 Task: Reply All to email with the signature Daisy Wilson with the subject Service renewal from softage.1@softage.net with the message I would like to request a change in the project timeline due to unforeseen circumstances., select first 2 words, change the font of the message to Garamond and change the font typography to underline Send the email
Action: Mouse moved to (433, 552)
Screenshot: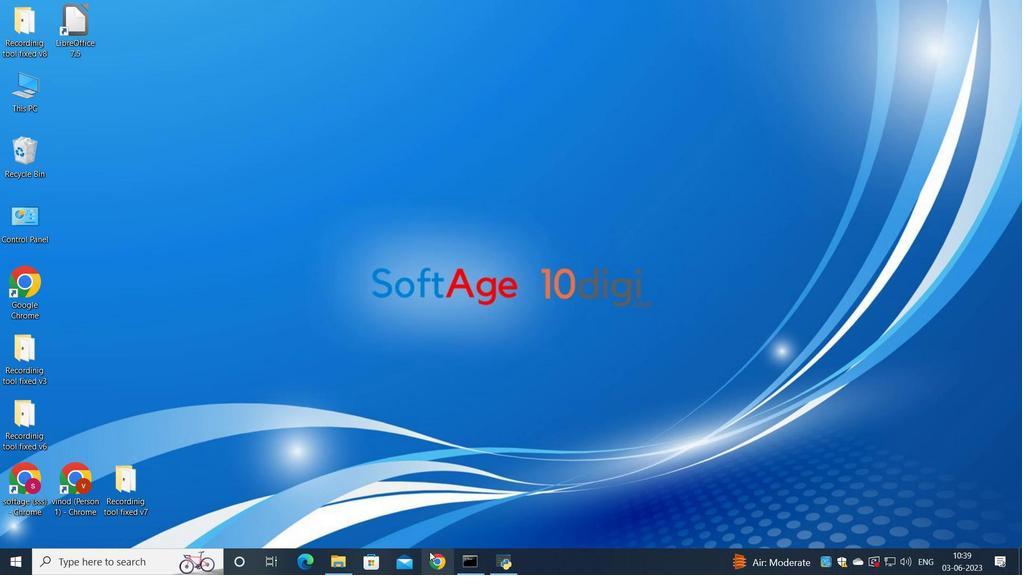 
Action: Mouse pressed left at (433, 552)
Screenshot: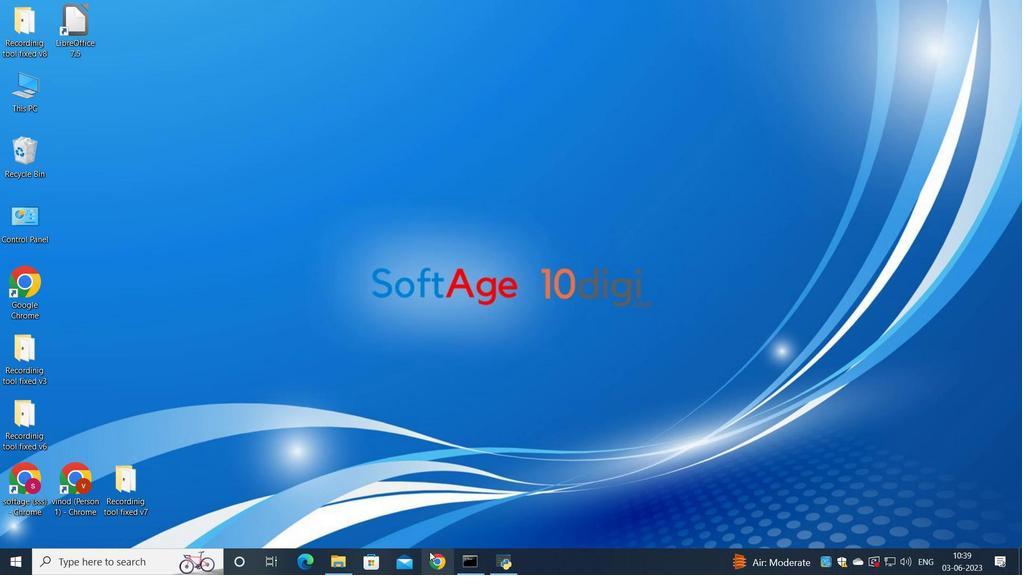 
Action: Mouse moved to (464, 358)
Screenshot: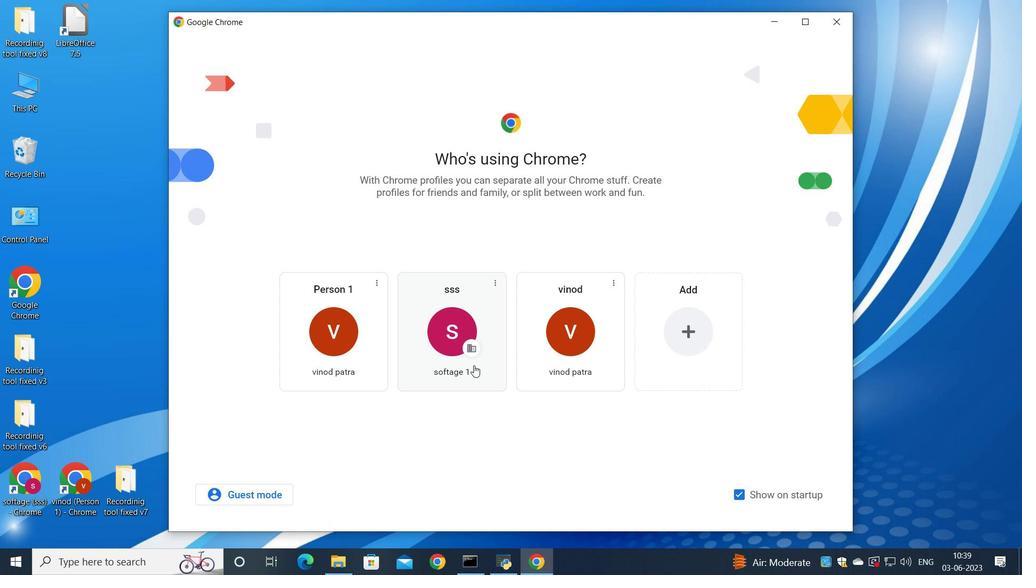 
Action: Mouse pressed left at (464, 358)
Screenshot: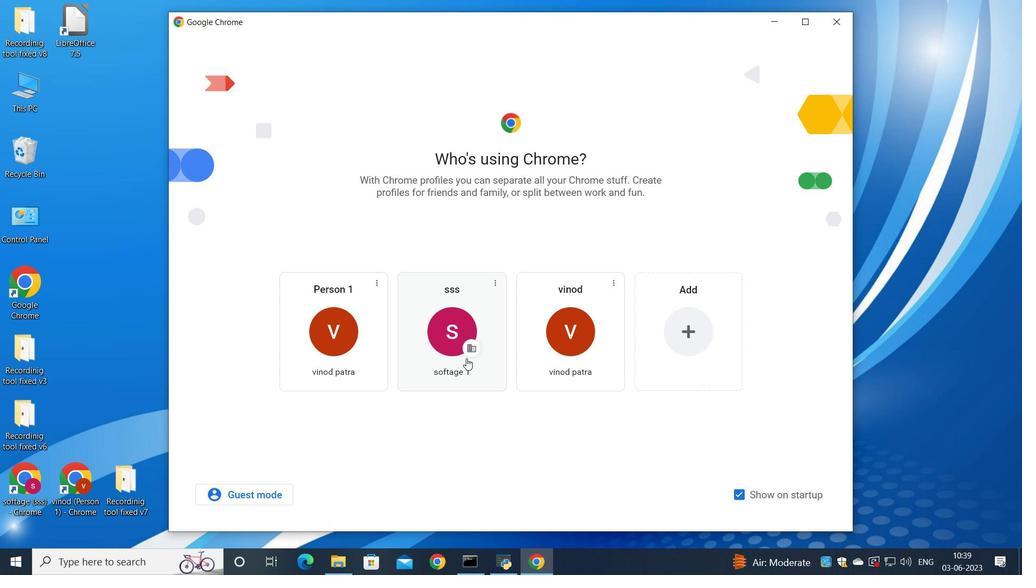
Action: Mouse moved to (889, 95)
Screenshot: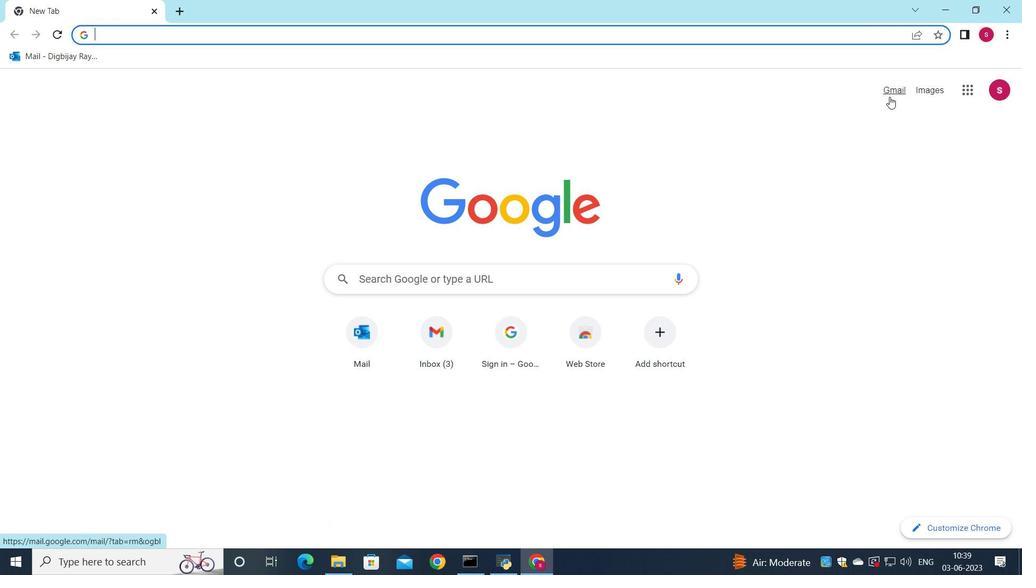 
Action: Mouse pressed left at (889, 95)
Screenshot: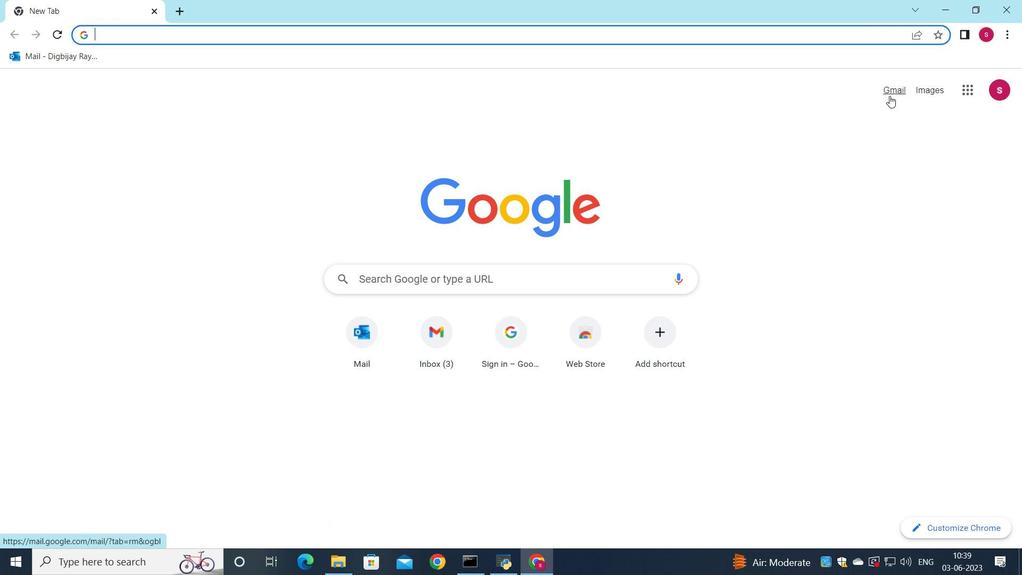 
Action: Mouse moved to (868, 90)
Screenshot: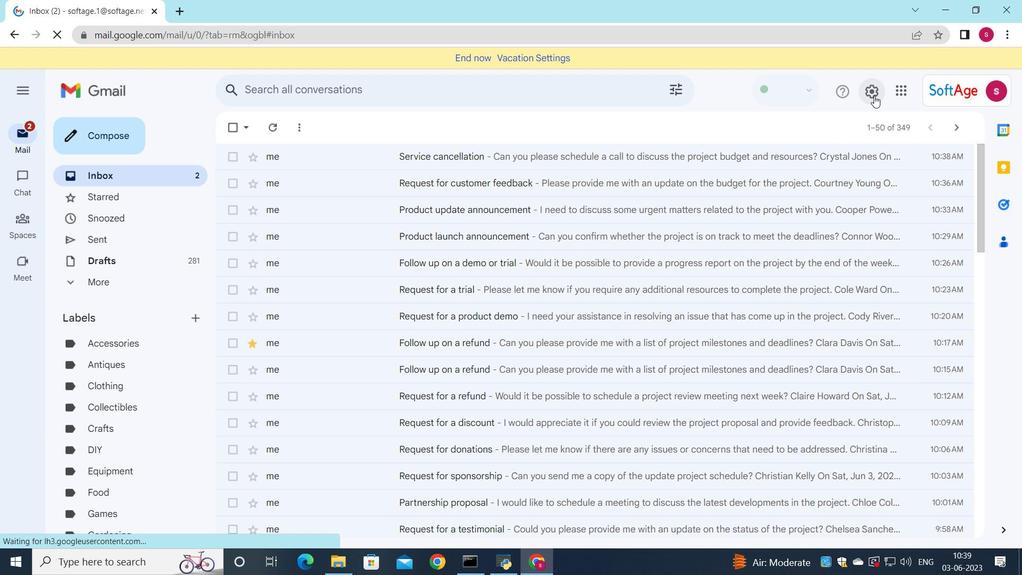 
Action: Mouse pressed left at (868, 90)
Screenshot: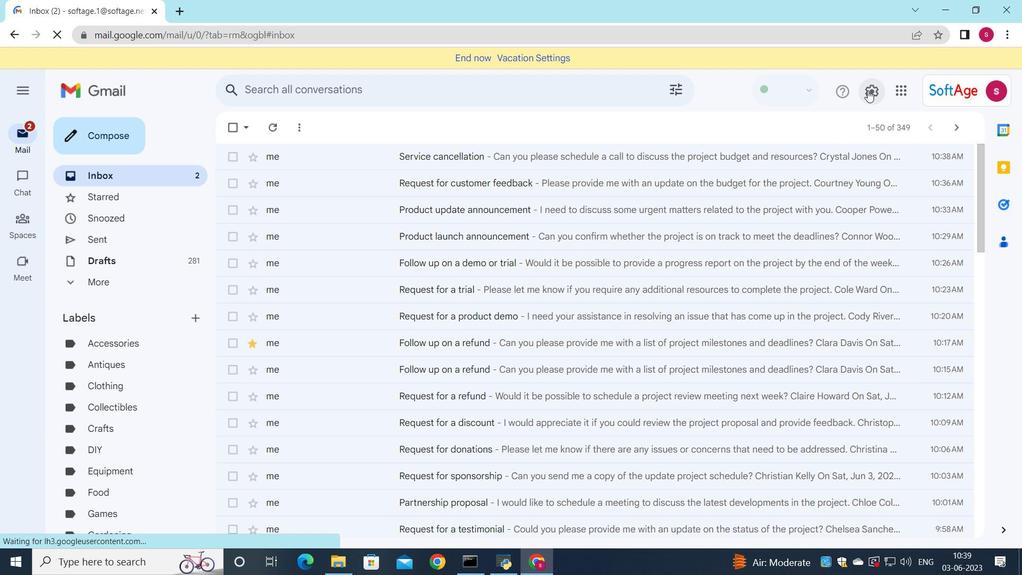 
Action: Mouse moved to (886, 155)
Screenshot: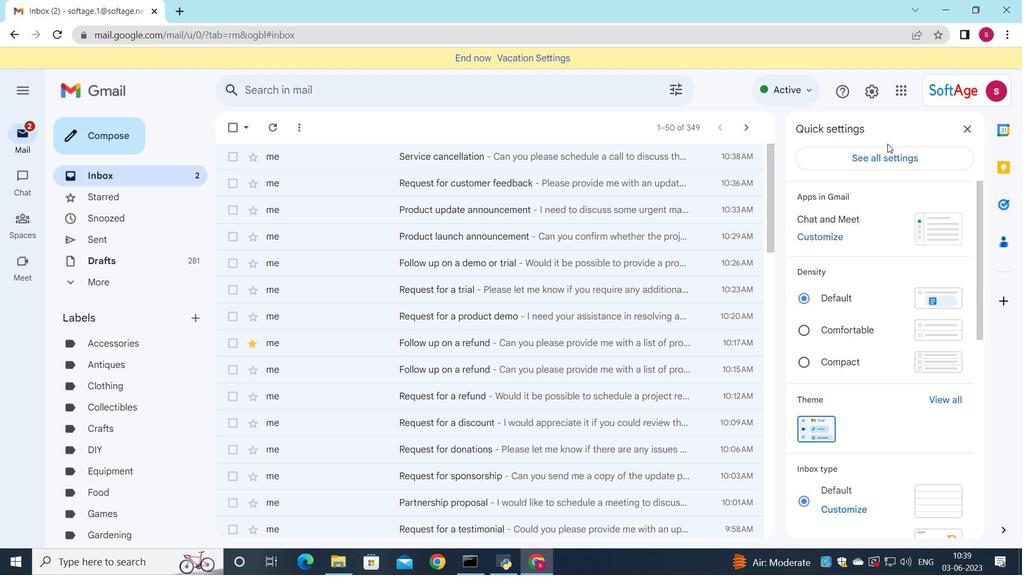 
Action: Mouse pressed left at (886, 155)
Screenshot: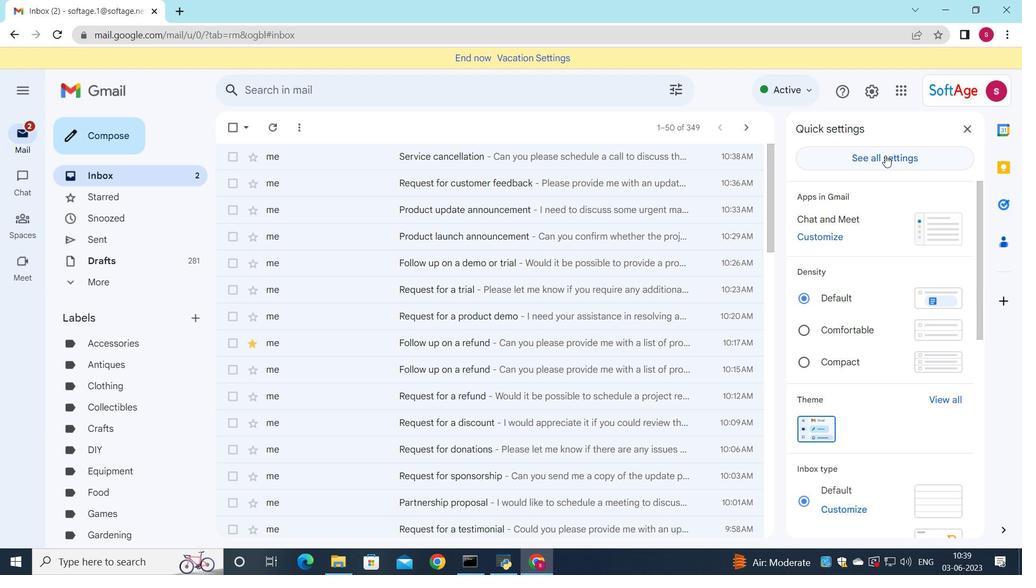 
Action: Mouse moved to (561, 318)
Screenshot: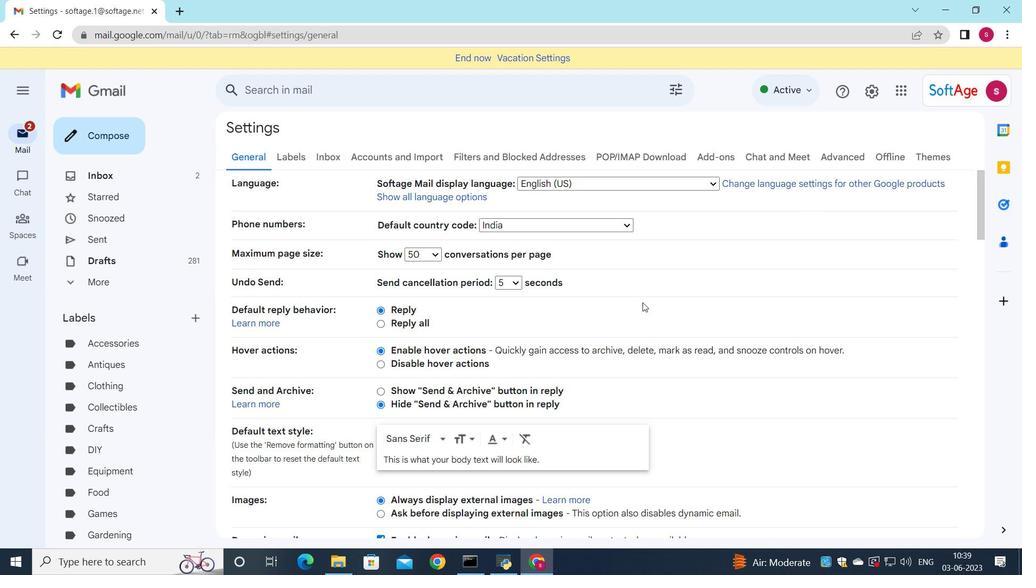 
Action: Mouse scrolled (561, 318) with delta (0, 0)
Screenshot: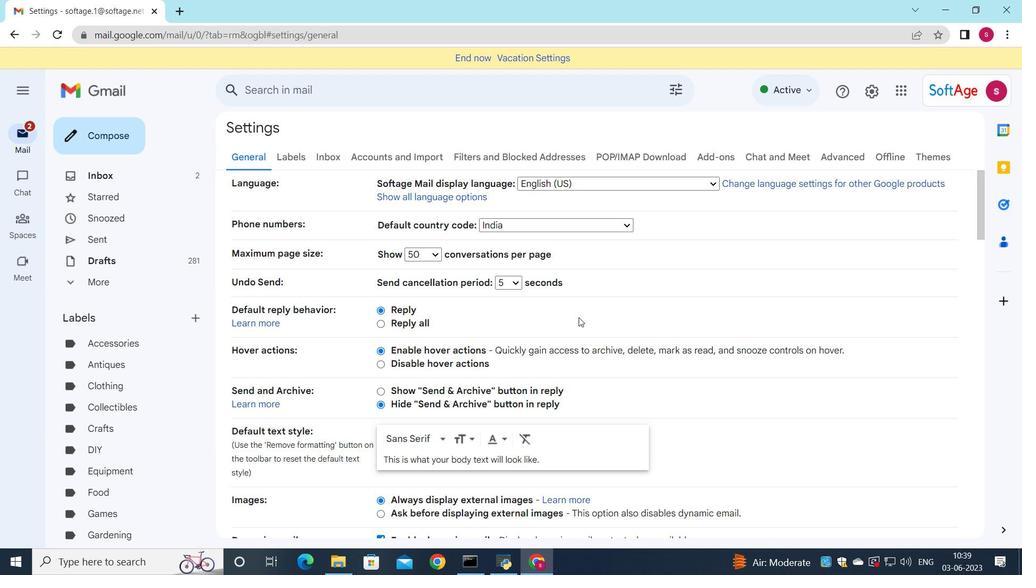 
Action: Mouse scrolled (561, 318) with delta (0, 0)
Screenshot: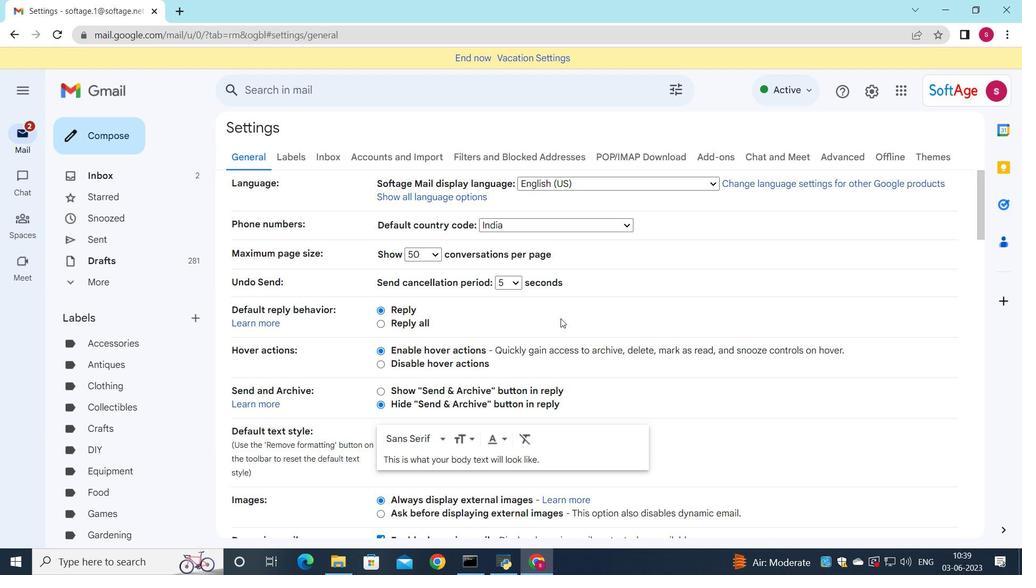 
Action: Mouse scrolled (561, 318) with delta (0, 0)
Screenshot: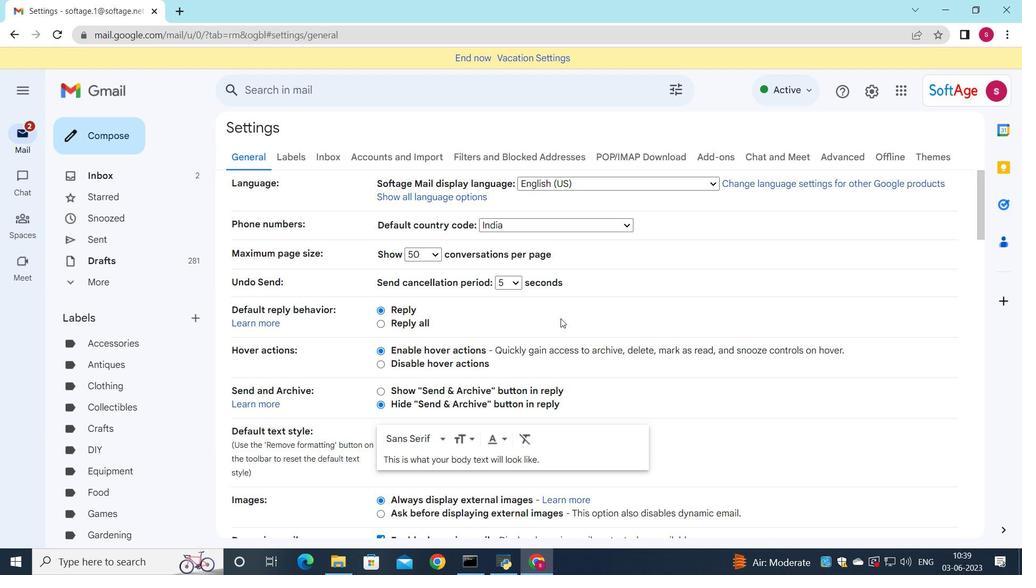 
Action: Mouse scrolled (561, 318) with delta (0, 0)
Screenshot: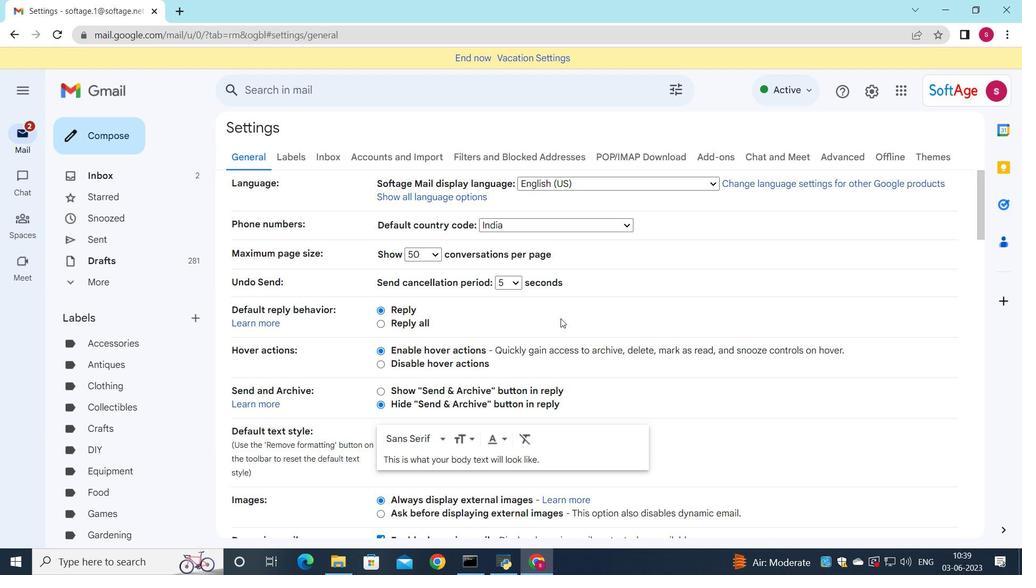 
Action: Mouse scrolled (561, 318) with delta (0, 0)
Screenshot: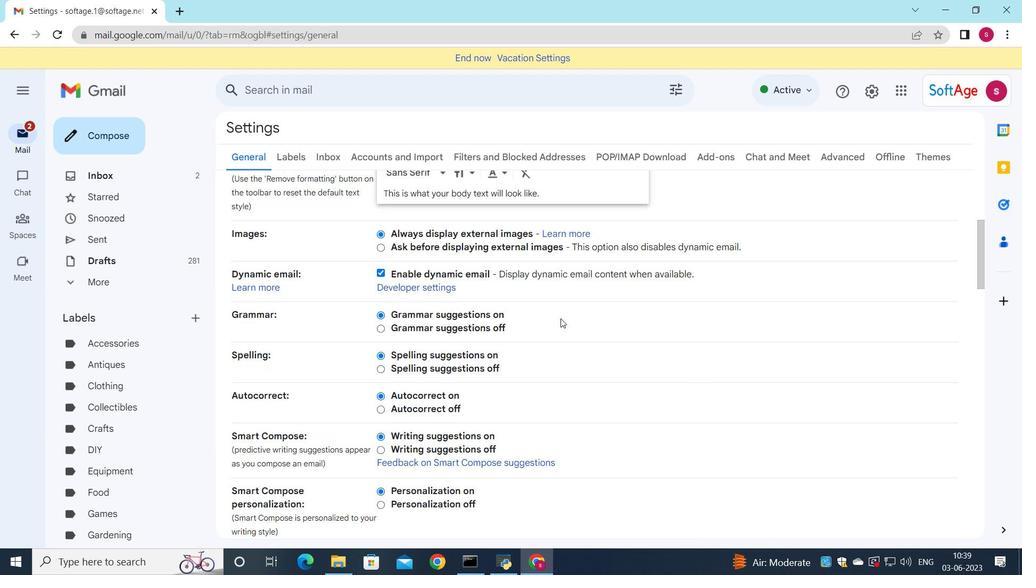 
Action: Mouse scrolled (561, 318) with delta (0, 0)
Screenshot: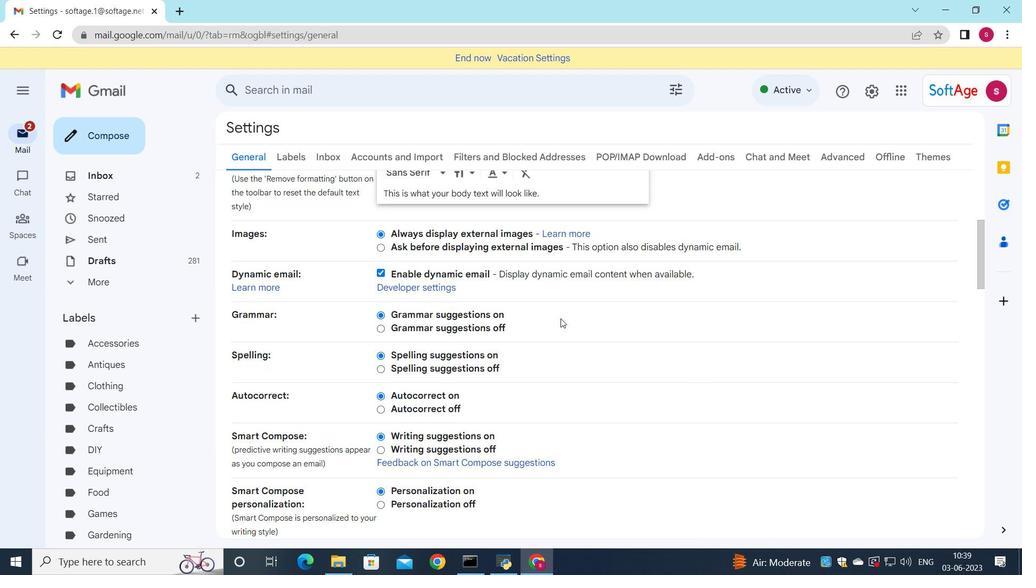 
Action: Mouse scrolled (561, 318) with delta (0, 0)
Screenshot: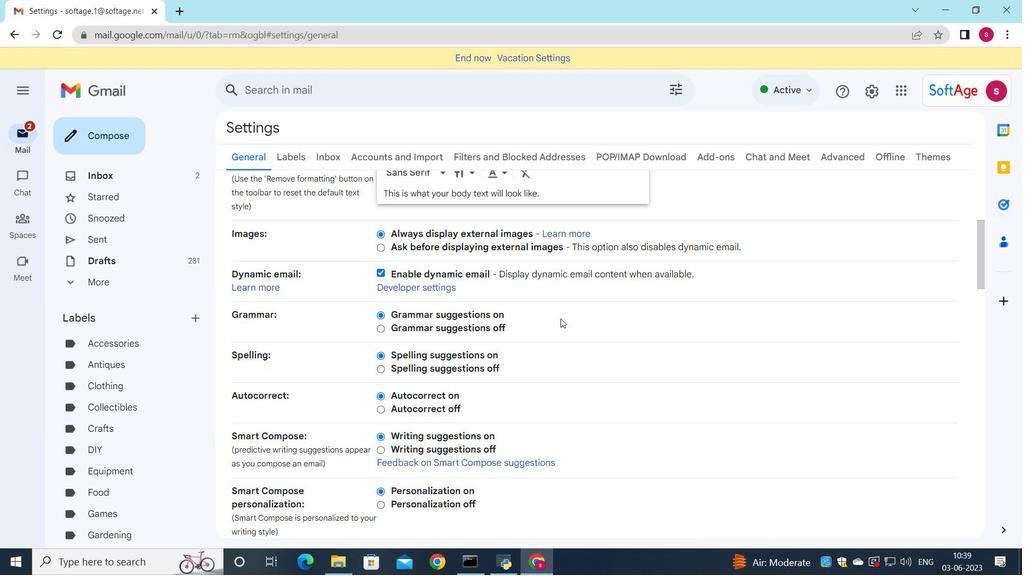 
Action: Mouse scrolled (561, 318) with delta (0, 0)
Screenshot: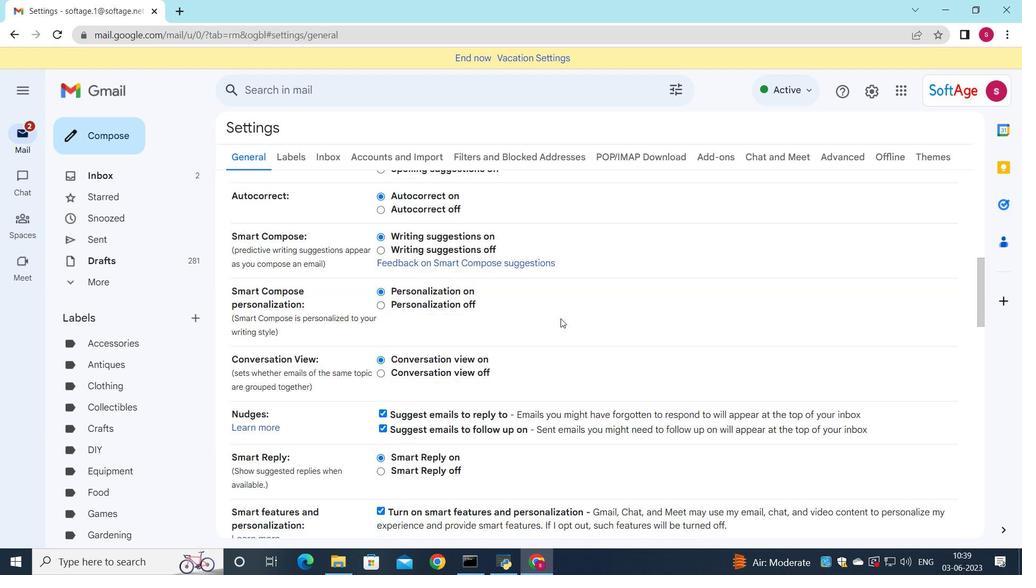 
Action: Mouse scrolled (561, 318) with delta (0, 0)
Screenshot: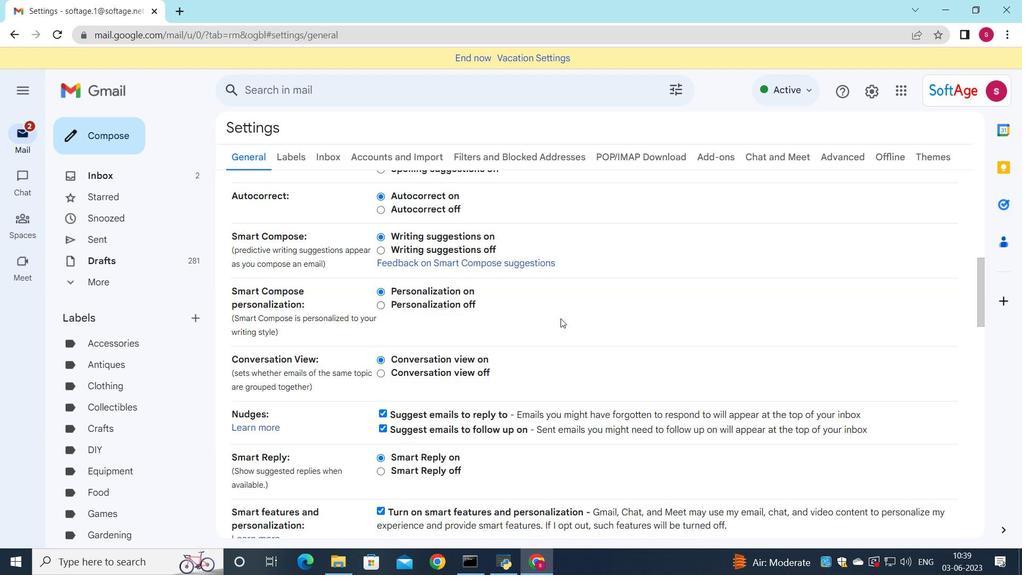 
Action: Mouse scrolled (561, 318) with delta (0, 0)
Screenshot: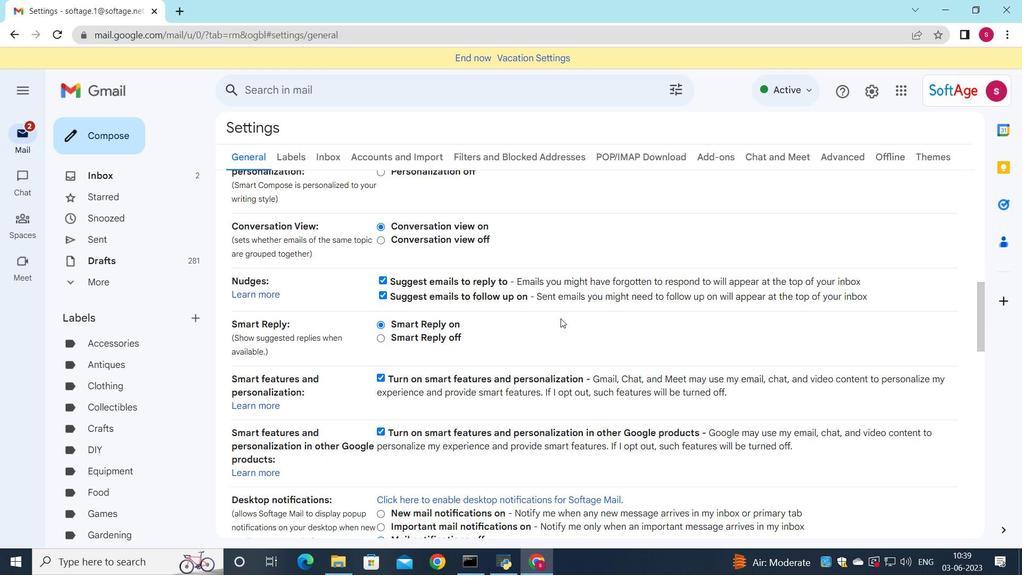 
Action: Mouse scrolled (561, 318) with delta (0, 0)
Screenshot: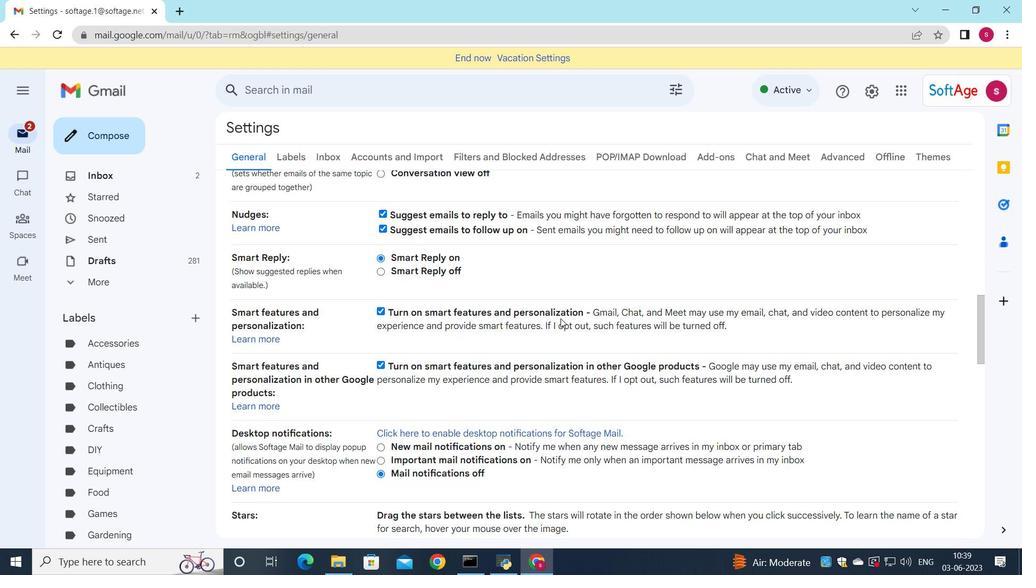 
Action: Mouse scrolled (561, 318) with delta (0, 0)
Screenshot: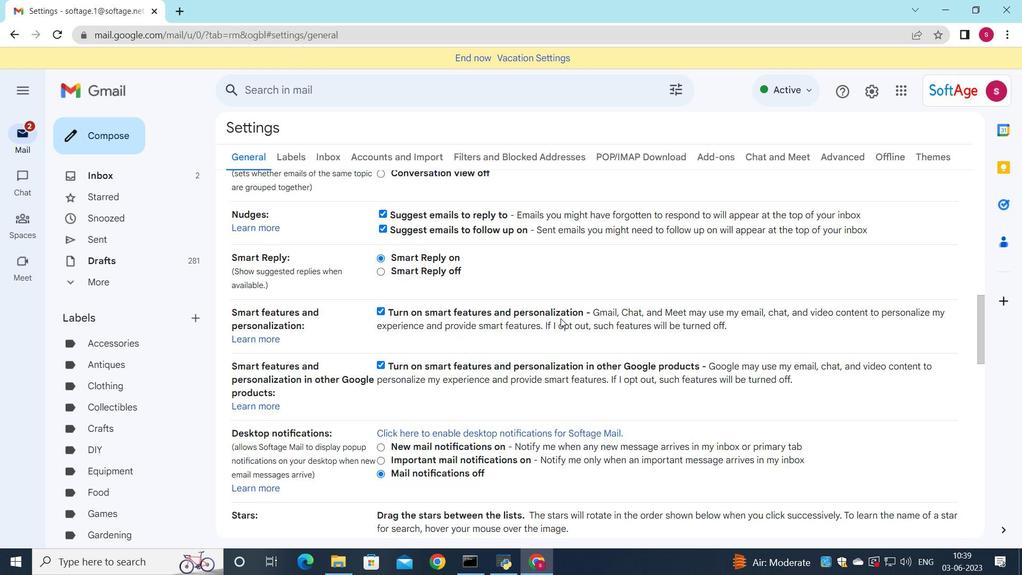 
Action: Mouse scrolled (561, 318) with delta (0, 0)
Screenshot: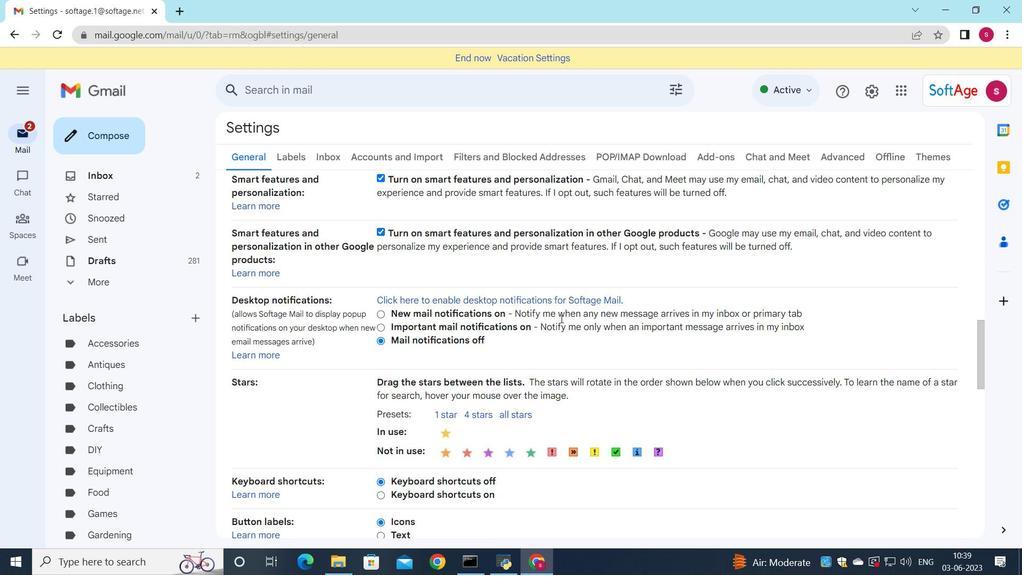
Action: Mouse scrolled (561, 318) with delta (0, 0)
Screenshot: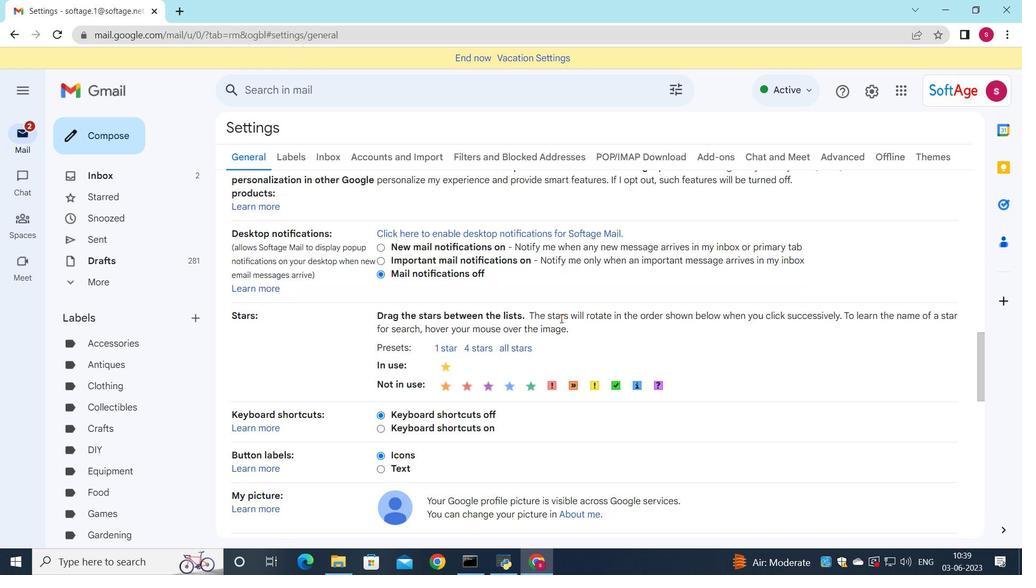 
Action: Mouse scrolled (561, 318) with delta (0, 0)
Screenshot: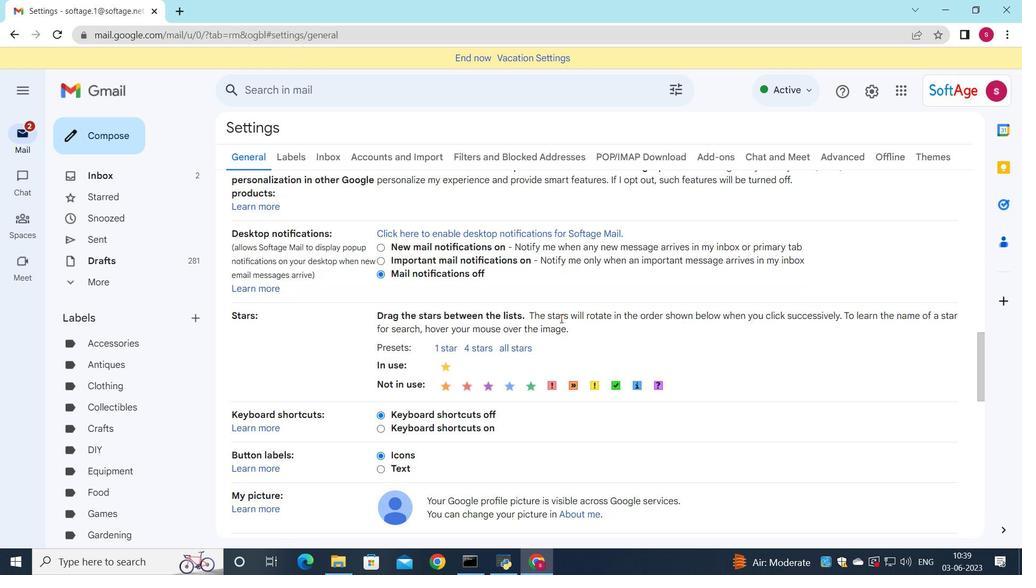 
Action: Mouse scrolled (561, 318) with delta (0, 0)
Screenshot: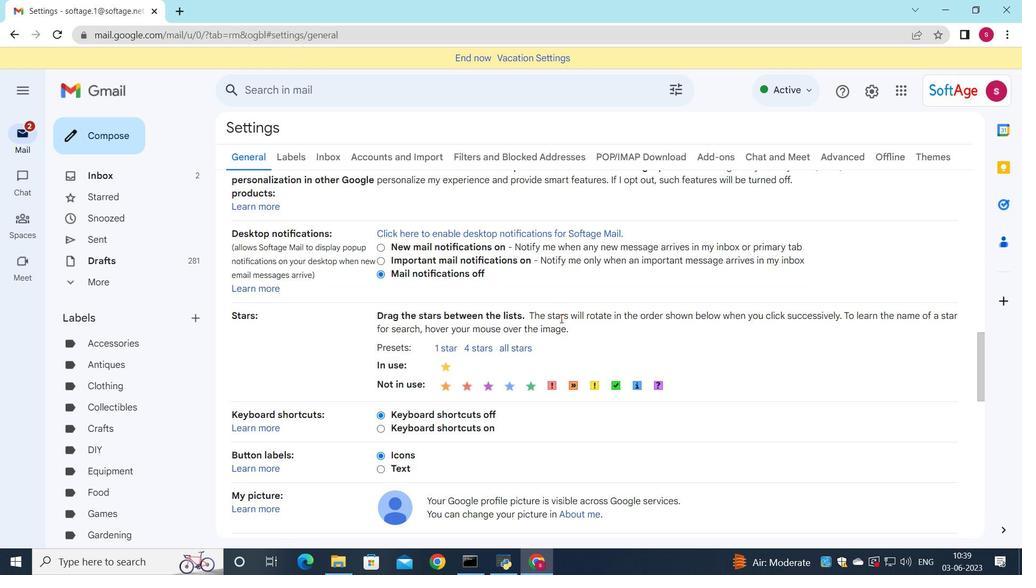 
Action: Mouse scrolled (561, 318) with delta (0, 0)
Screenshot: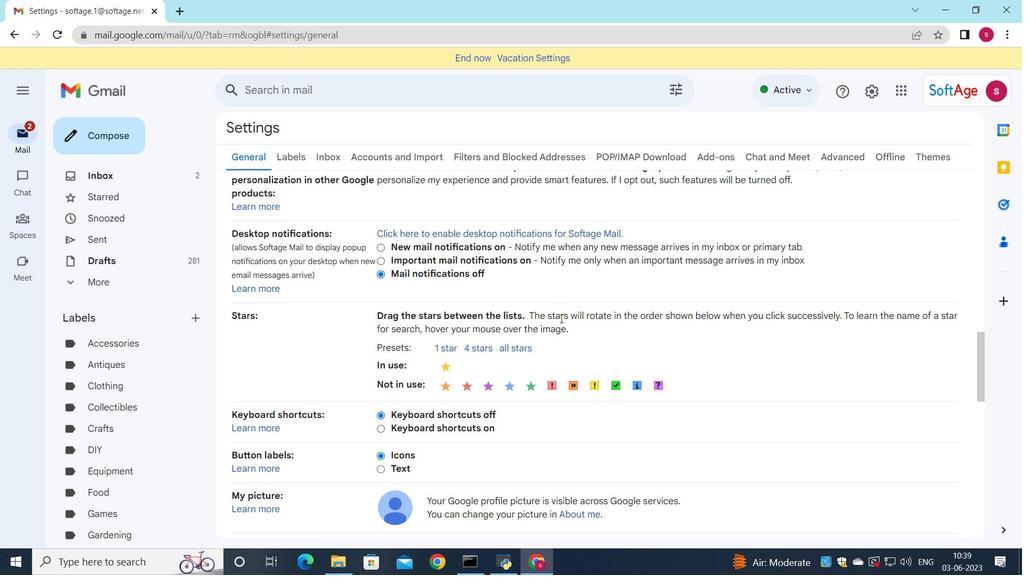 
Action: Mouse moved to (522, 333)
Screenshot: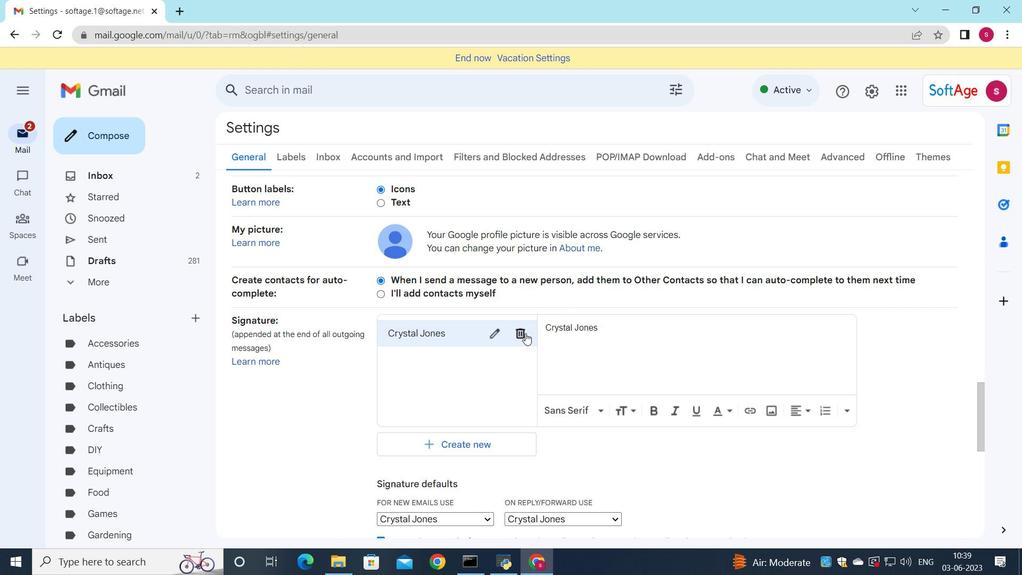 
Action: Mouse pressed left at (522, 333)
Screenshot: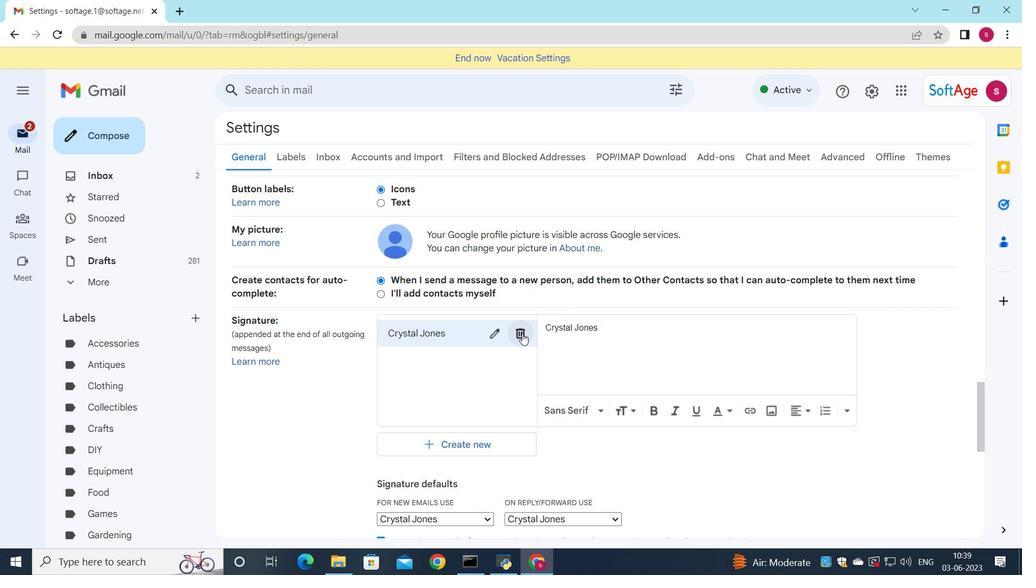 
Action: Mouse moved to (621, 324)
Screenshot: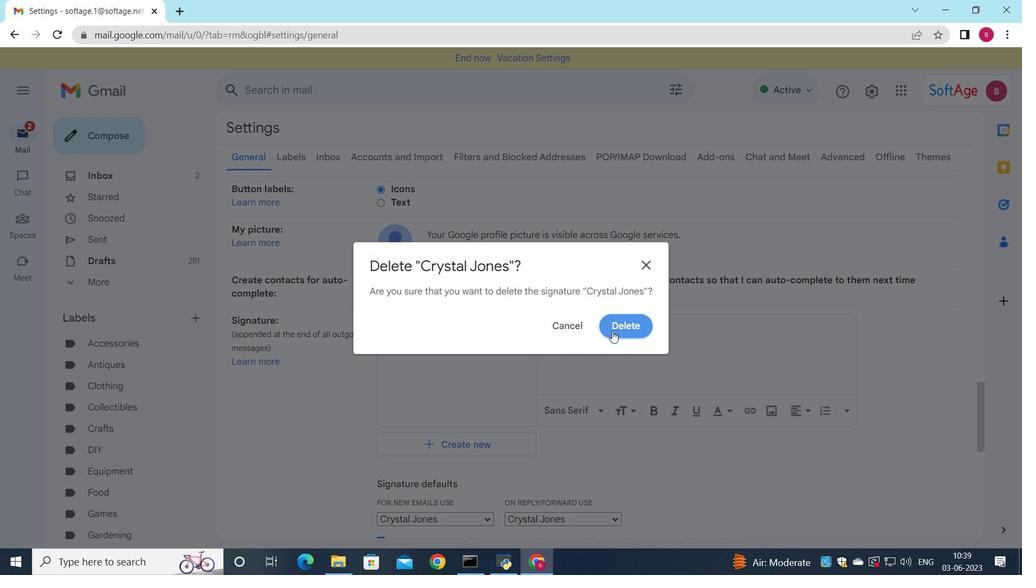 
Action: Mouse pressed left at (621, 324)
Screenshot: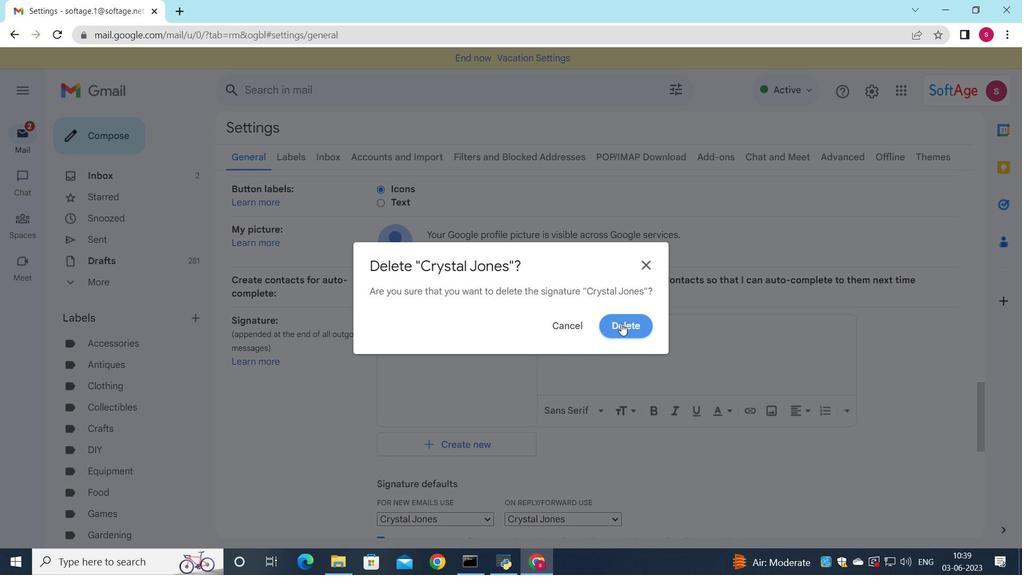 
Action: Mouse moved to (439, 354)
Screenshot: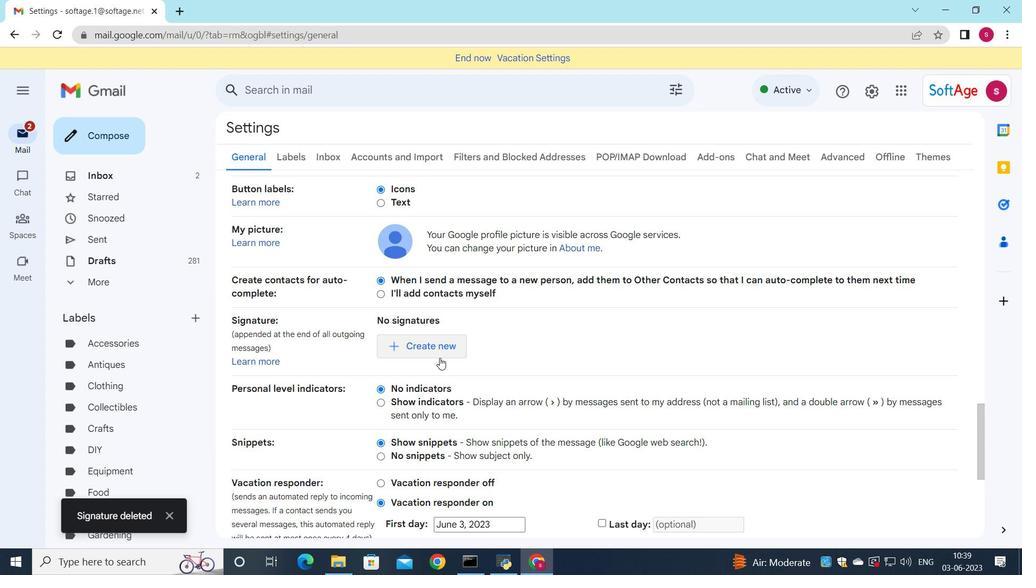 
Action: Mouse pressed left at (439, 354)
Screenshot: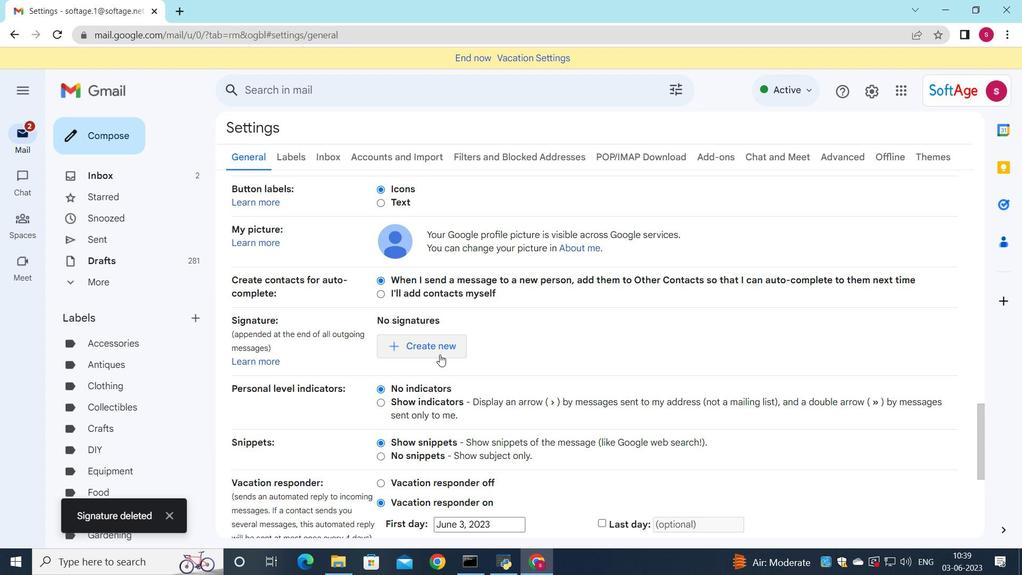 
Action: Mouse moved to (674, 244)
Screenshot: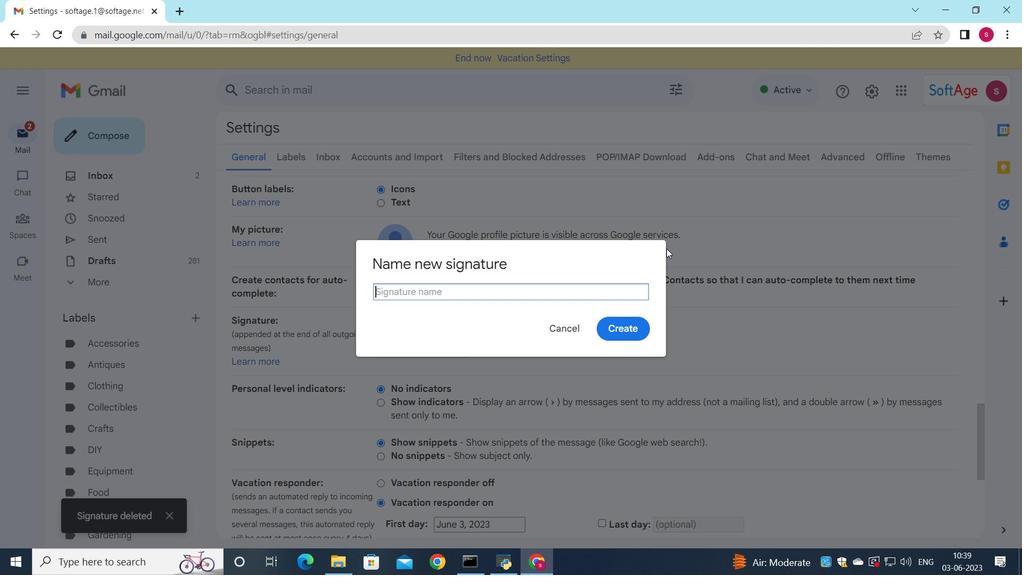 
Action: Key pressed <Key.shift>daisy<Key.space><Key.shift>Wilson
Screenshot: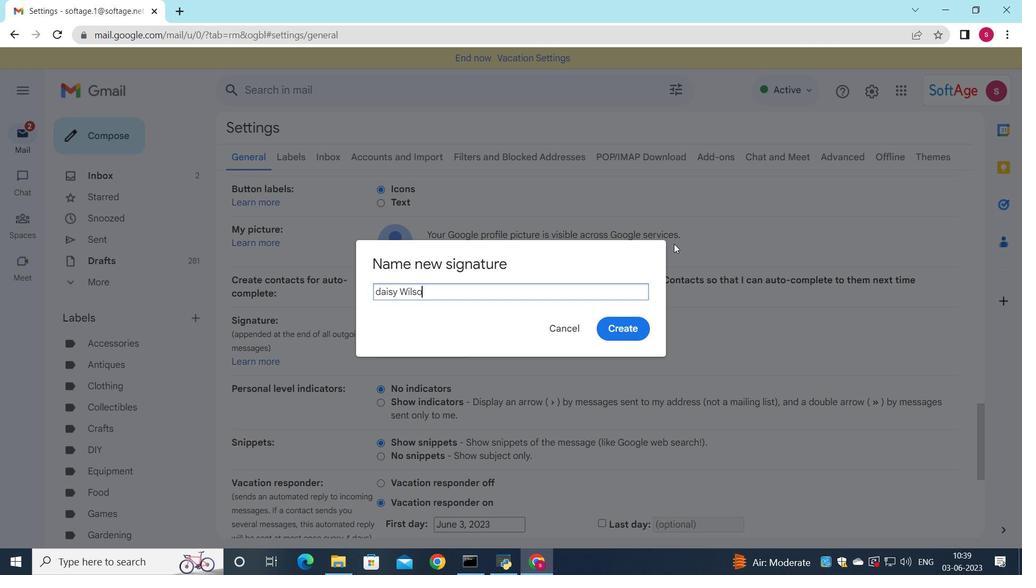 
Action: Mouse moved to (381, 295)
Screenshot: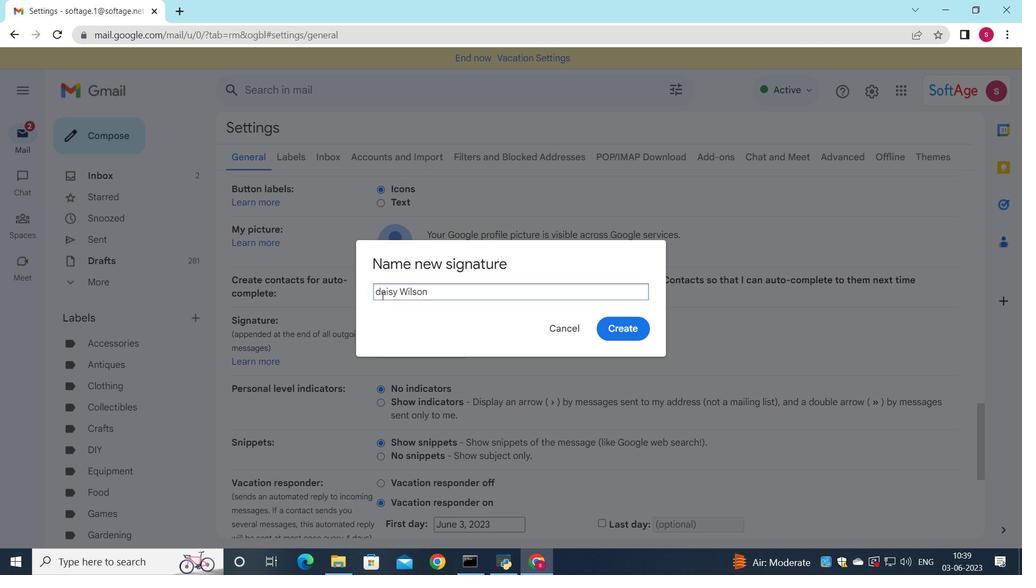 
Action: Mouse pressed left at (381, 295)
Screenshot: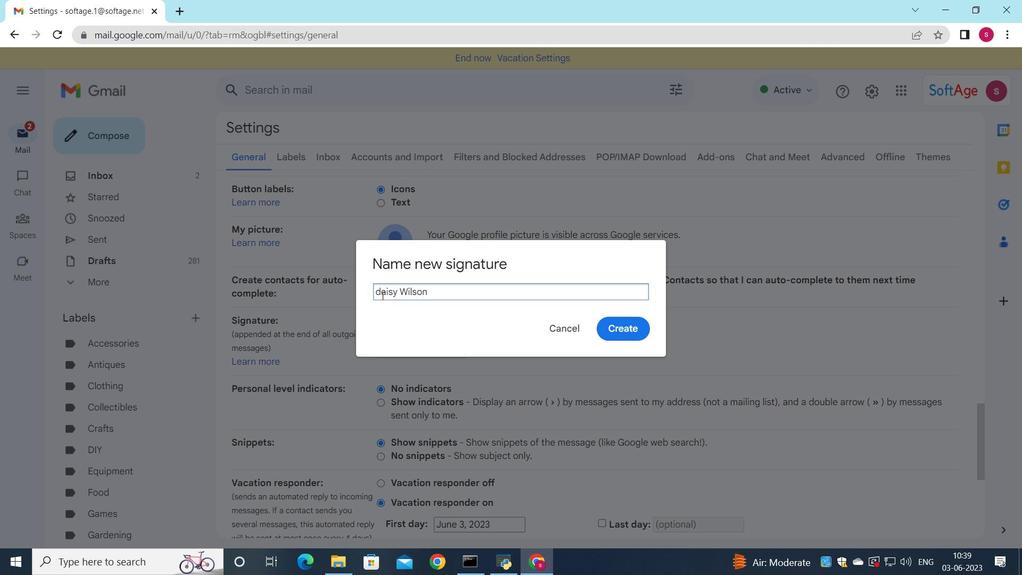 
Action: Mouse moved to (377, 296)
Screenshot: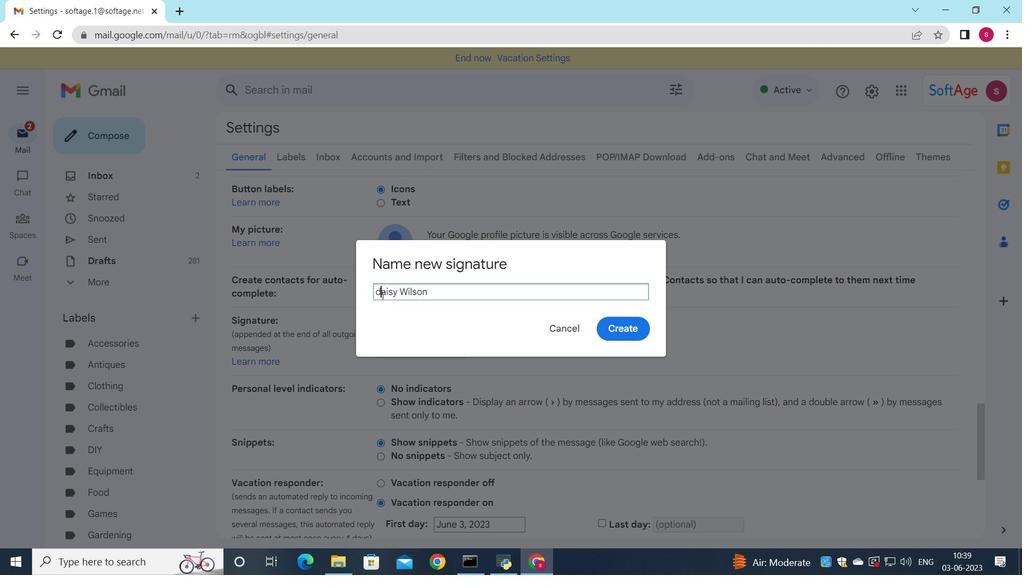 
Action: Key pressed <Key.backspace><Key.shift>D
Screenshot: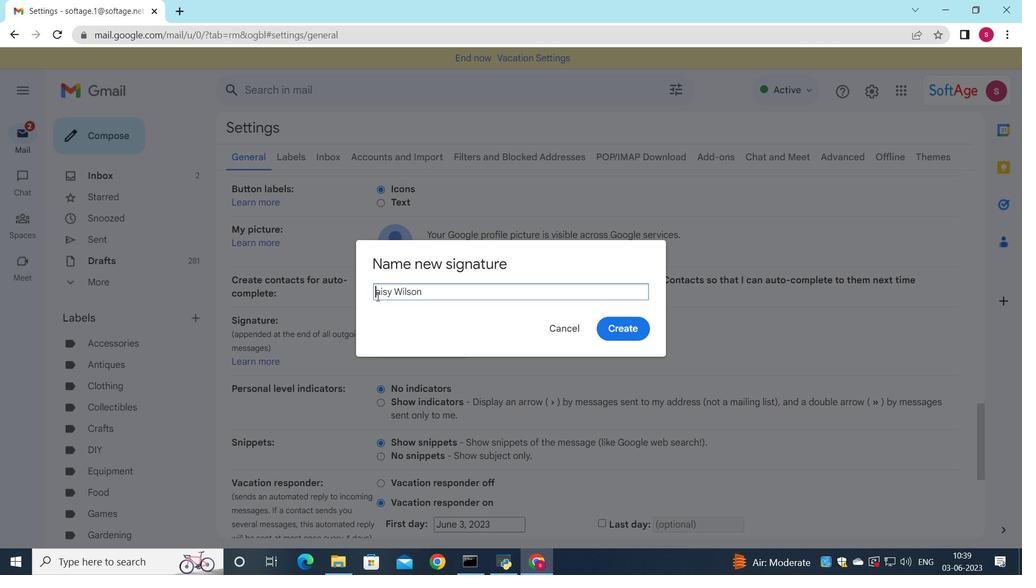 
Action: Mouse moved to (628, 332)
Screenshot: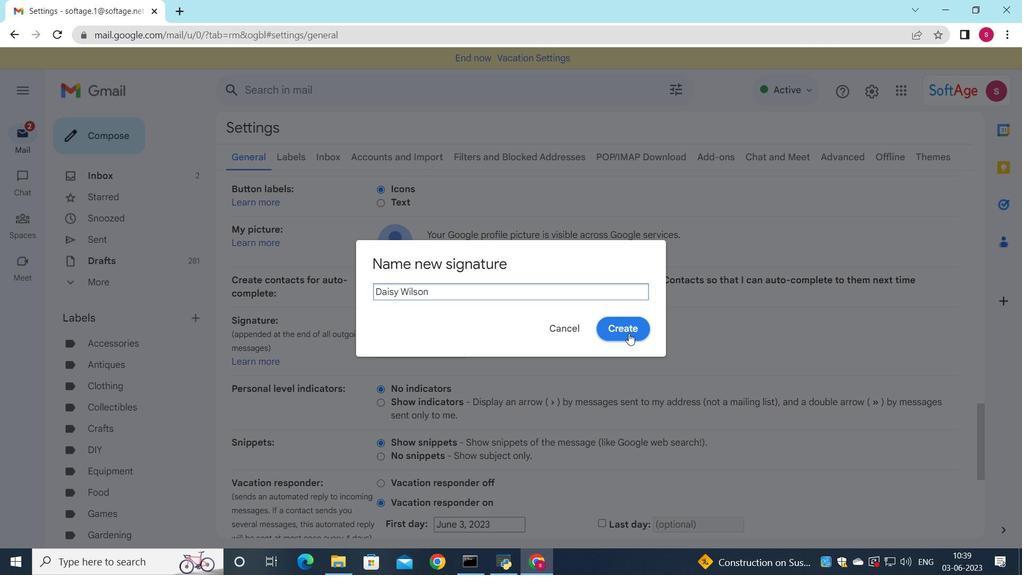 
Action: Mouse pressed left at (628, 332)
Screenshot: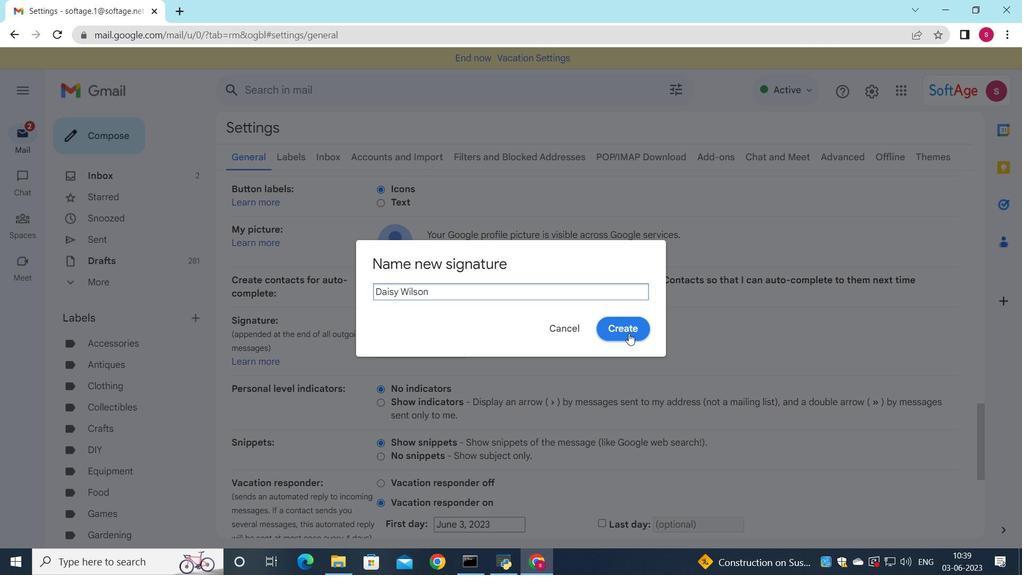
Action: Mouse moved to (617, 341)
Screenshot: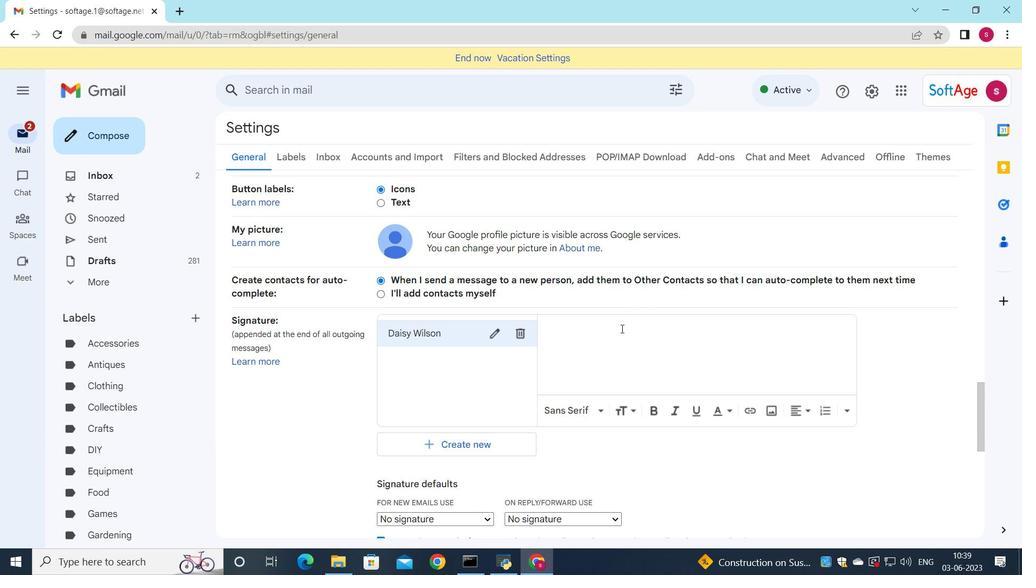 
Action: Mouse pressed left at (617, 341)
Screenshot: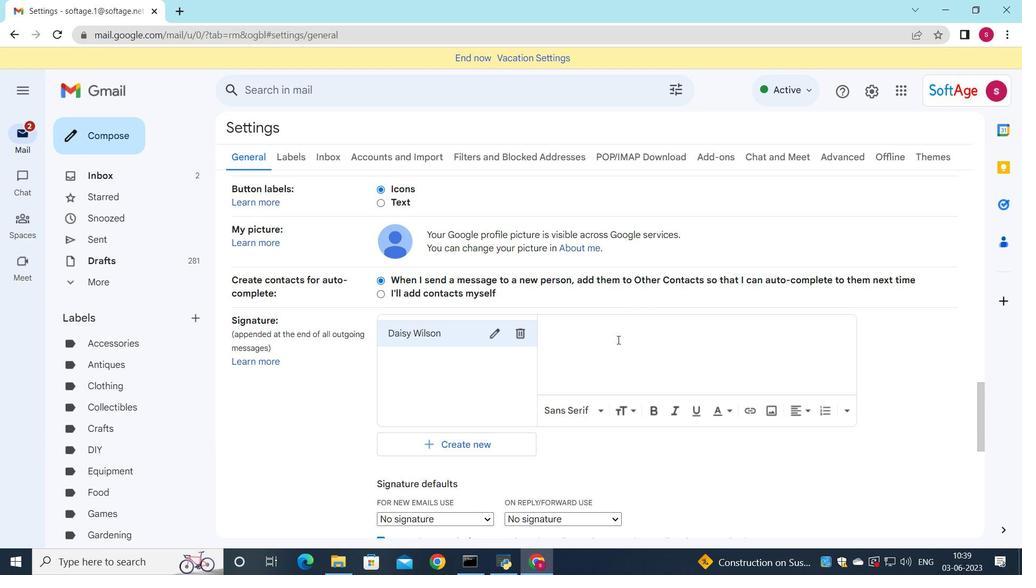 
Action: Key pressed <Key.shift>dao<Key.backspace>isy<Key.space><Key.shift>Wilson
Screenshot: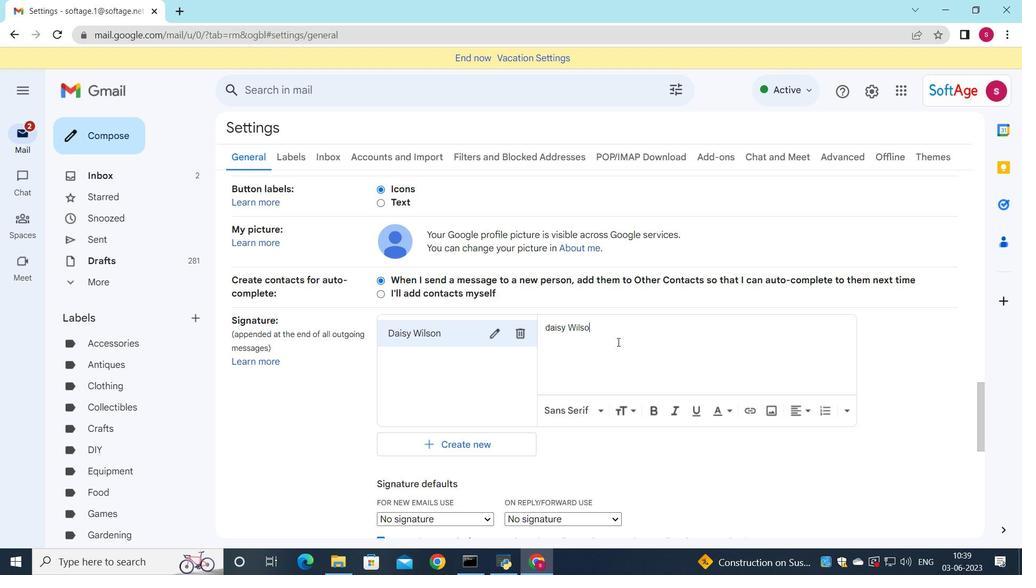 
Action: Mouse moved to (552, 329)
Screenshot: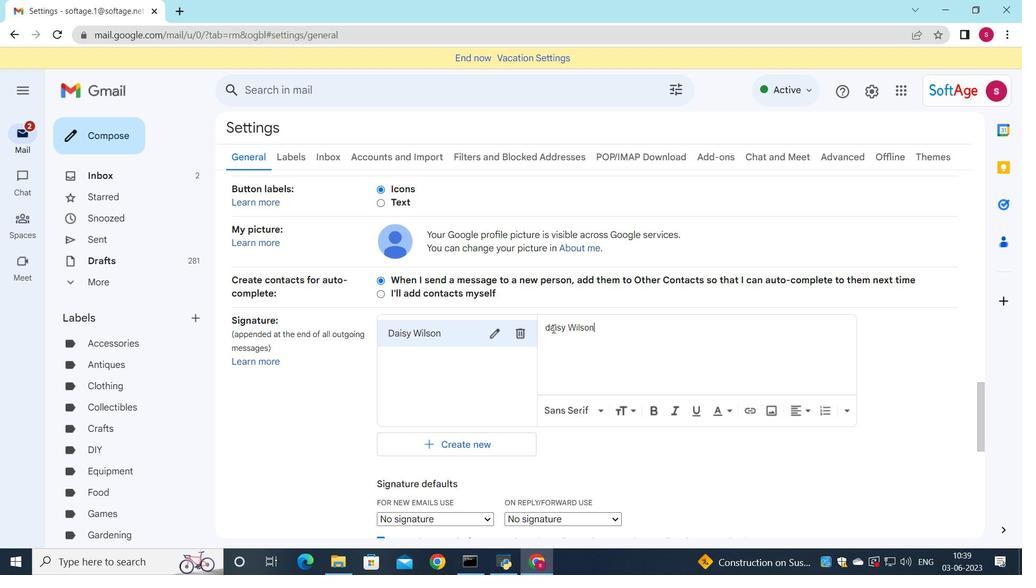 
Action: Mouse pressed left at (552, 329)
Screenshot: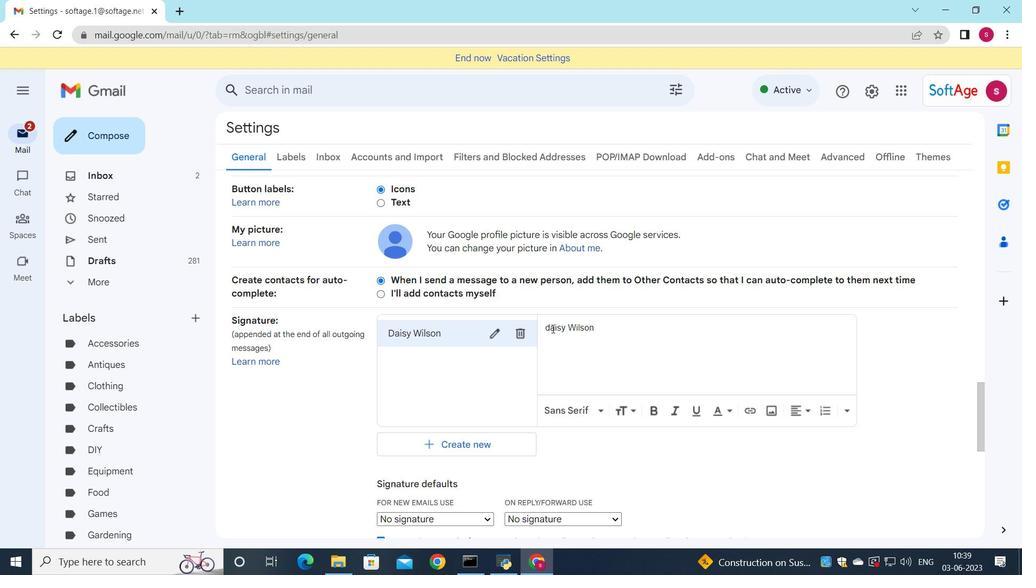 
Action: Key pressed <Key.backspace><Key.shift>D
Screenshot: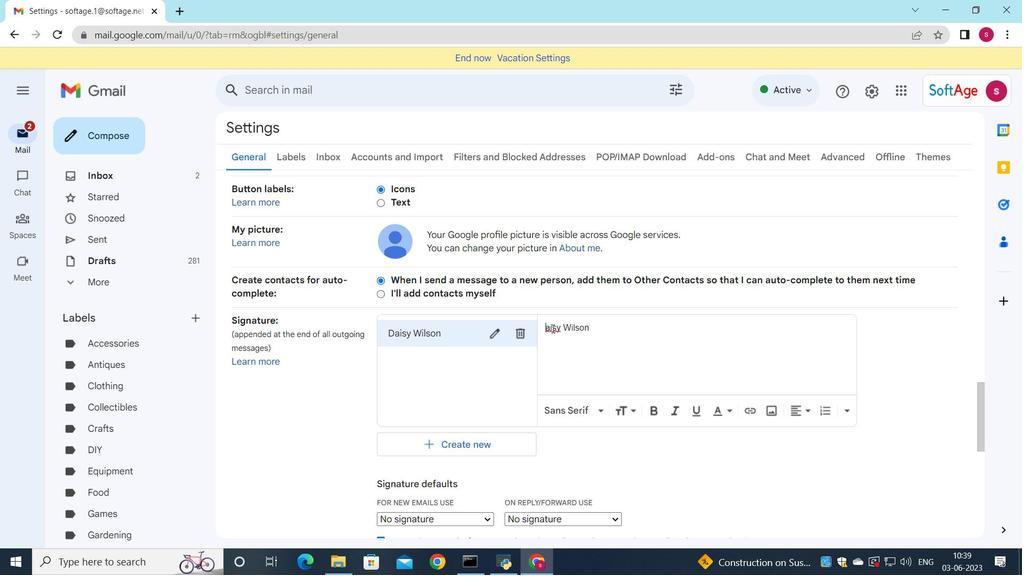 
Action: Mouse moved to (399, 516)
Screenshot: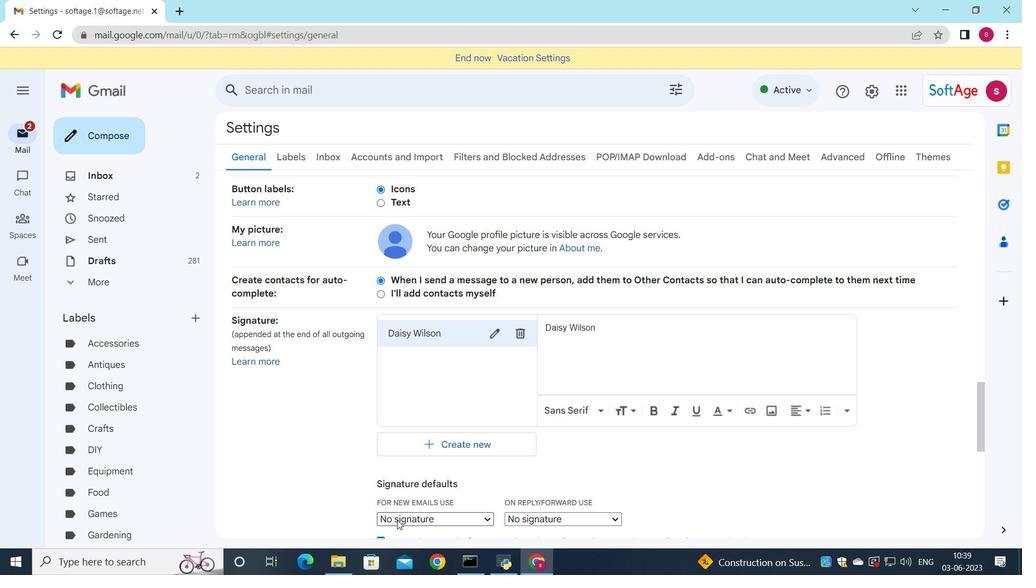 
Action: Mouse pressed left at (399, 516)
Screenshot: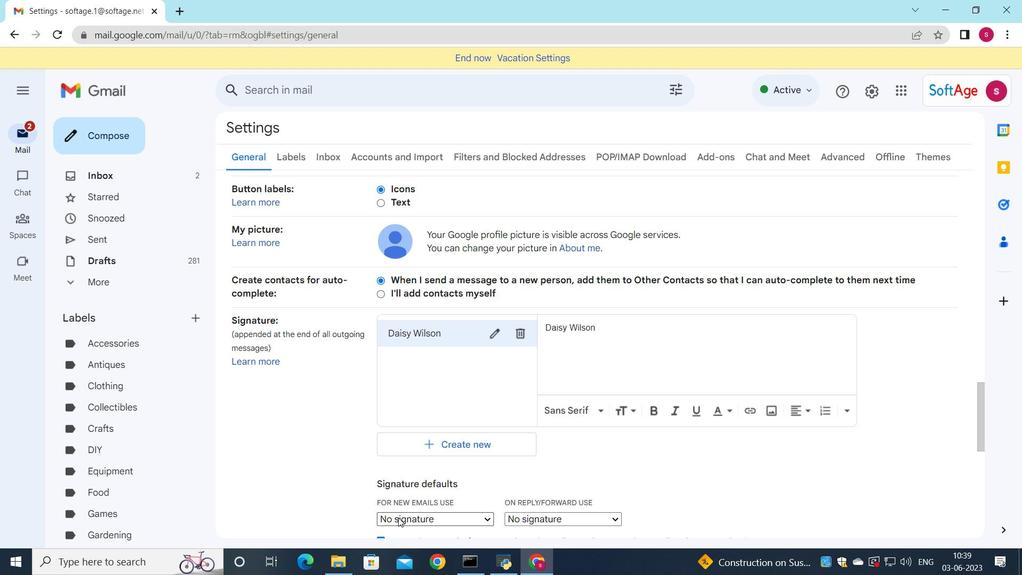 
Action: Mouse moved to (399, 504)
Screenshot: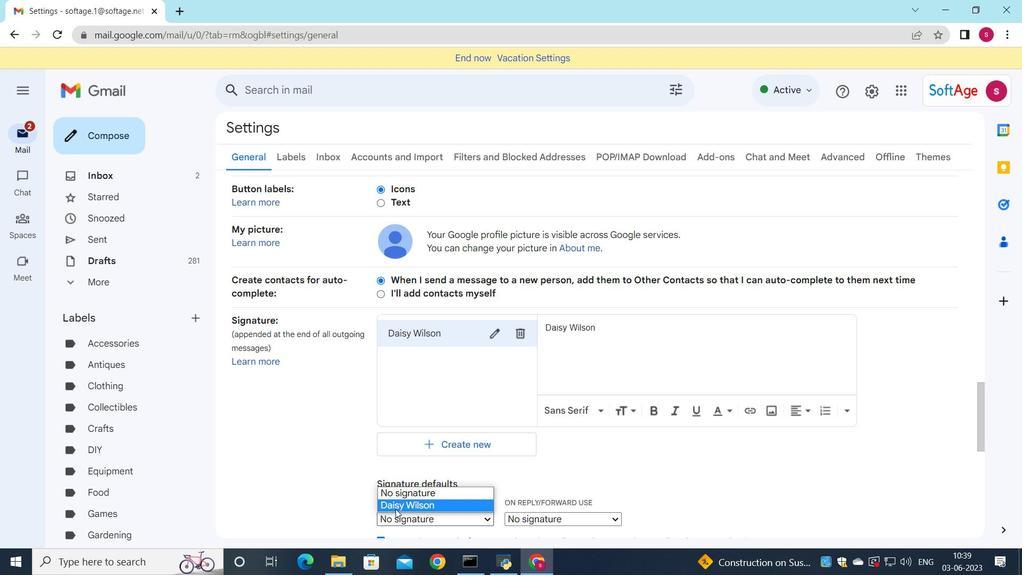 
Action: Mouse pressed left at (399, 504)
Screenshot: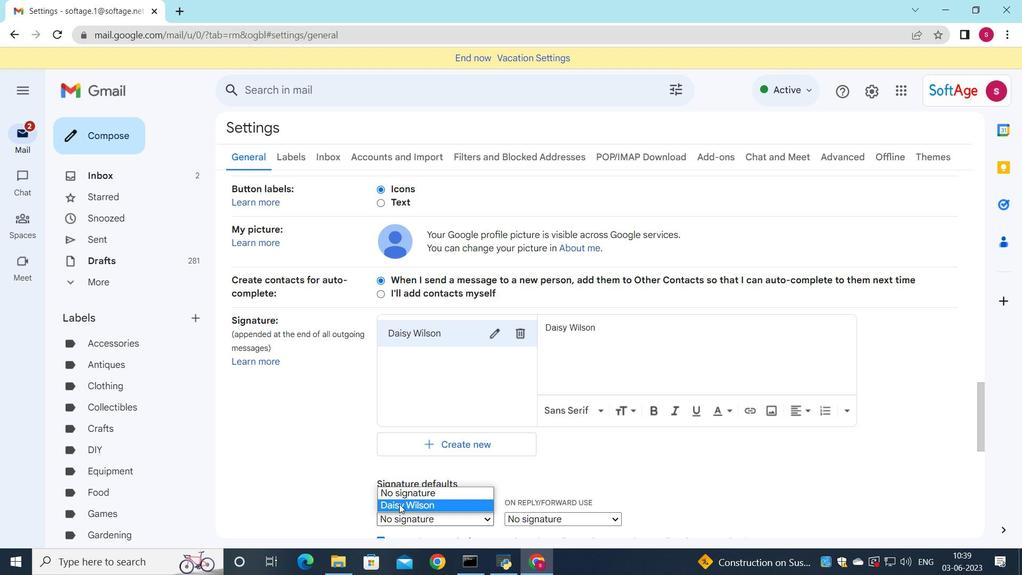 
Action: Mouse moved to (519, 520)
Screenshot: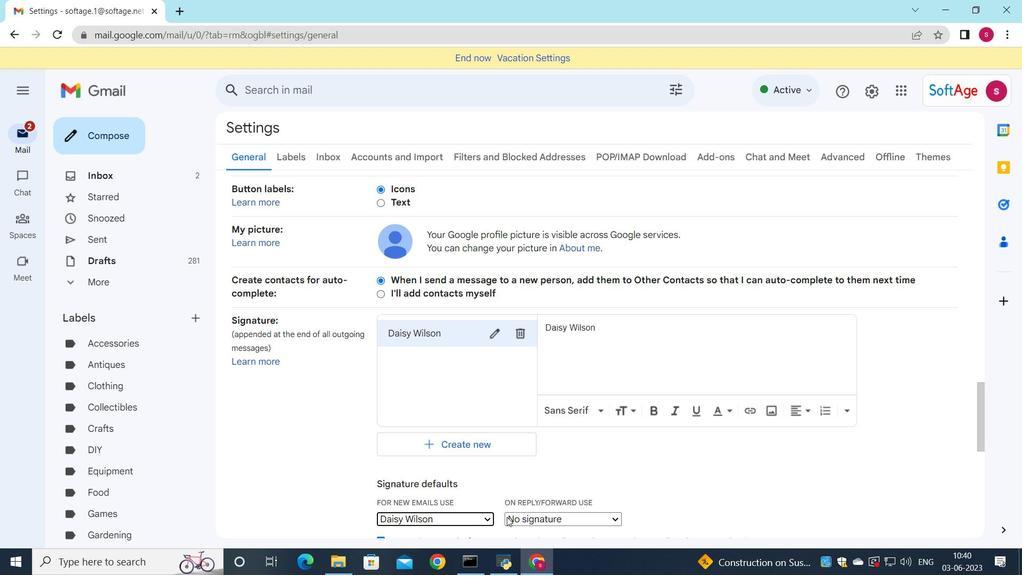 
Action: Mouse pressed left at (519, 520)
Screenshot: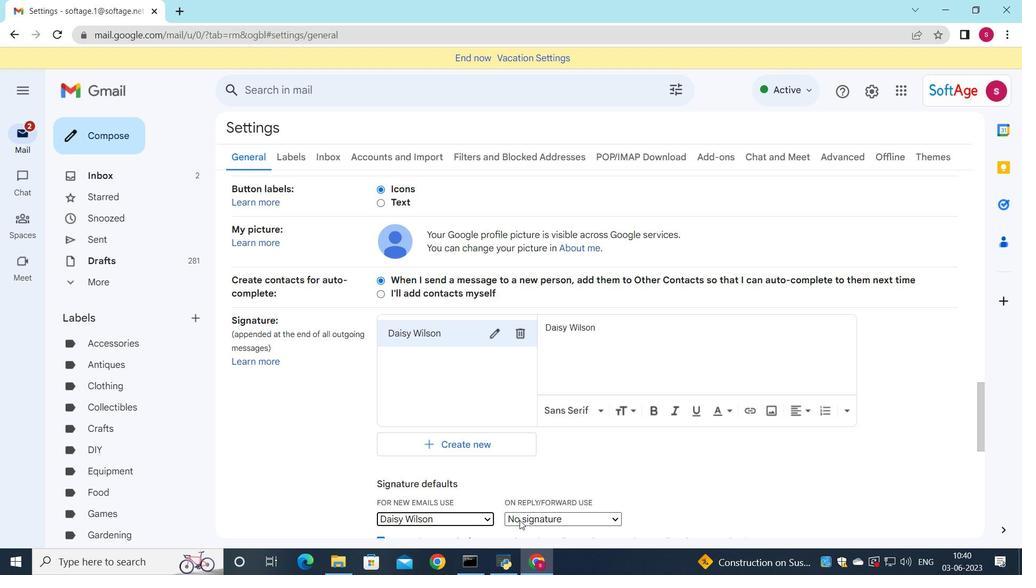 
Action: Mouse moved to (535, 505)
Screenshot: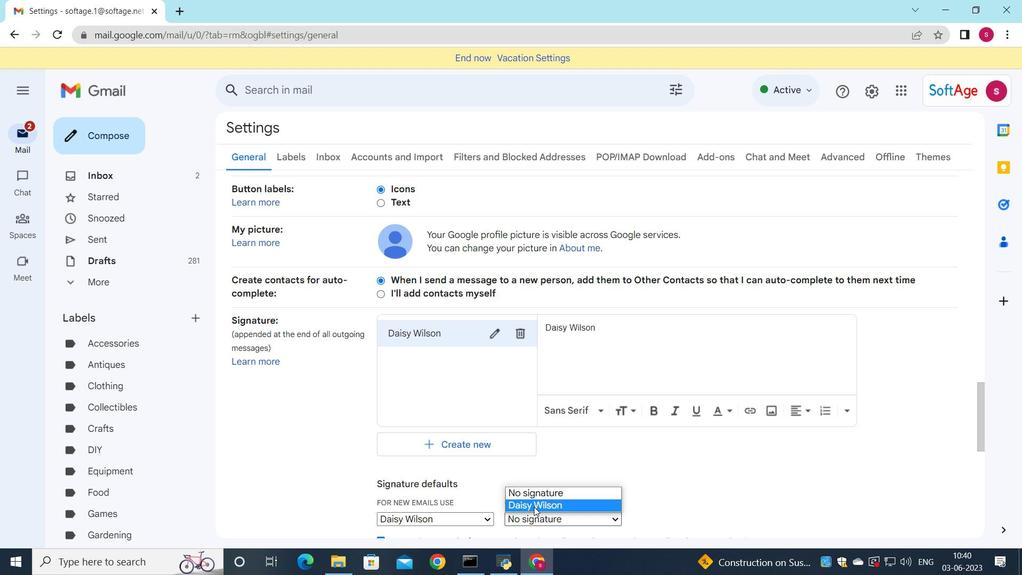 
Action: Mouse pressed left at (535, 505)
Screenshot: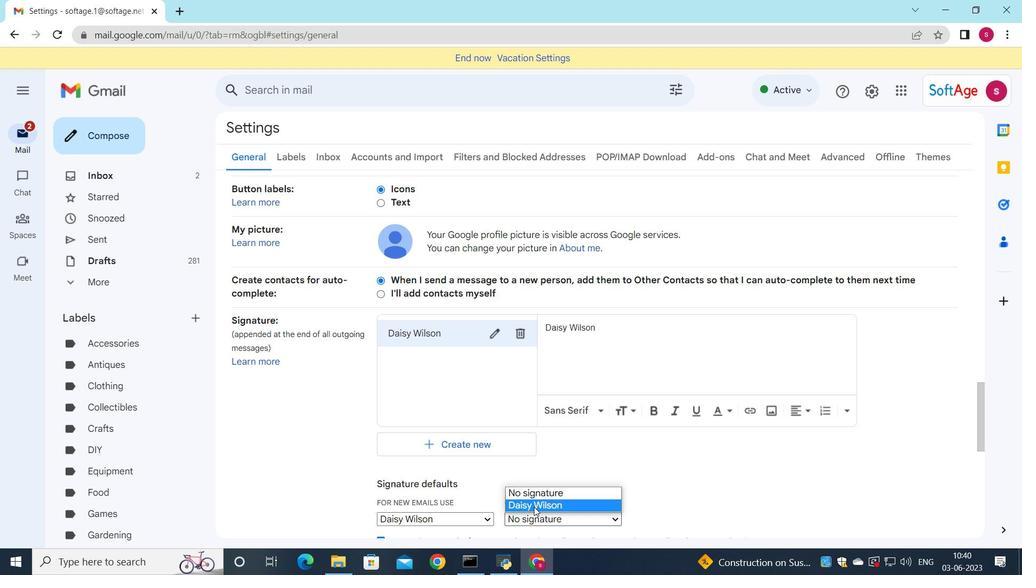 
Action: Mouse moved to (521, 490)
Screenshot: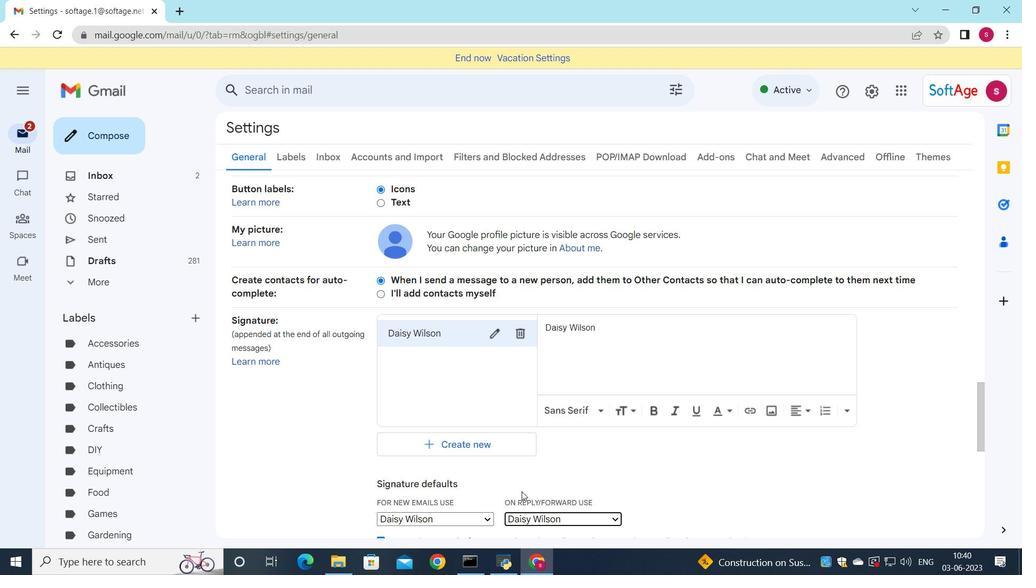 
Action: Mouse scrolled (521, 490) with delta (0, 0)
Screenshot: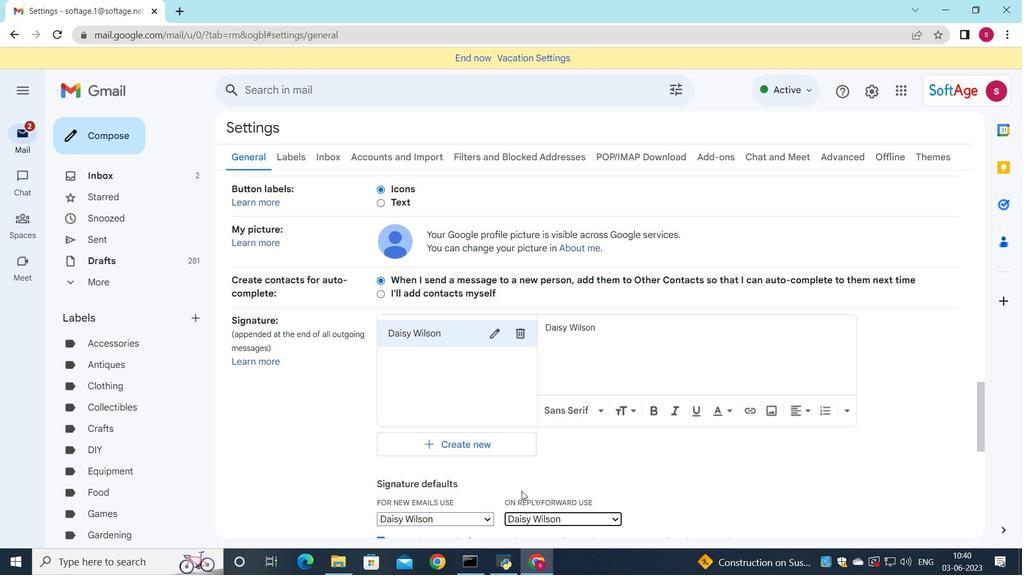 
Action: Mouse scrolled (521, 490) with delta (0, 0)
Screenshot: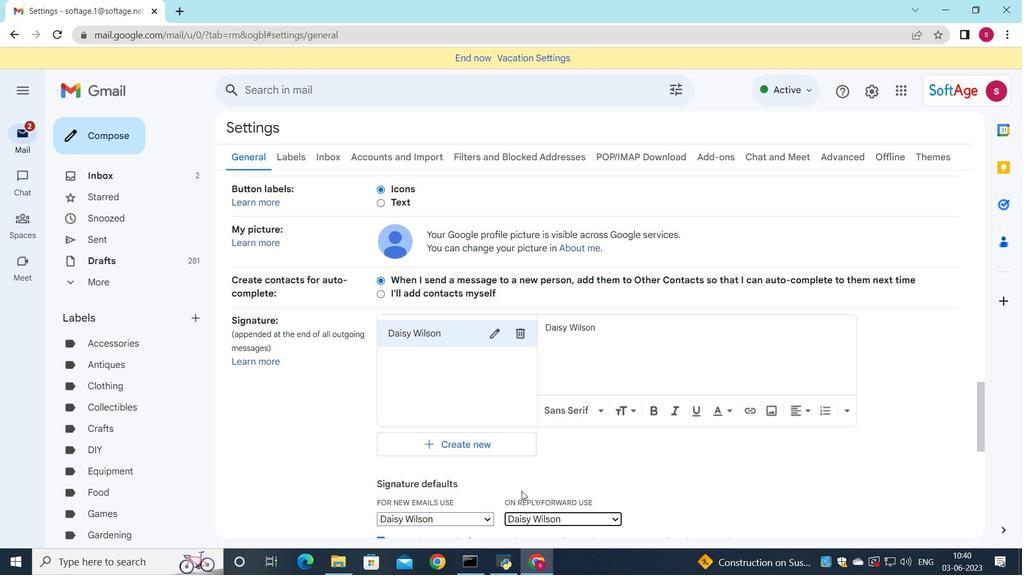 
Action: Mouse scrolled (521, 490) with delta (0, 0)
Screenshot: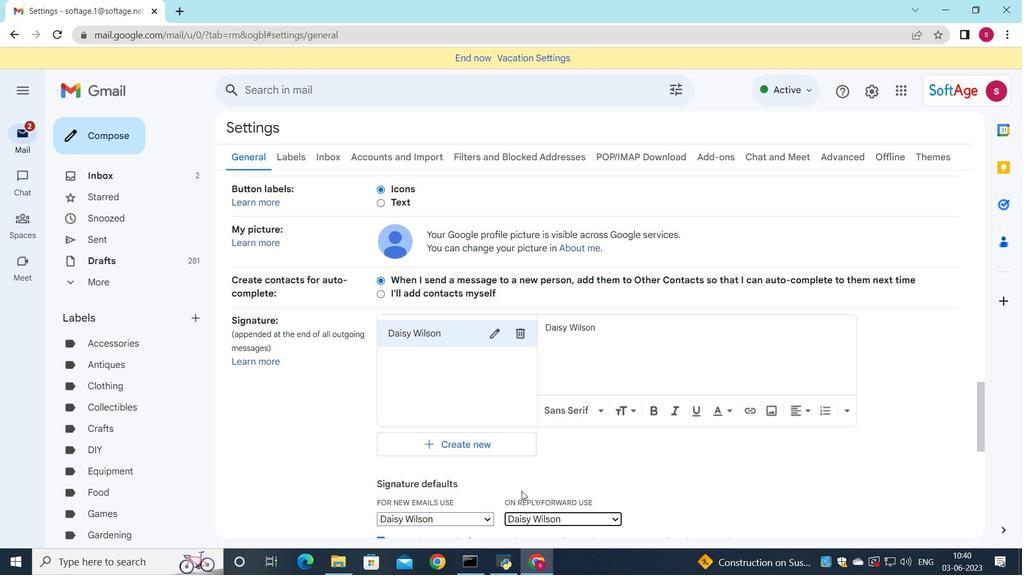 
Action: Mouse moved to (521, 485)
Screenshot: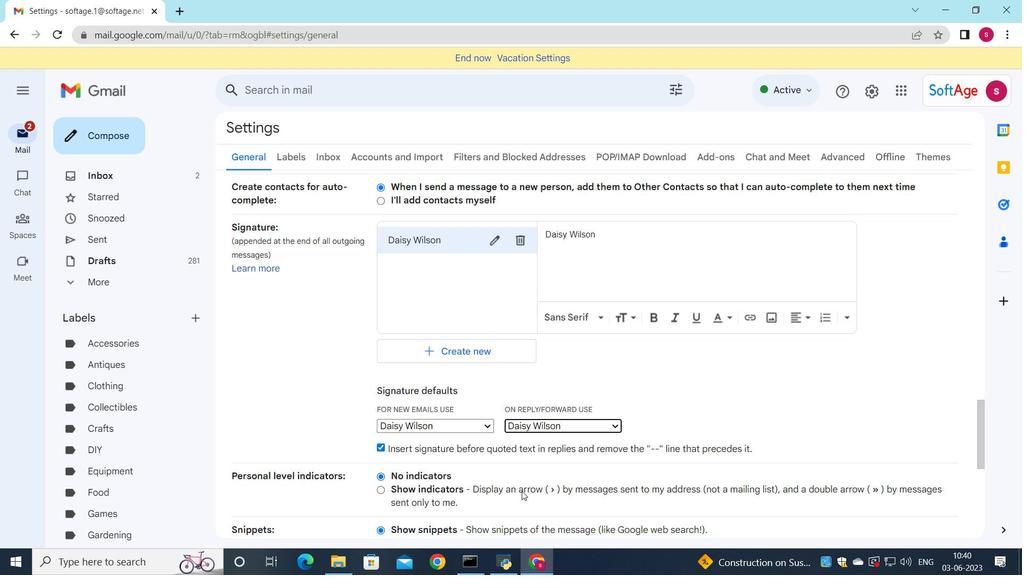 
Action: Mouse scrolled (521, 484) with delta (0, 0)
Screenshot: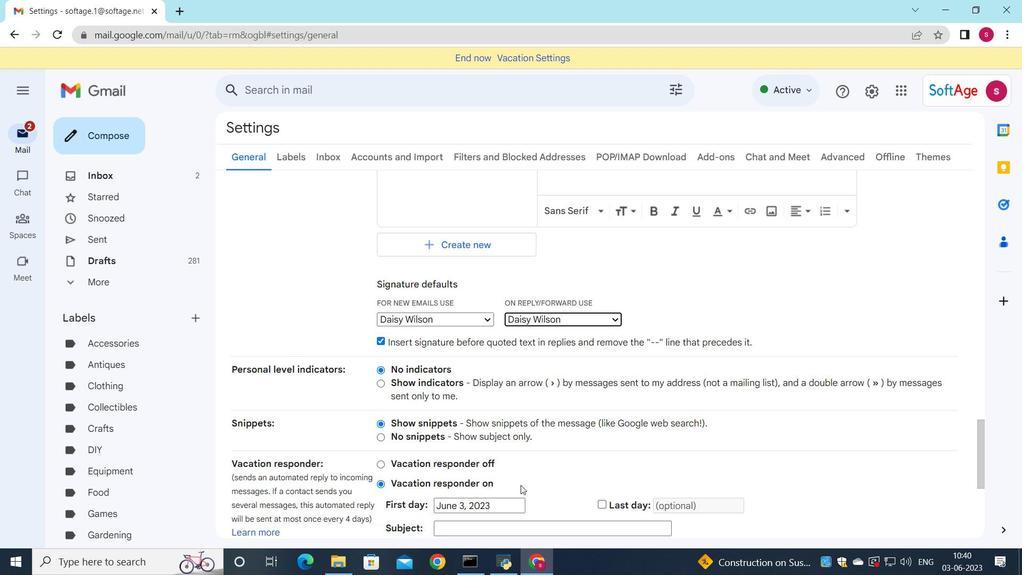 
Action: Mouse scrolled (521, 484) with delta (0, 0)
Screenshot: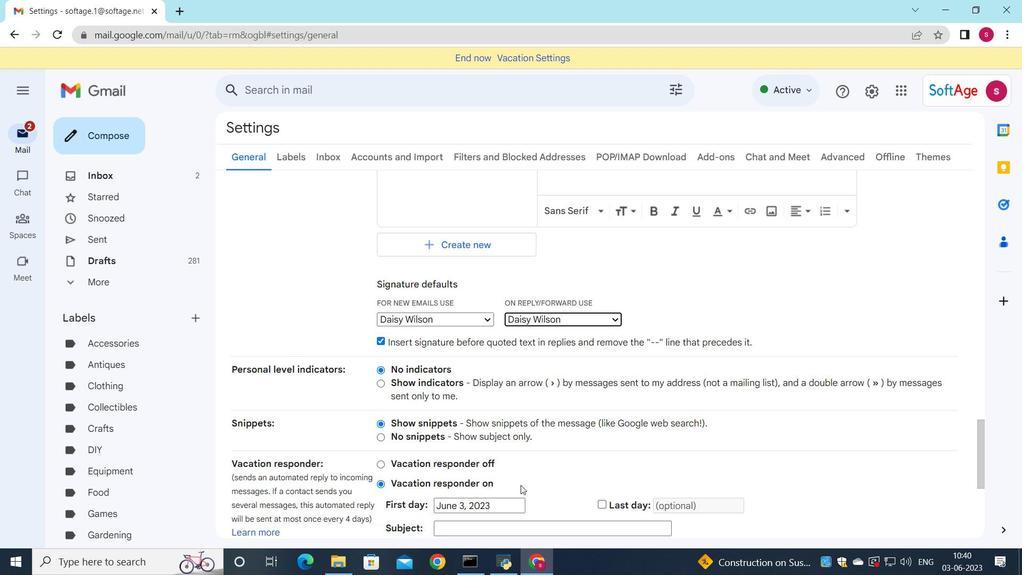 
Action: Mouse scrolled (521, 484) with delta (0, 0)
Screenshot: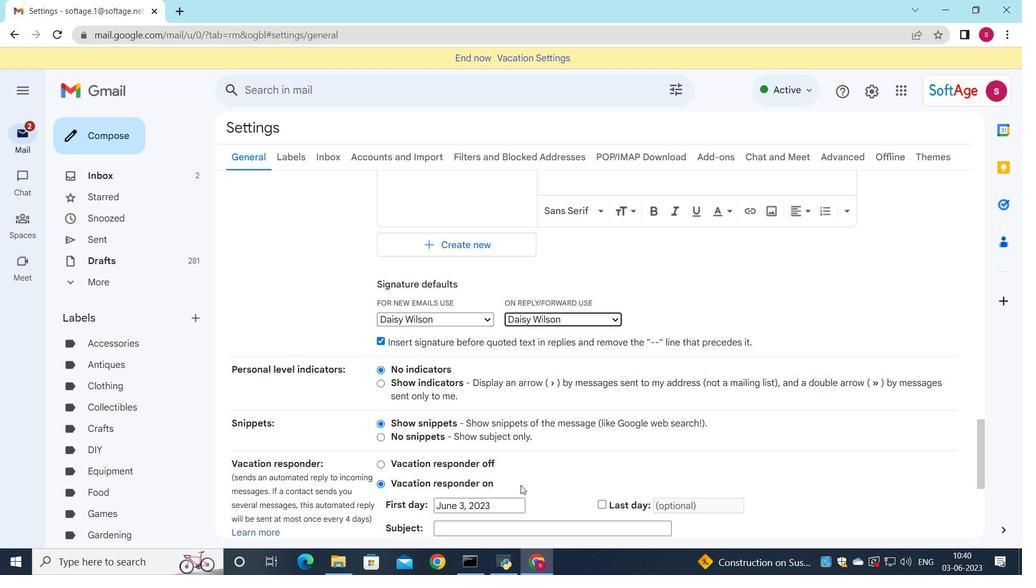 
Action: Mouse moved to (543, 528)
Screenshot: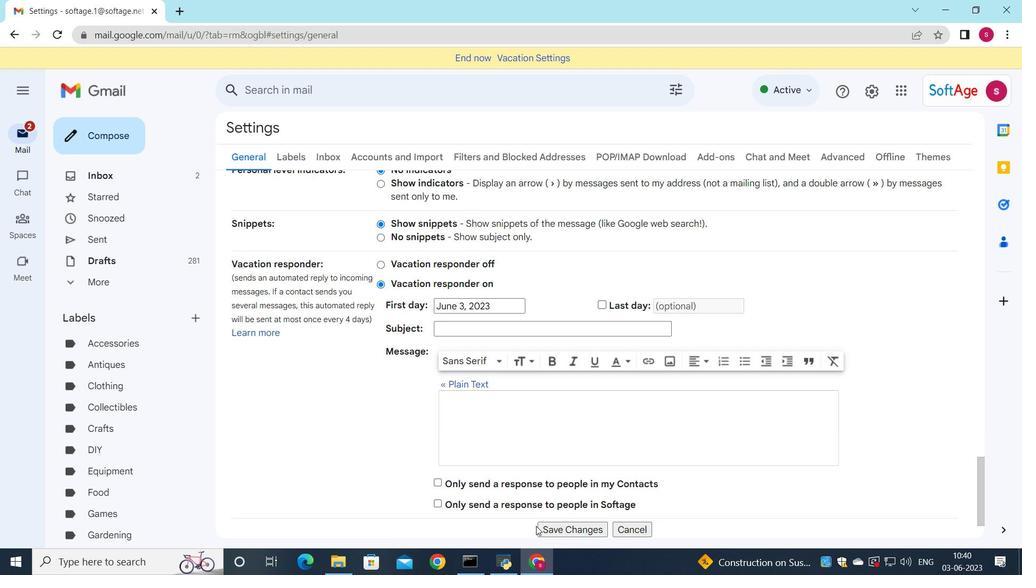 
Action: Mouse pressed left at (543, 528)
Screenshot: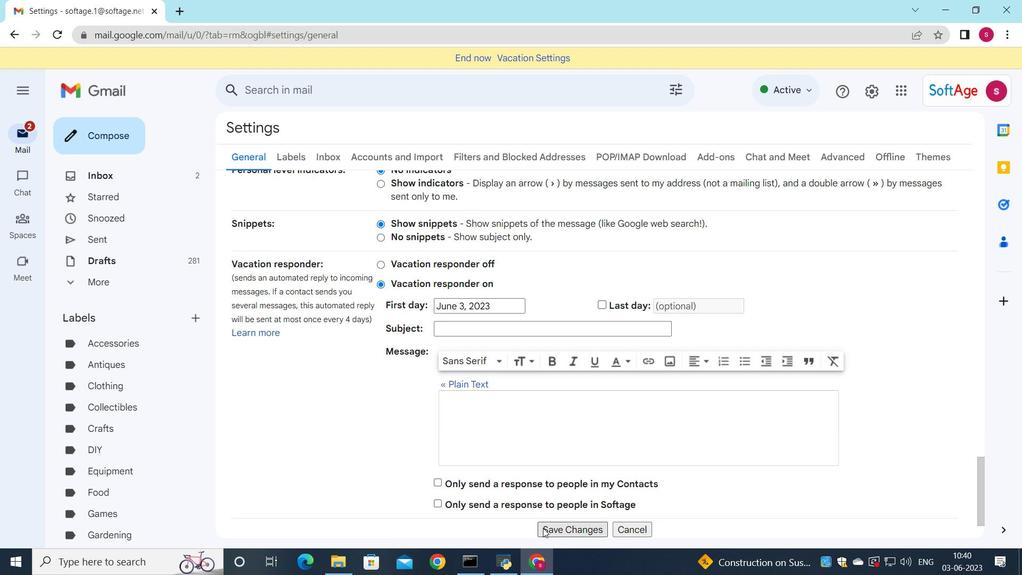 
Action: Mouse moved to (505, 395)
Screenshot: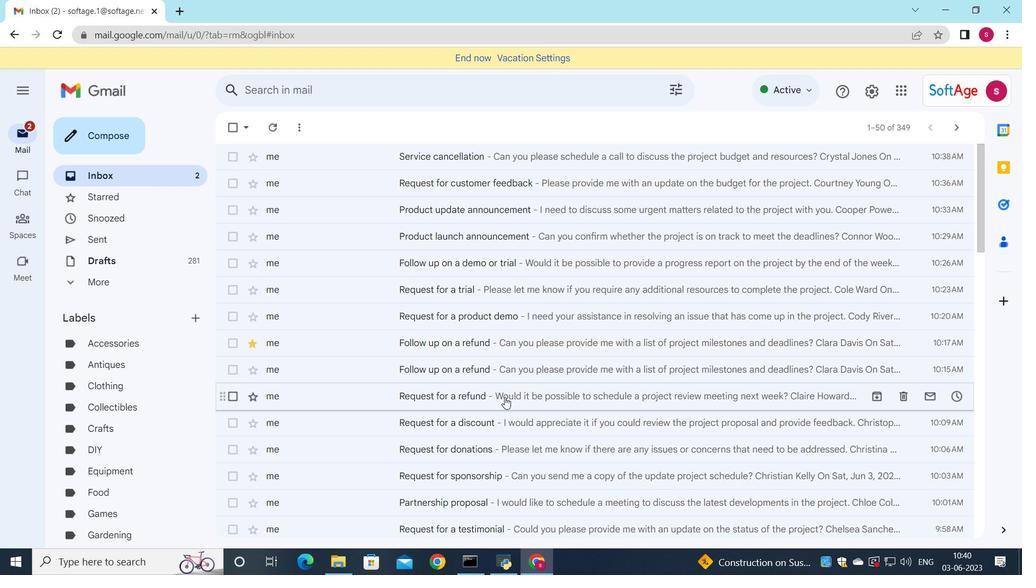 
Action: Mouse pressed left at (505, 395)
Screenshot: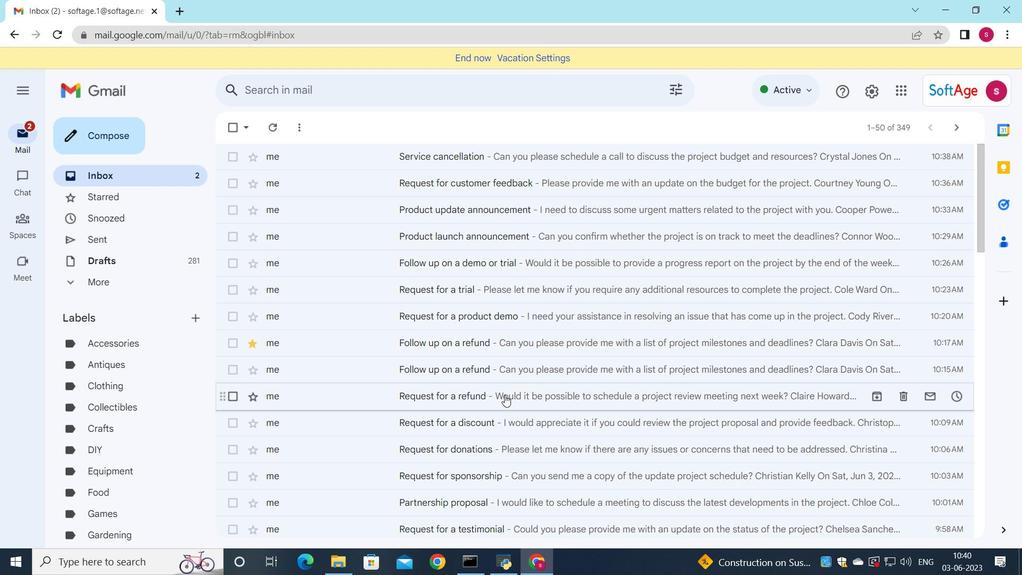 
Action: Mouse moved to (638, 288)
Screenshot: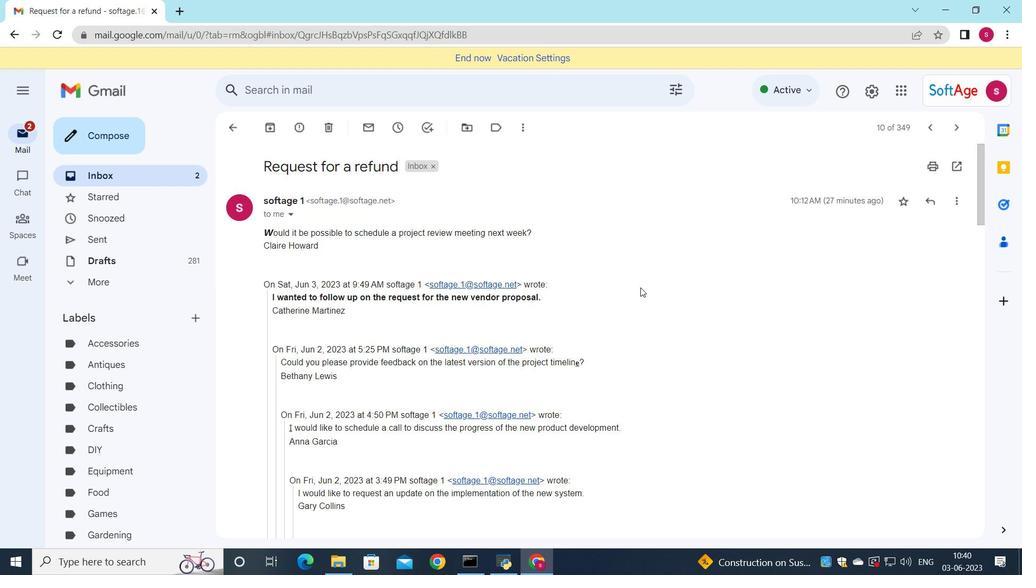 
Action: Mouse scrolled (638, 287) with delta (0, 0)
Screenshot: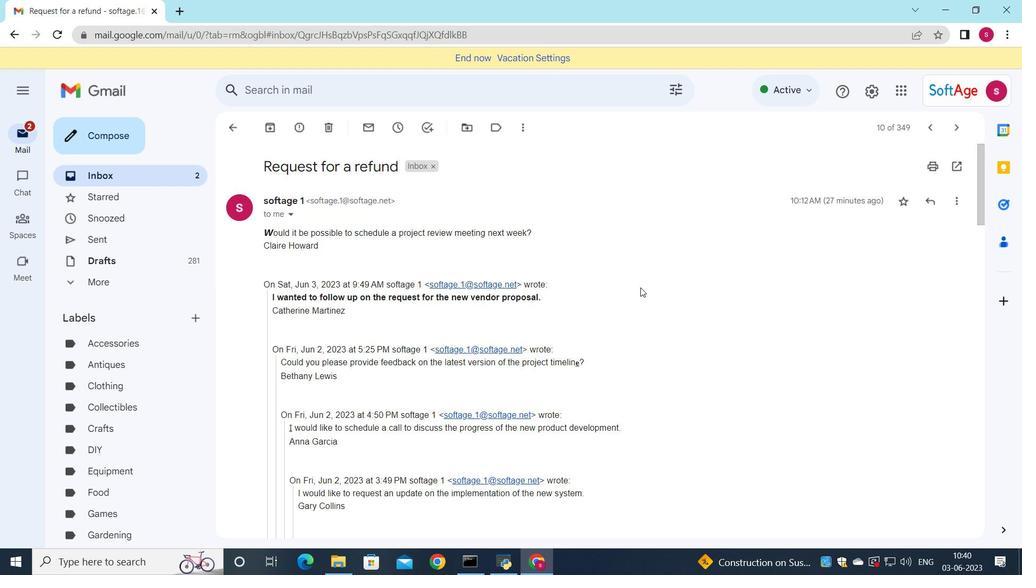 
Action: Mouse moved to (633, 299)
Screenshot: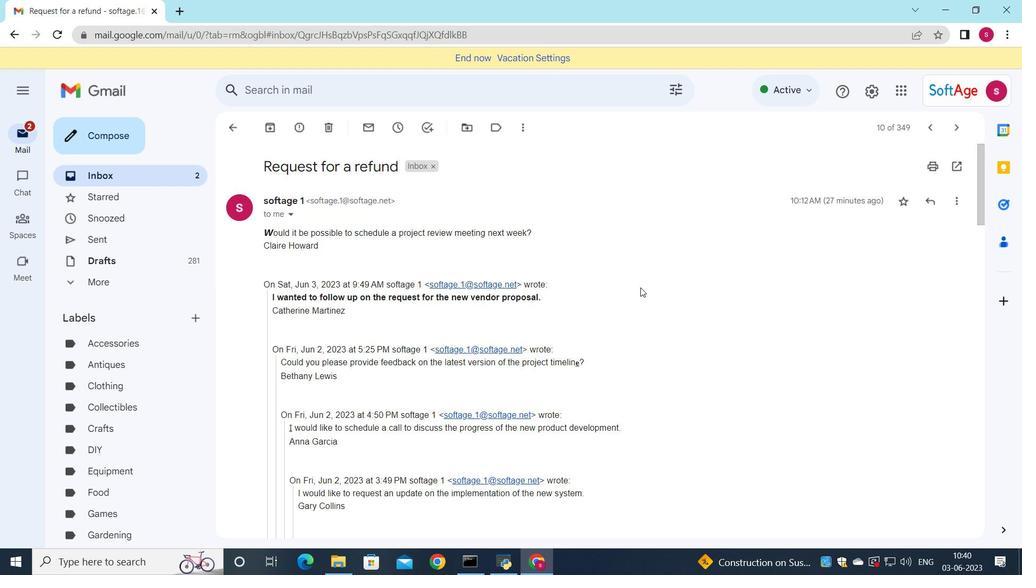 
Action: Mouse scrolled (633, 299) with delta (0, 0)
Screenshot: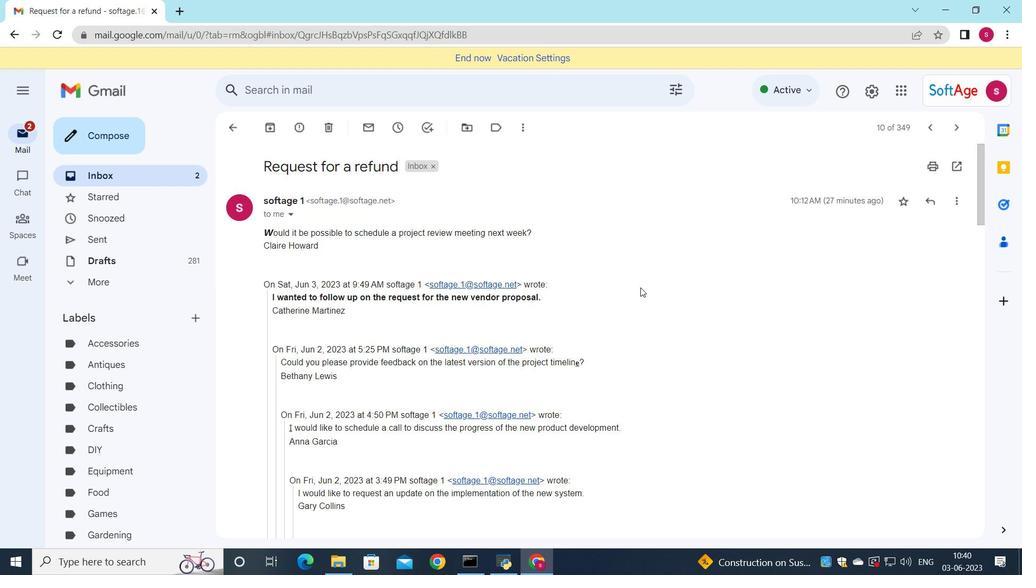
Action: Mouse moved to (625, 317)
Screenshot: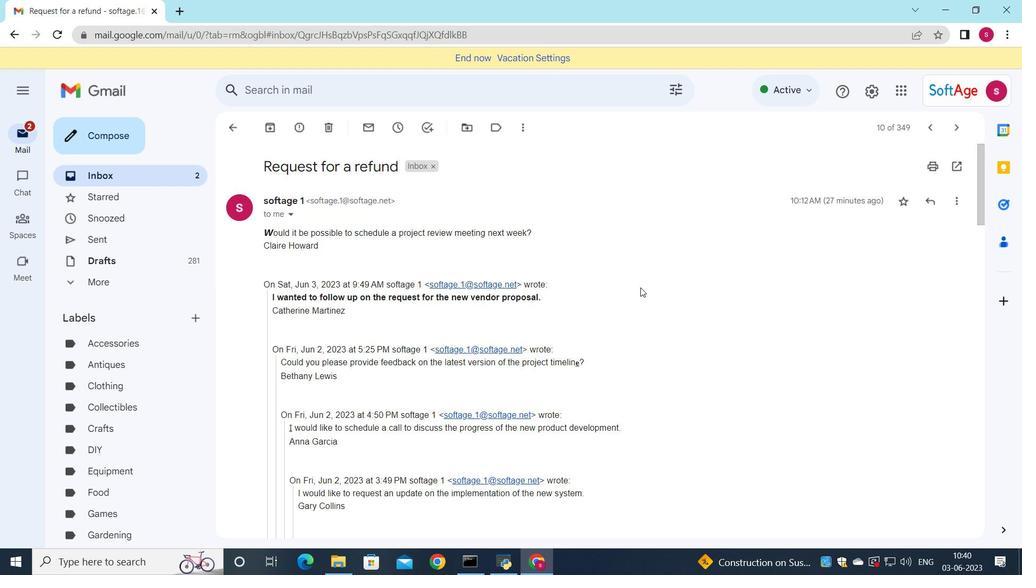 
Action: Mouse scrolled (625, 316) with delta (0, 0)
Screenshot: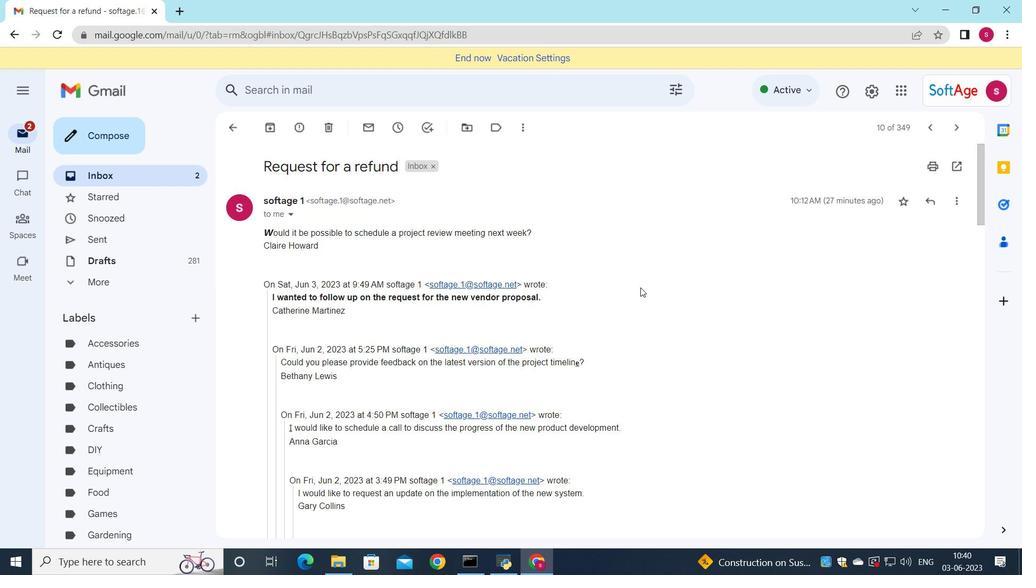 
Action: Mouse moved to (613, 330)
Screenshot: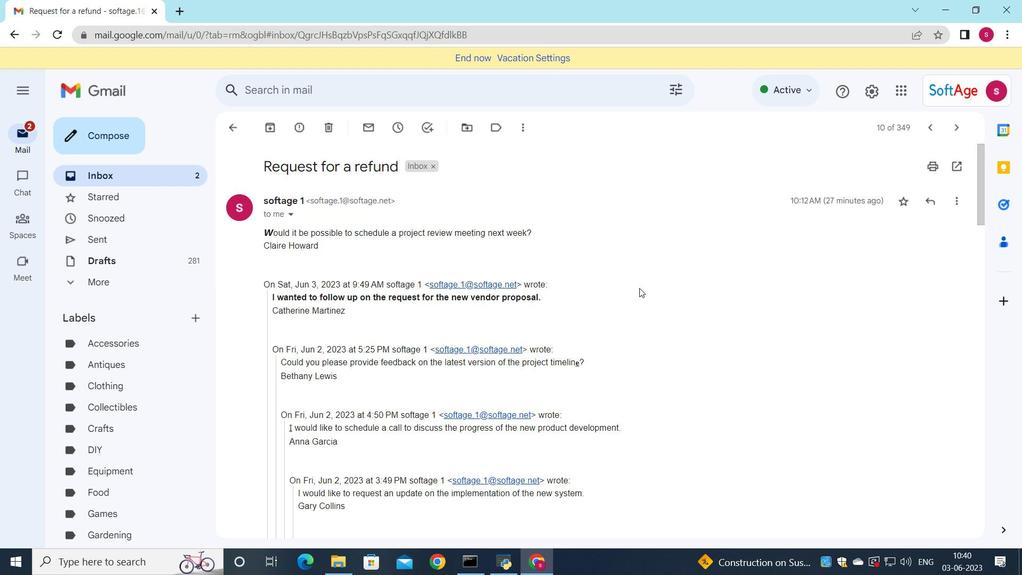 
Action: Mouse scrolled (613, 329) with delta (0, 0)
Screenshot: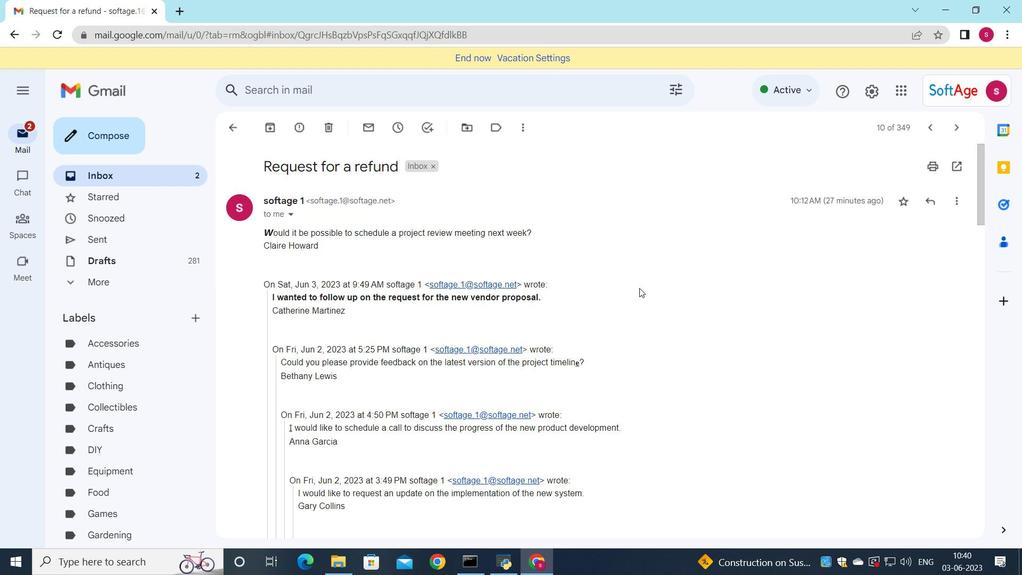 
Action: Mouse moved to (542, 365)
Screenshot: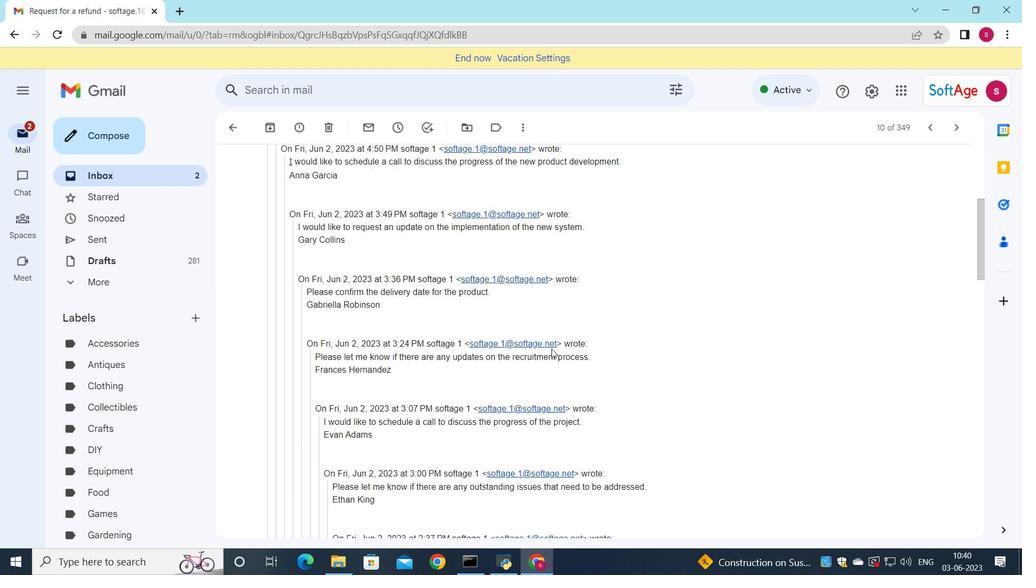 
Action: Mouse scrolled (542, 364) with delta (0, 0)
Screenshot: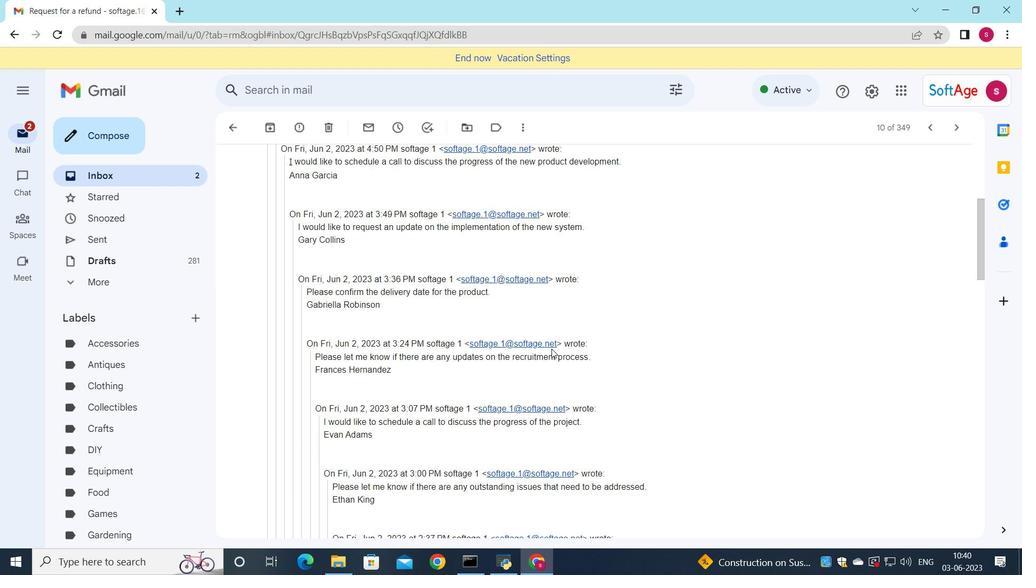 
Action: Mouse moved to (542, 371)
Screenshot: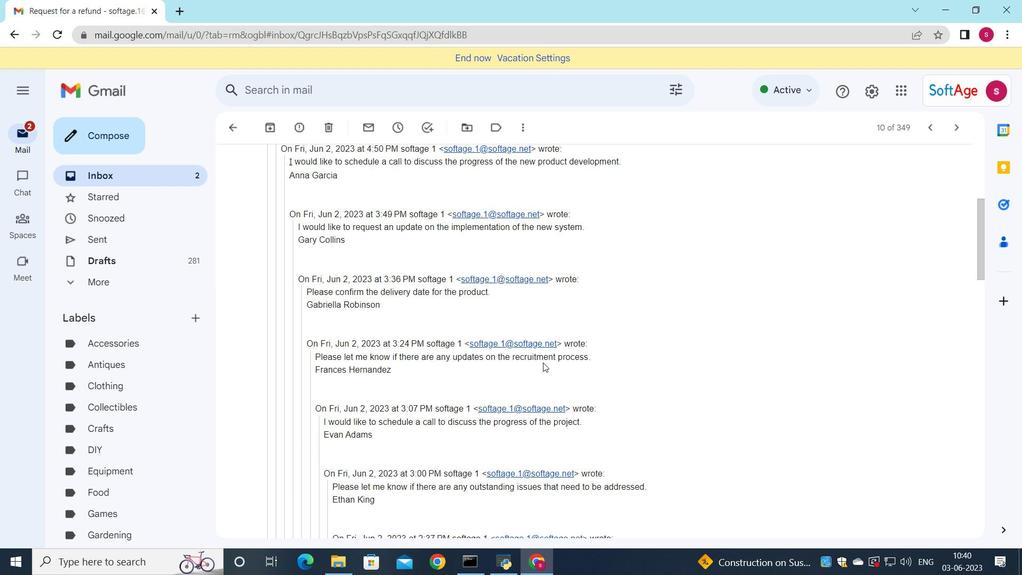 
Action: Mouse scrolled (542, 371) with delta (0, 0)
Screenshot: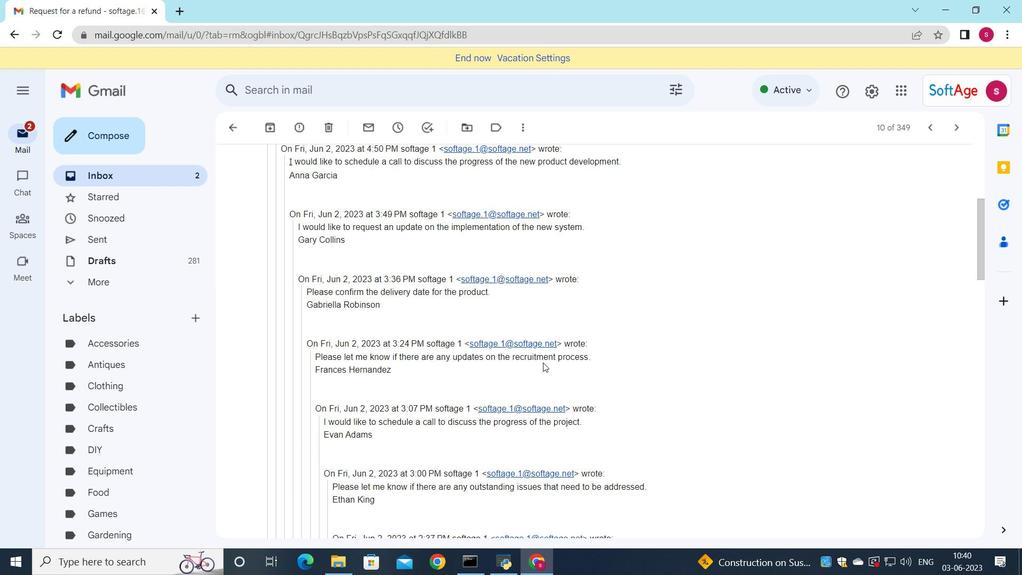
Action: Mouse moved to (544, 377)
Screenshot: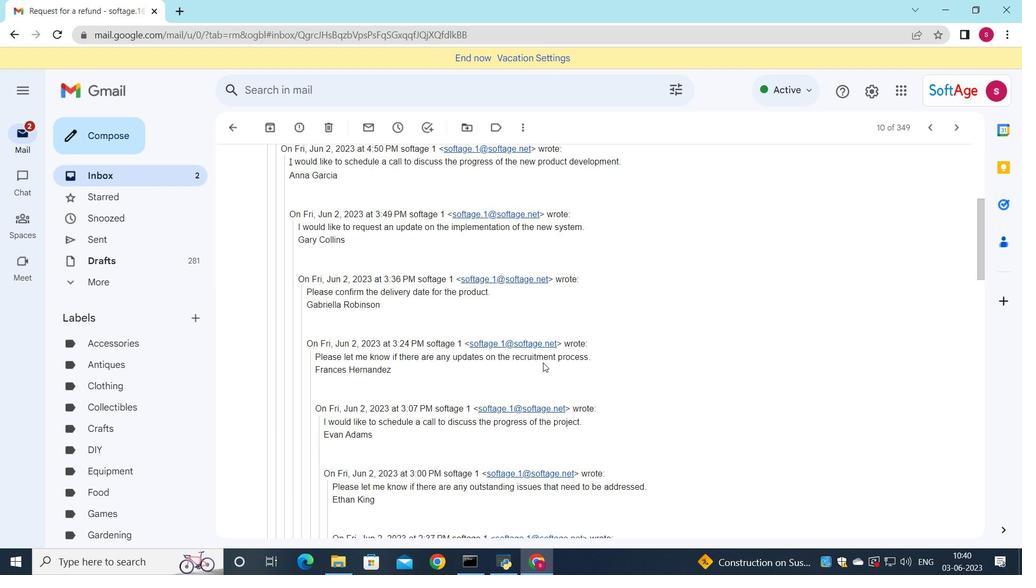 
Action: Mouse scrolled (544, 376) with delta (0, 0)
Screenshot: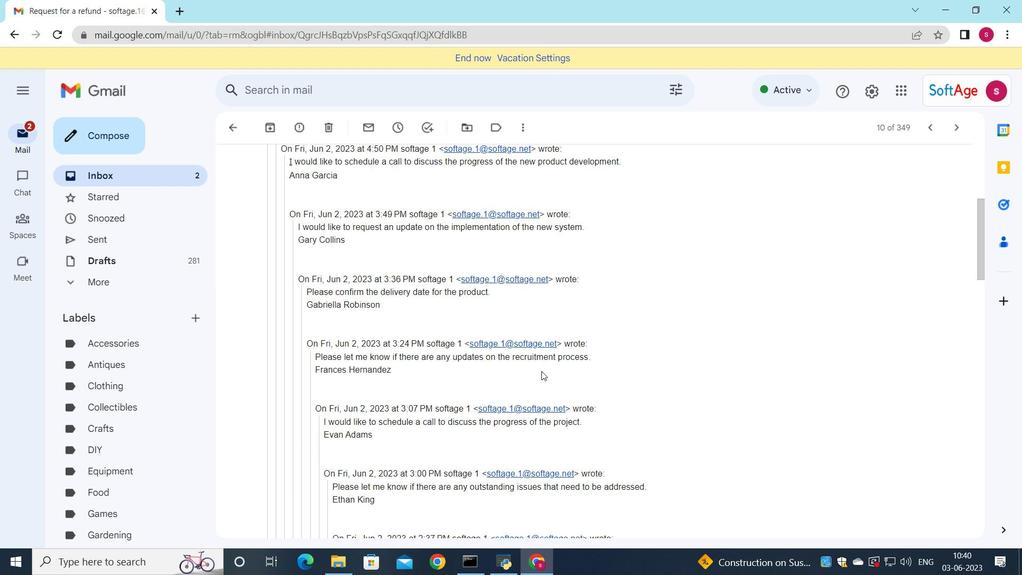 
Action: Mouse moved to (543, 380)
Screenshot: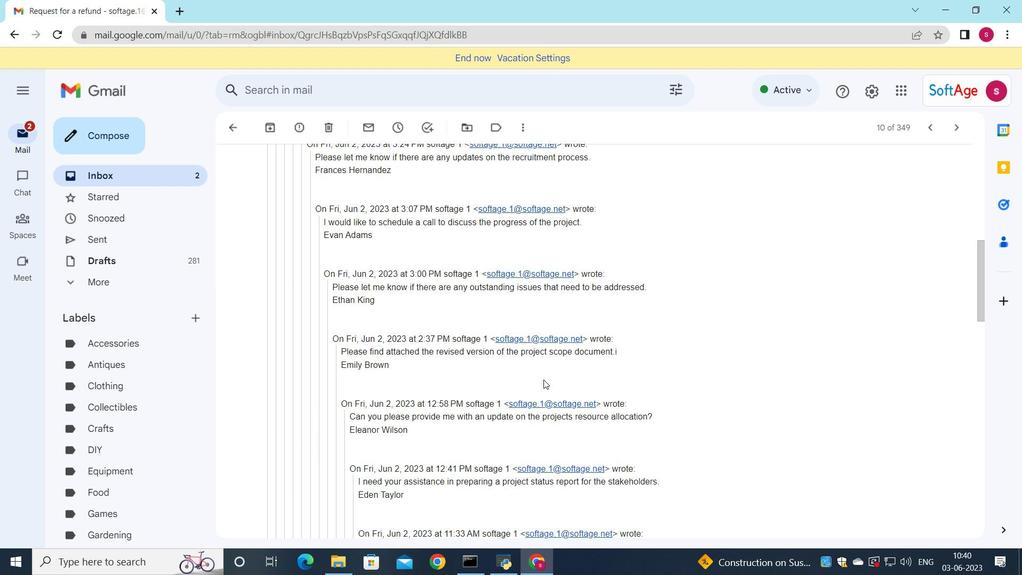 
Action: Mouse scrolled (543, 379) with delta (0, 0)
Screenshot: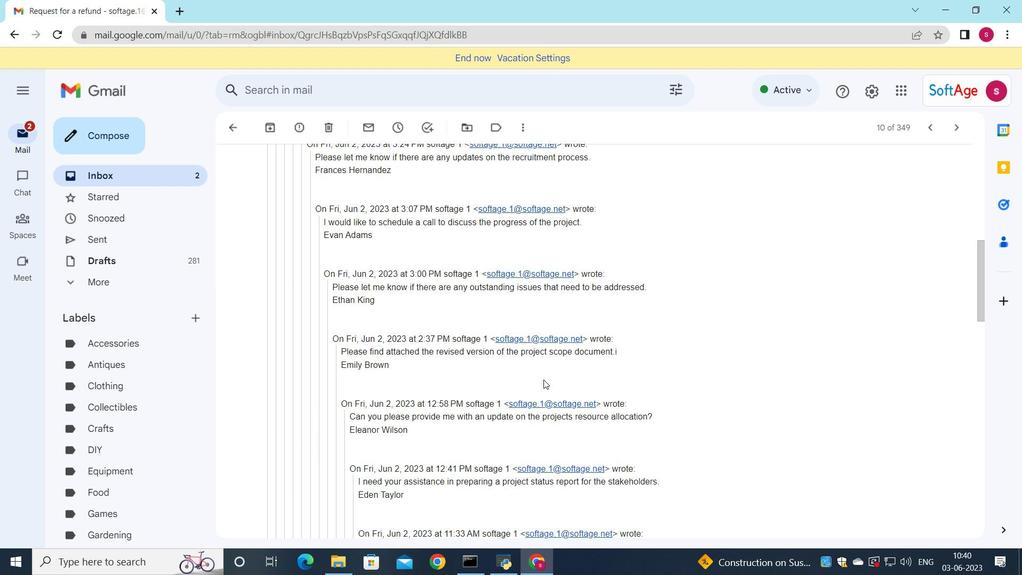 
Action: Mouse moved to (544, 381)
Screenshot: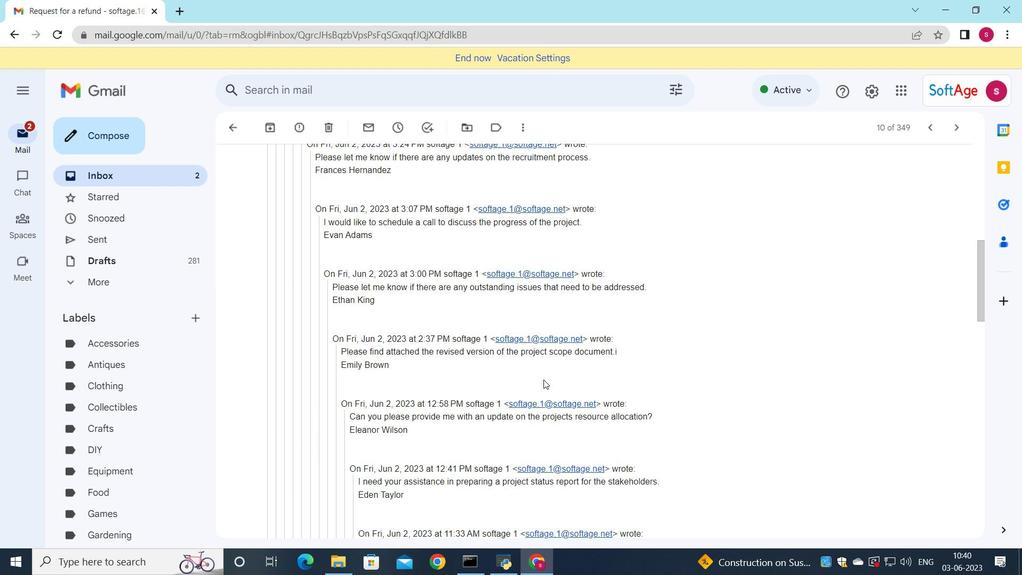 
Action: Mouse scrolled (543, 379) with delta (0, 0)
Screenshot: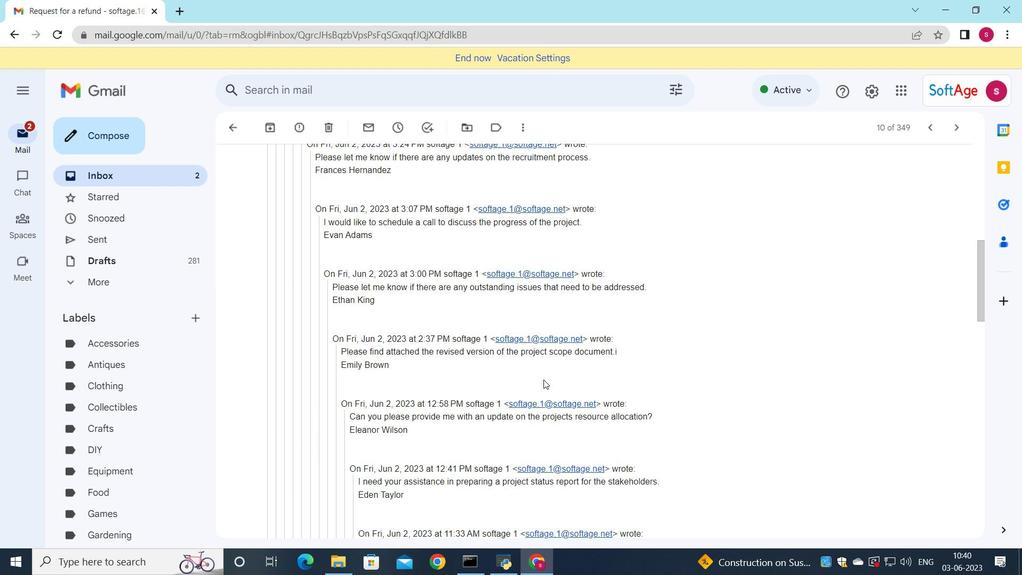 
Action: Mouse moved to (545, 383)
Screenshot: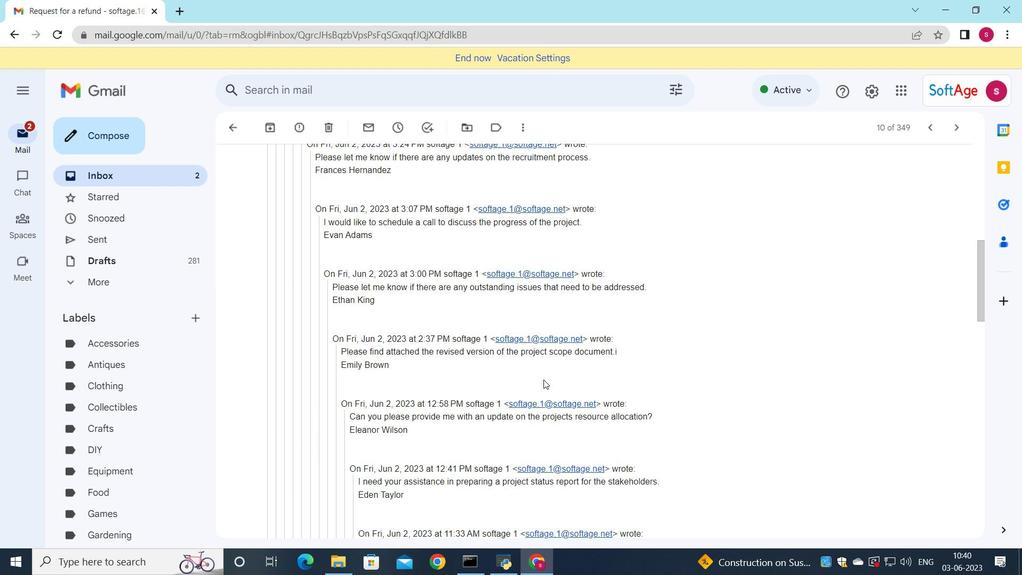 
Action: Mouse scrolled (543, 379) with delta (0, 0)
Screenshot: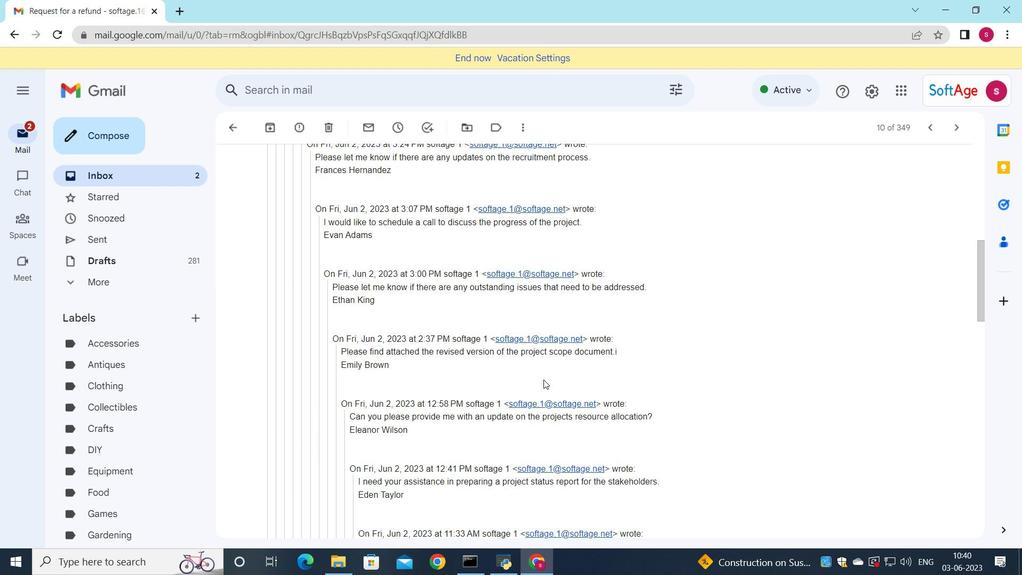 
Action: Mouse moved to (546, 387)
Screenshot: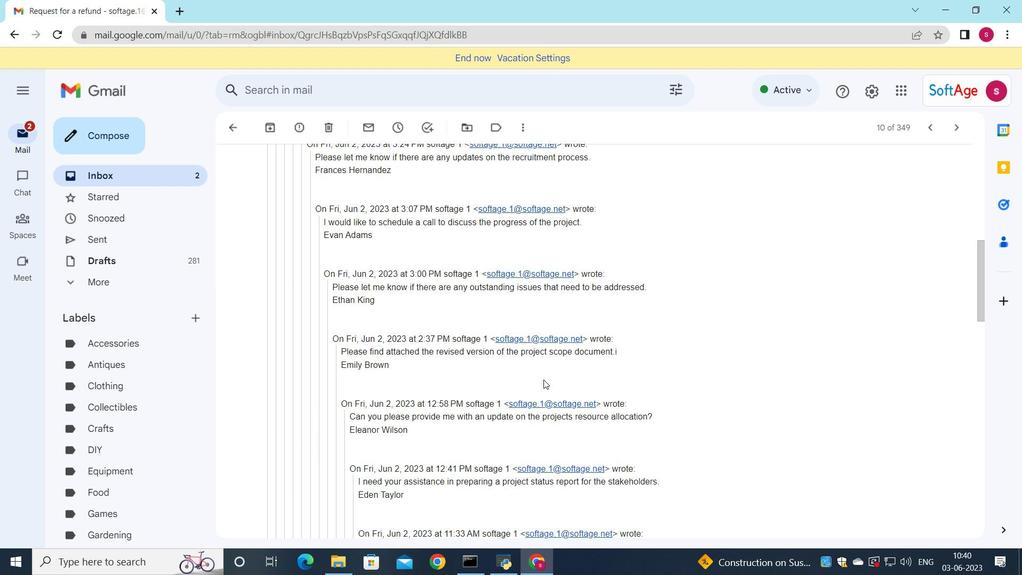 
Action: Mouse scrolled (545, 383) with delta (0, 0)
Screenshot: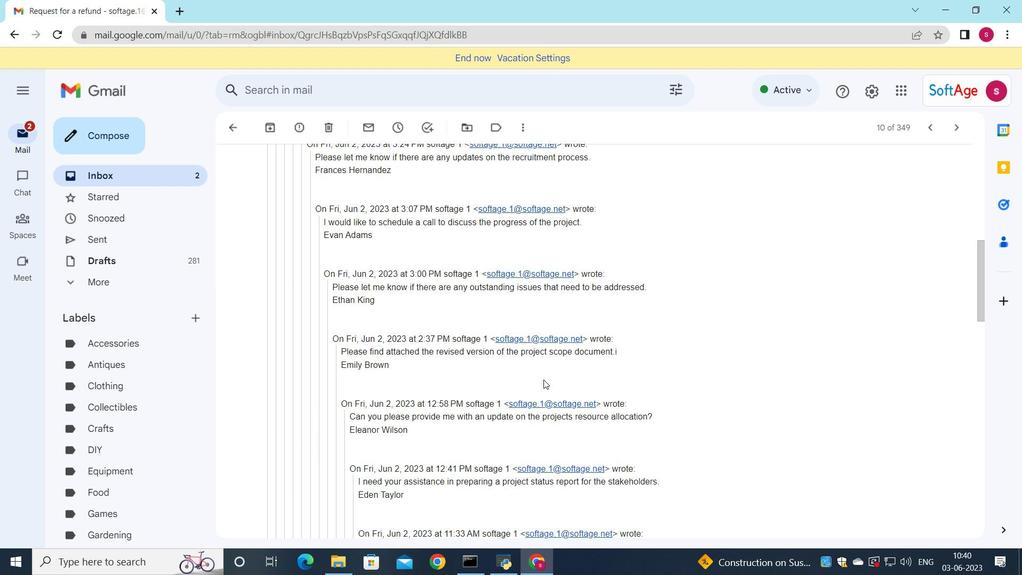 
Action: Mouse moved to (546, 395)
Screenshot: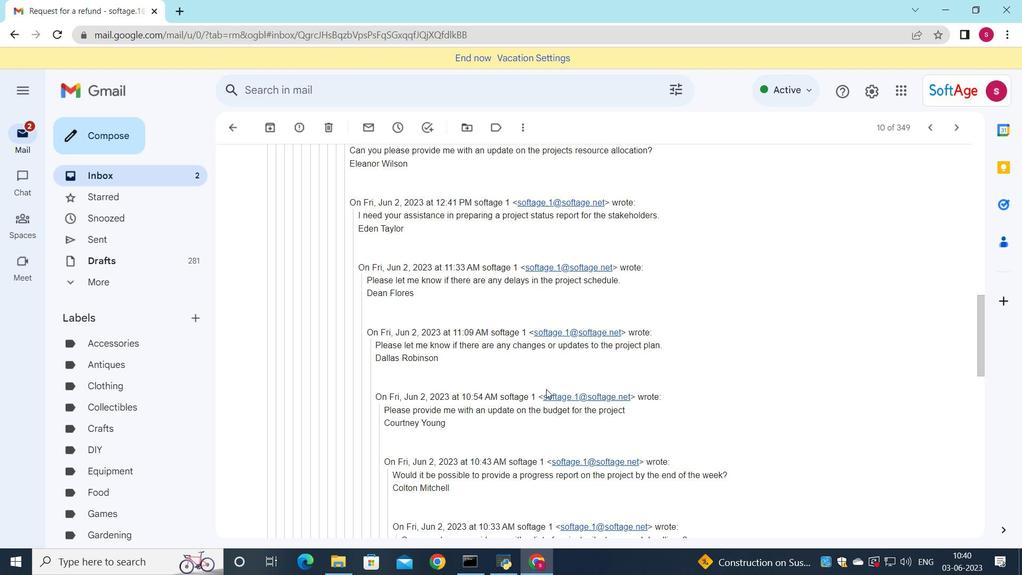 
Action: Mouse scrolled (546, 395) with delta (0, 0)
Screenshot: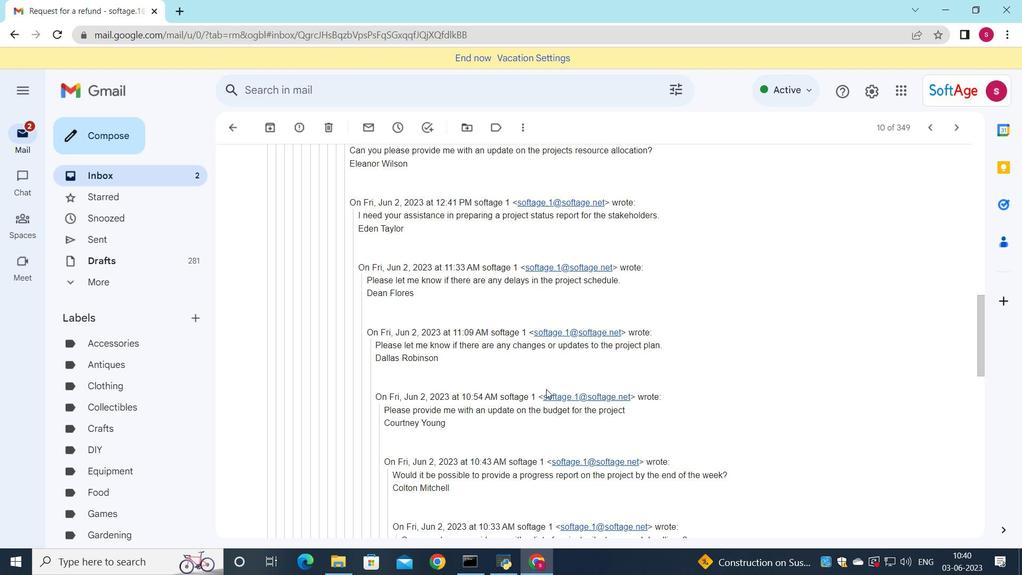 
Action: Mouse moved to (546, 396)
Screenshot: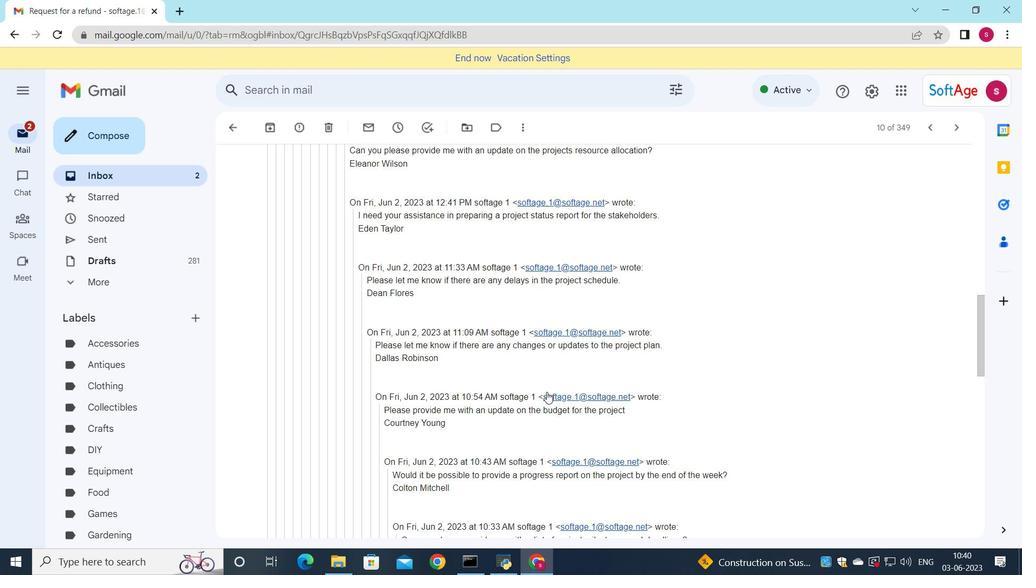 
Action: Mouse scrolled (546, 395) with delta (0, 0)
Screenshot: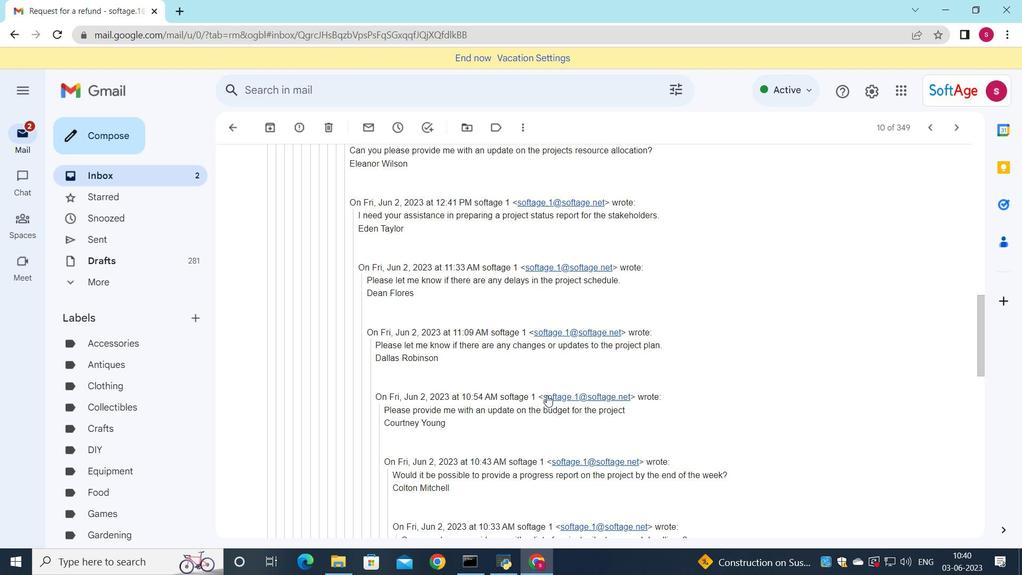 
Action: Mouse moved to (546, 395)
Screenshot: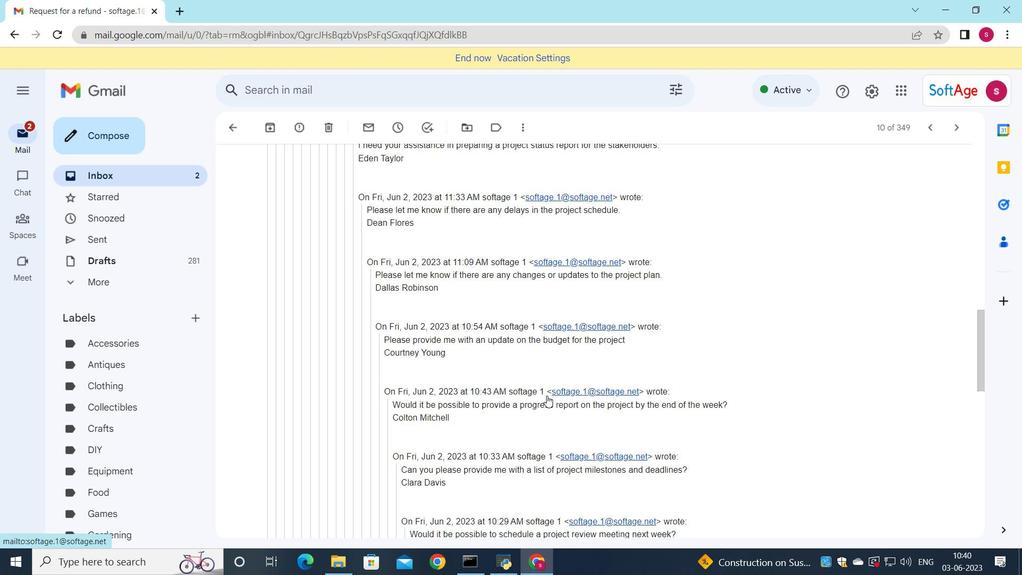 
Action: Mouse scrolled (546, 395) with delta (0, 0)
Screenshot: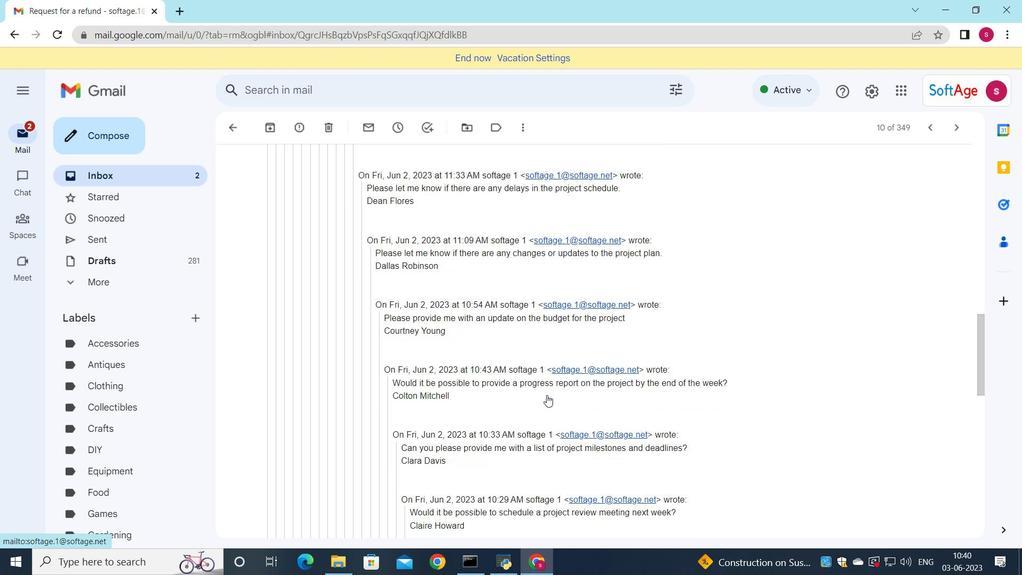 
Action: Mouse scrolled (546, 395) with delta (0, 0)
Screenshot: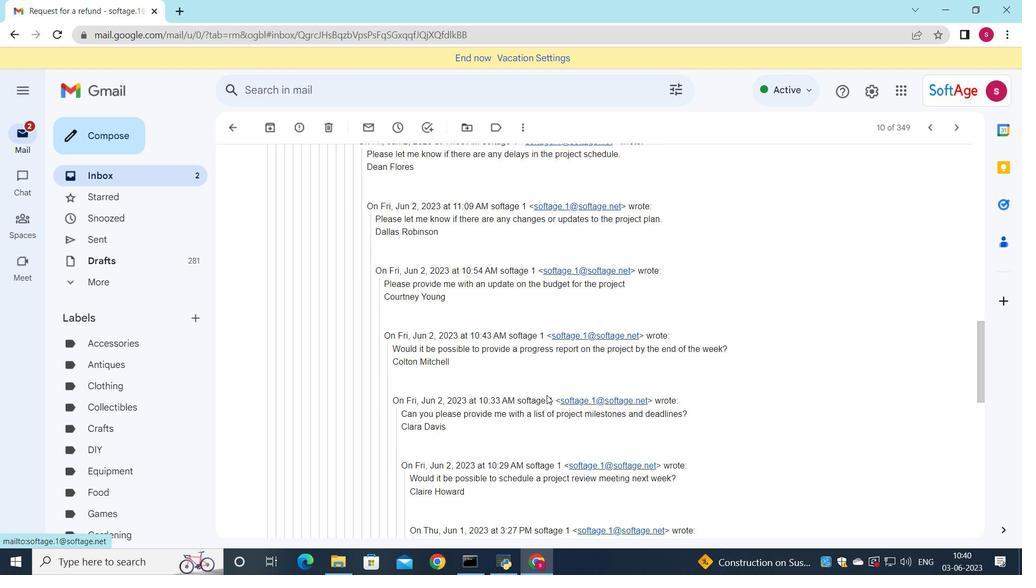
Action: Mouse scrolled (546, 395) with delta (0, 0)
Screenshot: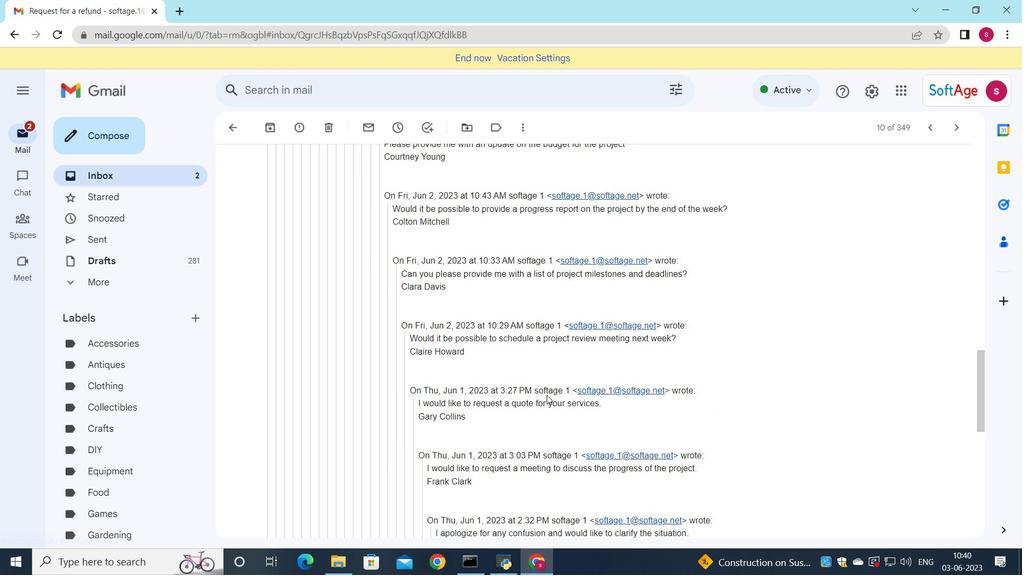 
Action: Mouse scrolled (546, 395) with delta (0, 0)
Screenshot: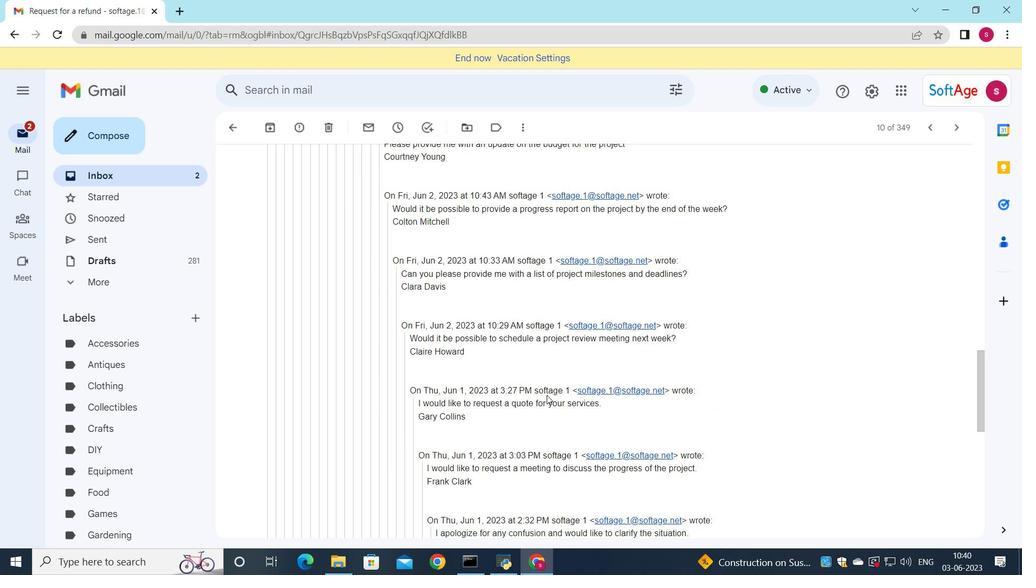 
Action: Mouse moved to (548, 389)
Screenshot: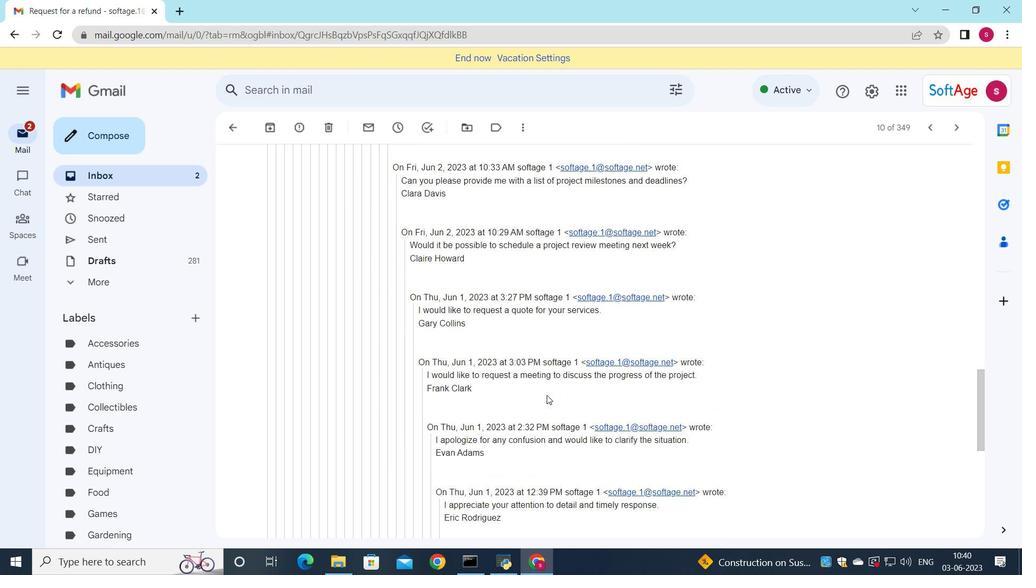
Action: Mouse scrolled (548, 389) with delta (0, 0)
Screenshot: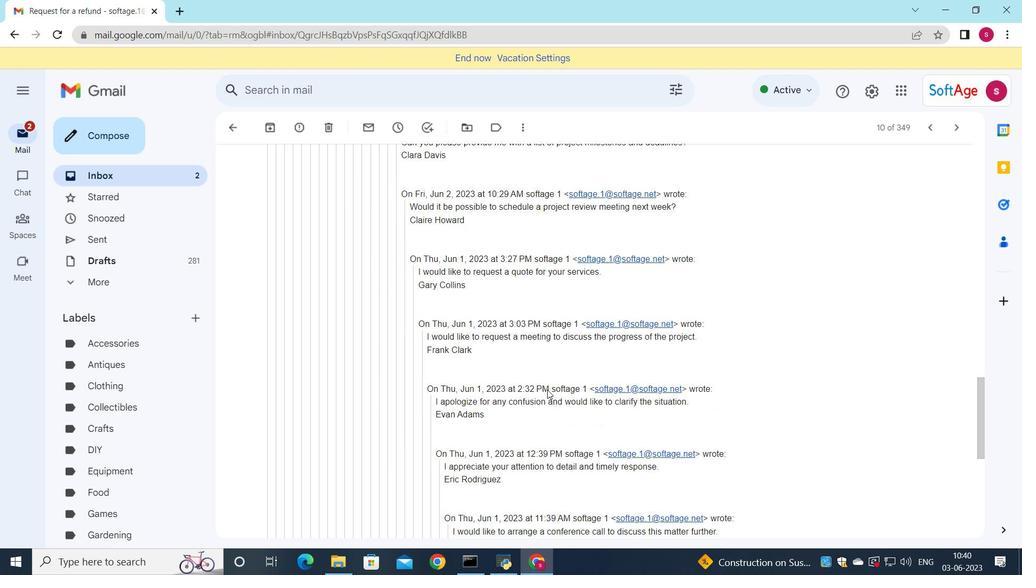 
Action: Mouse scrolled (548, 389) with delta (0, 0)
Screenshot: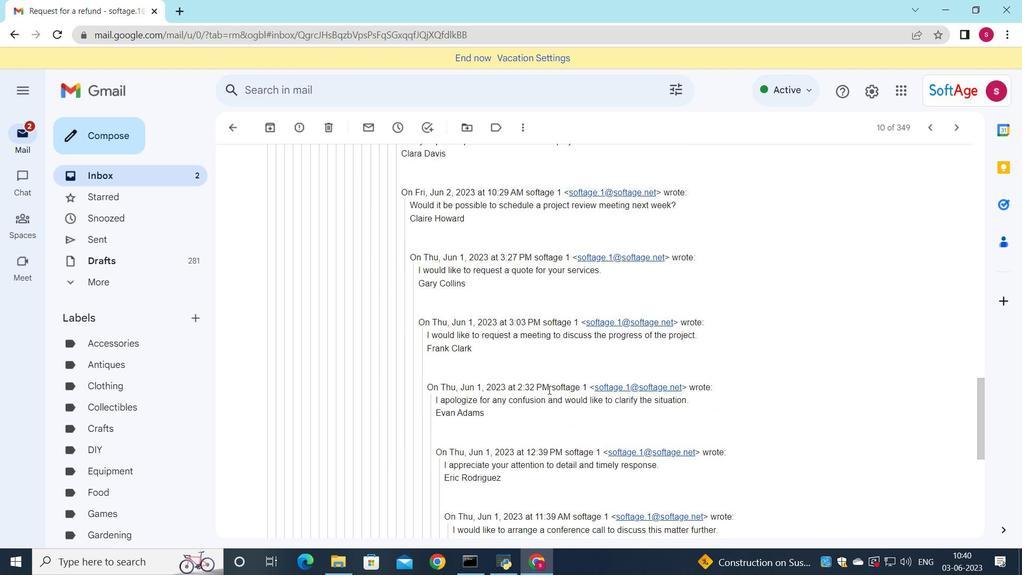 
Action: Mouse scrolled (548, 389) with delta (0, 0)
Screenshot: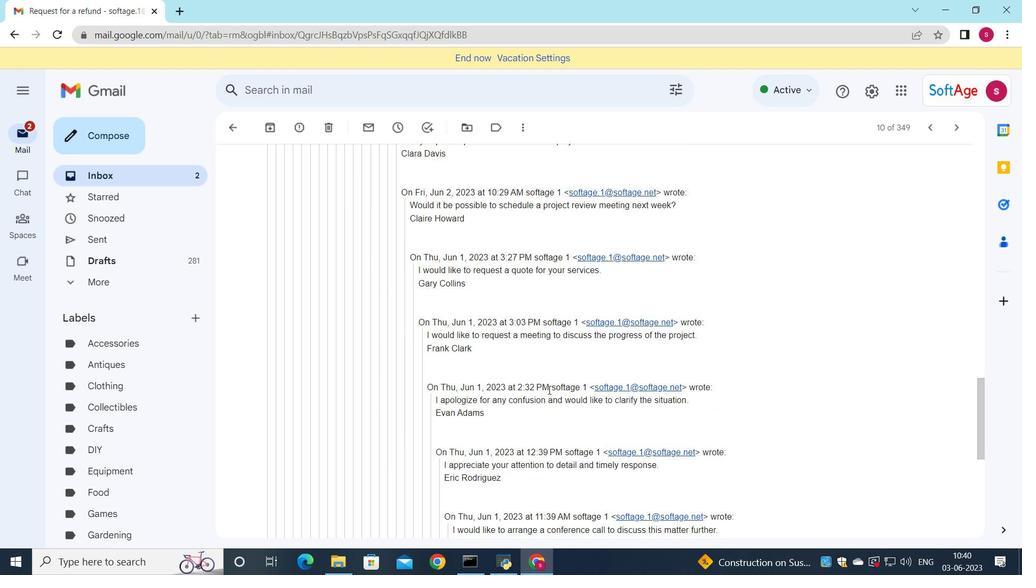 
Action: Mouse scrolled (548, 389) with delta (0, 0)
Screenshot: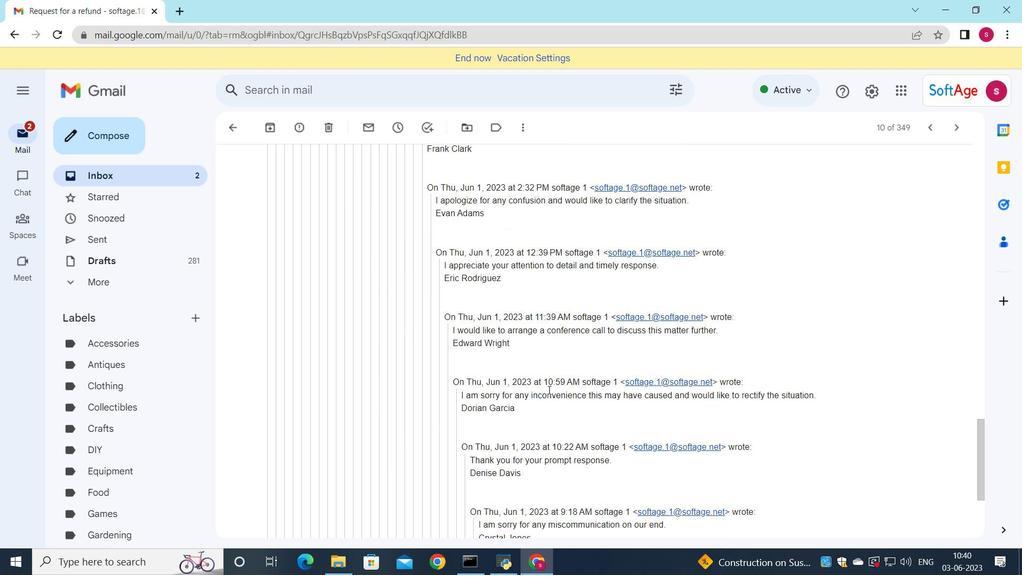 
Action: Mouse scrolled (548, 389) with delta (0, 0)
Screenshot: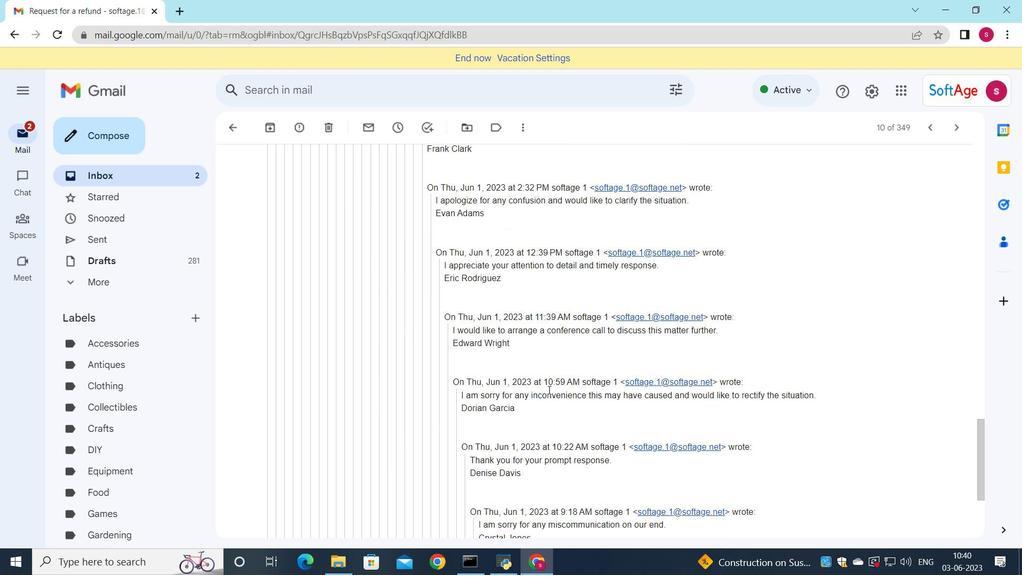 
Action: Mouse scrolled (548, 389) with delta (0, 0)
Screenshot: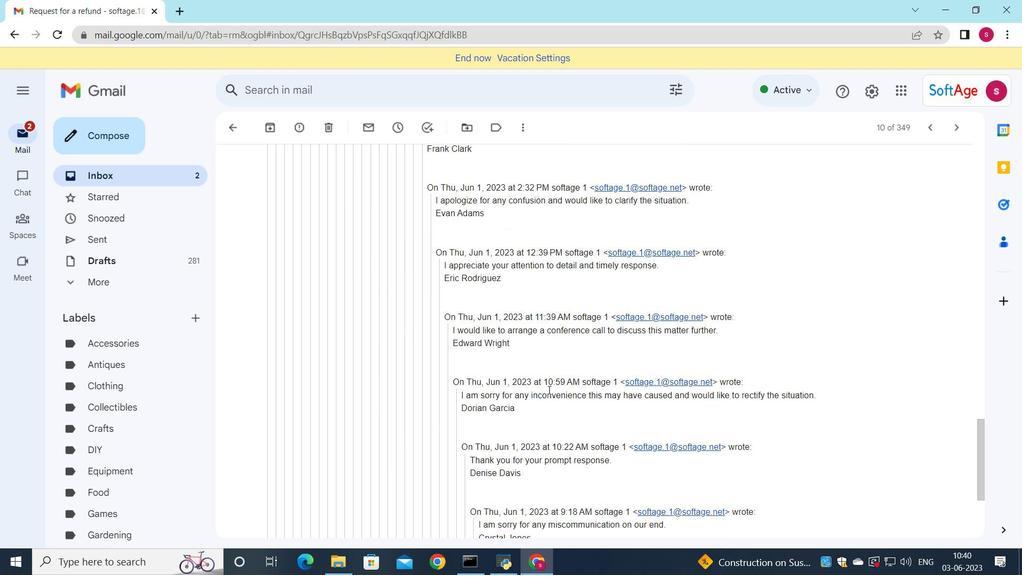 
Action: Mouse scrolled (548, 389) with delta (0, 0)
Screenshot: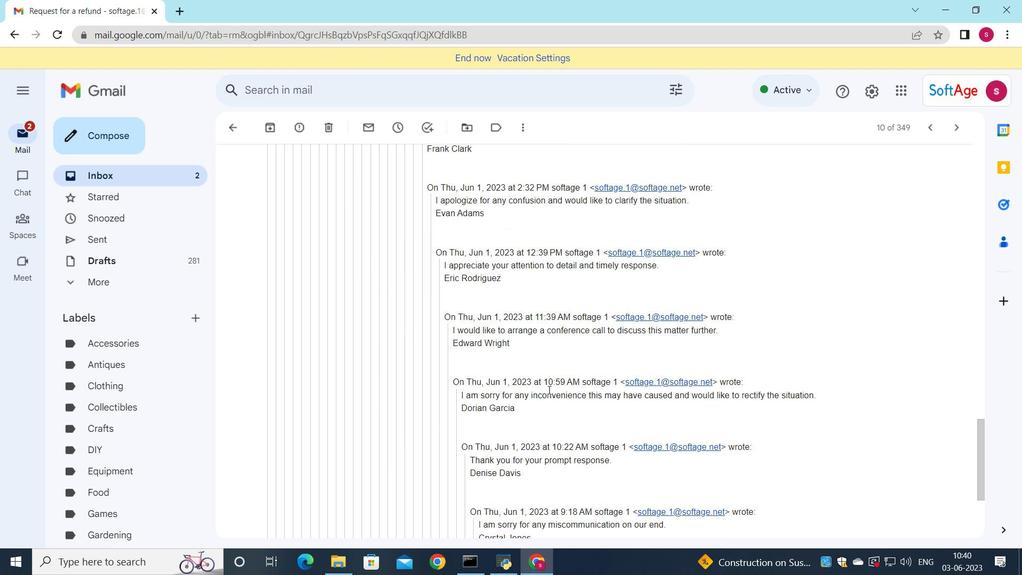 
Action: Mouse scrolled (548, 389) with delta (0, 0)
Screenshot: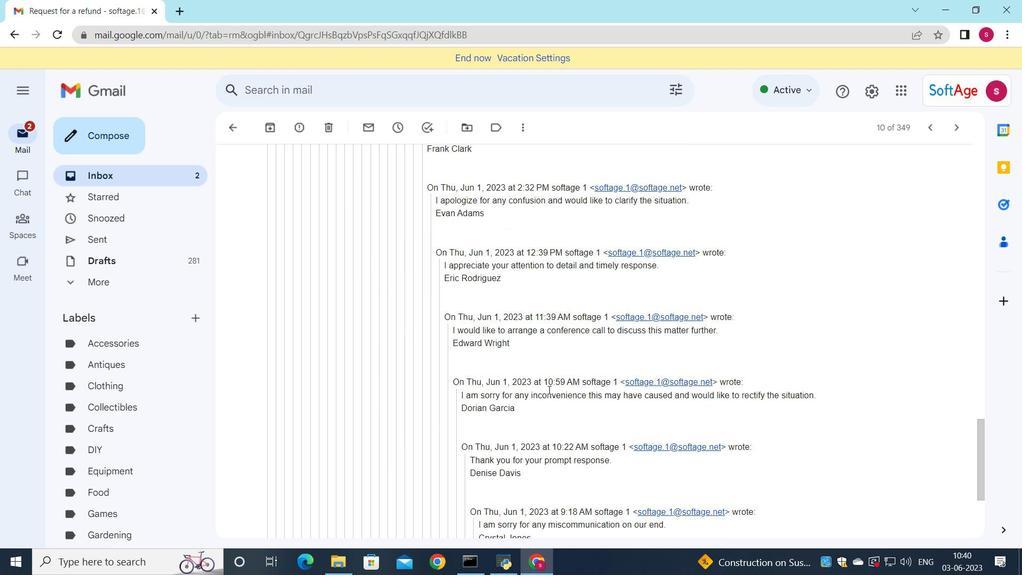 
Action: Mouse scrolled (548, 389) with delta (0, 0)
Screenshot: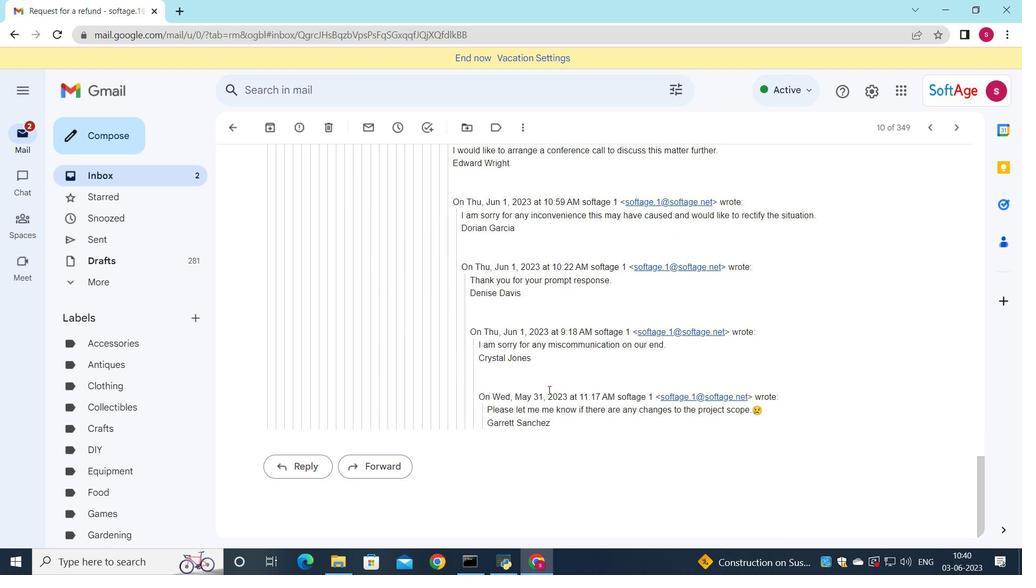 
Action: Mouse scrolled (548, 389) with delta (0, 0)
Screenshot: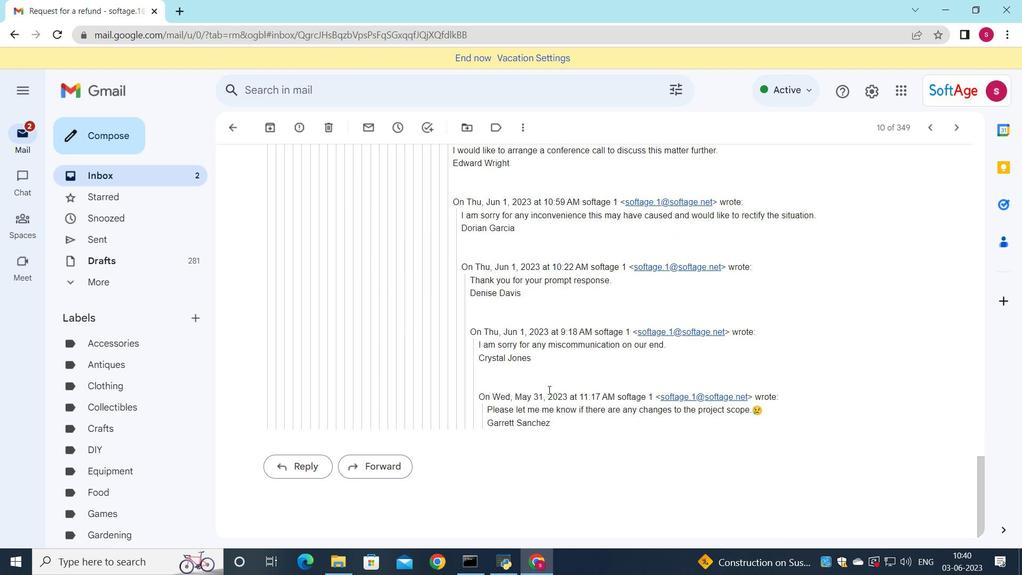 
Action: Mouse scrolled (548, 389) with delta (0, 0)
Screenshot: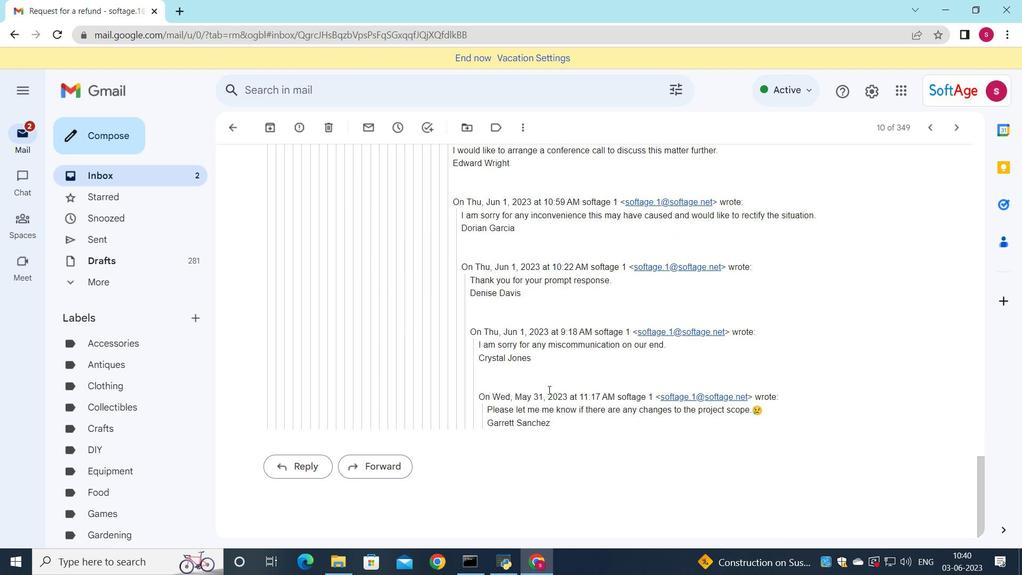 
Action: Mouse scrolled (548, 389) with delta (0, 0)
Screenshot: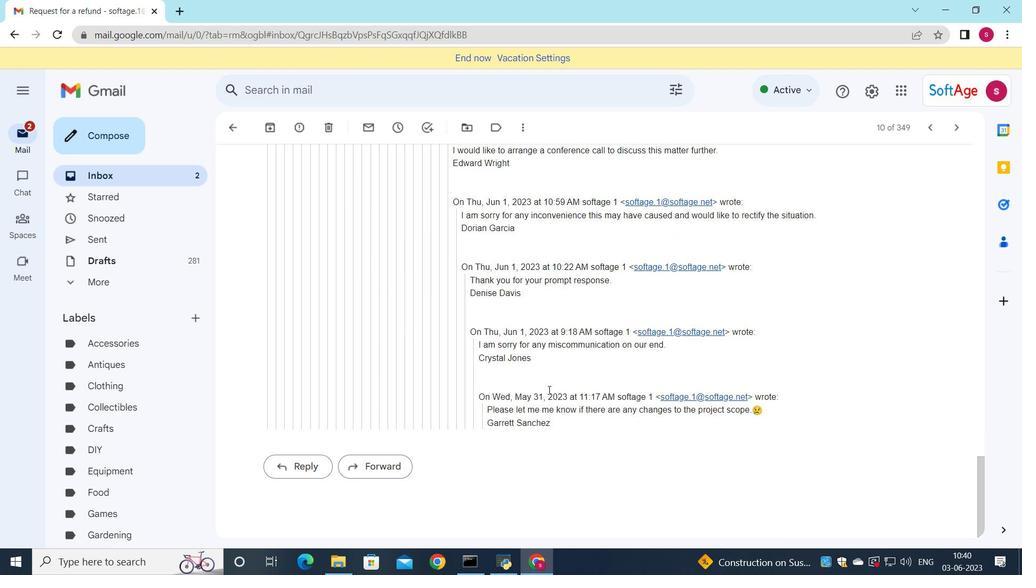 
Action: Mouse moved to (300, 468)
Screenshot: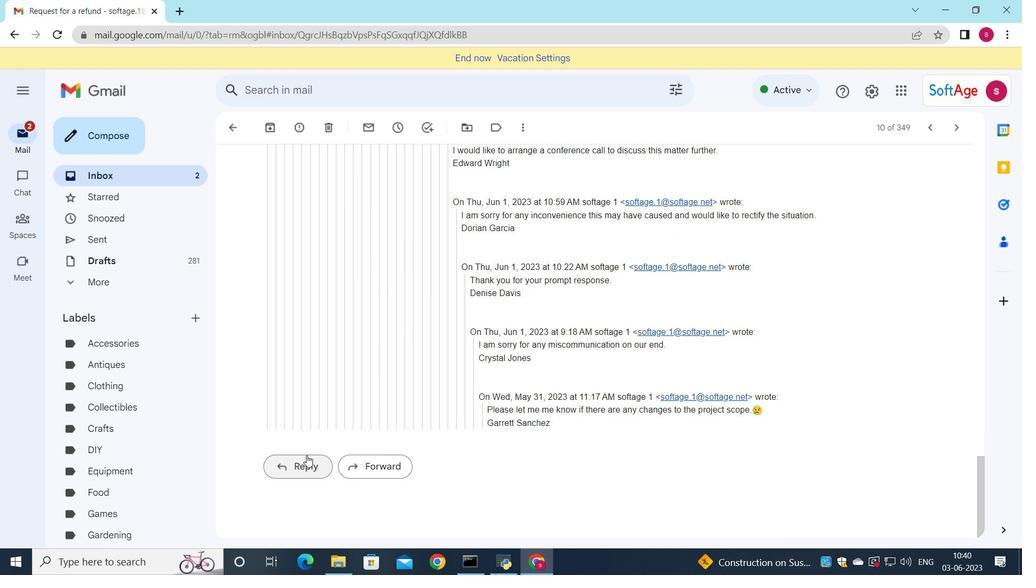 
Action: Mouse pressed left at (300, 468)
Screenshot: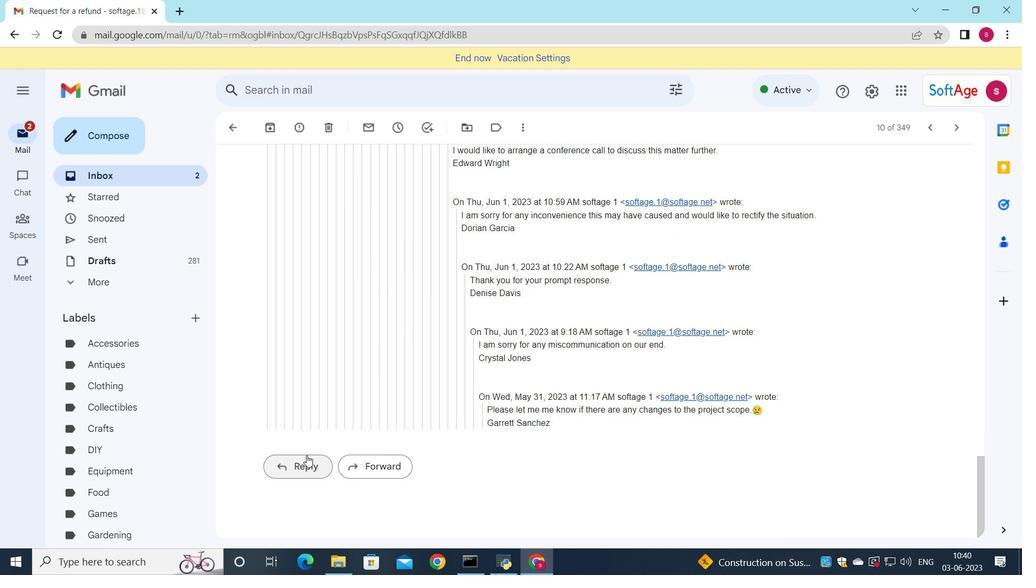 
Action: Mouse moved to (292, 384)
Screenshot: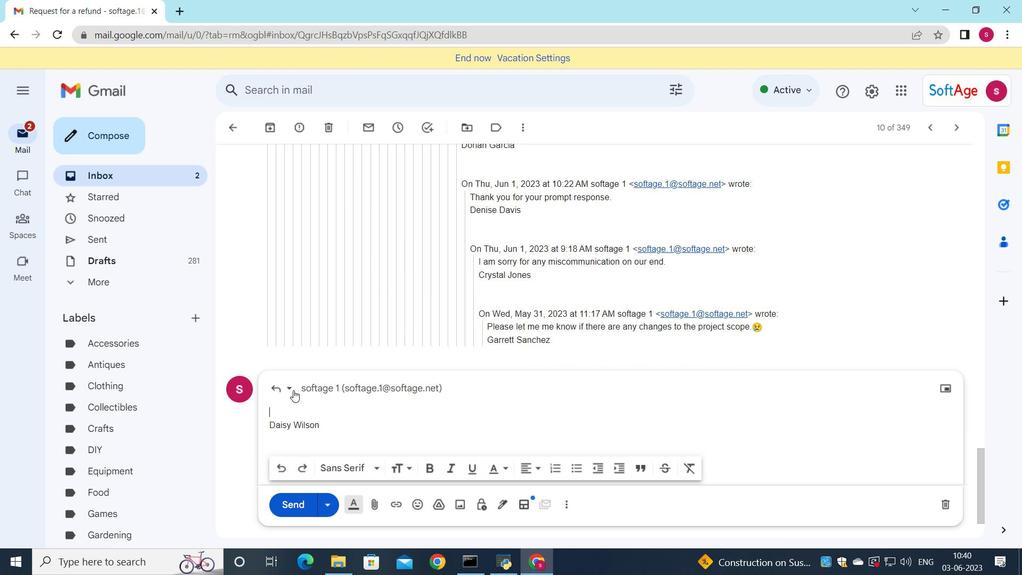 
Action: Mouse pressed left at (292, 384)
Screenshot: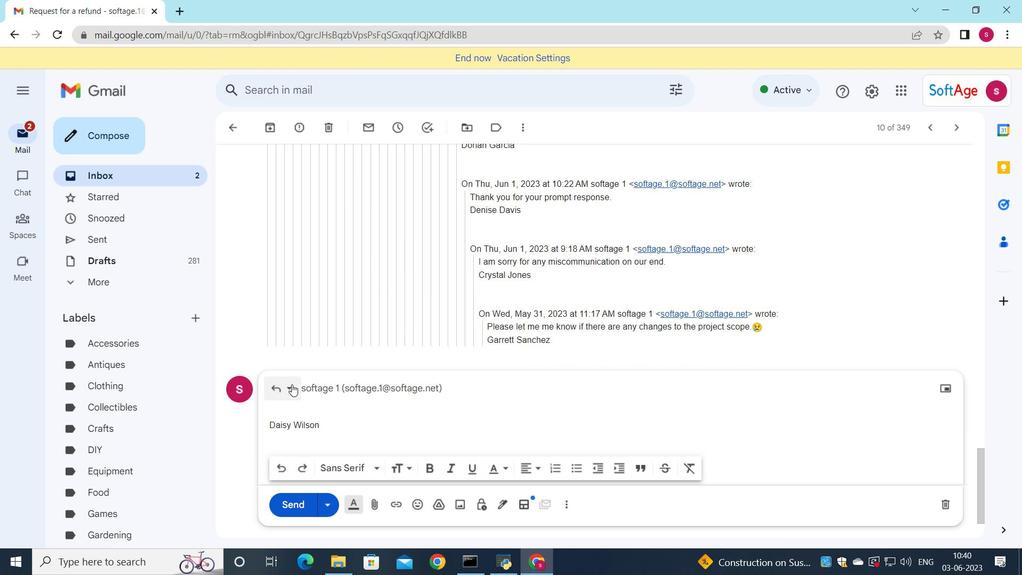 
Action: Mouse moved to (317, 462)
Screenshot: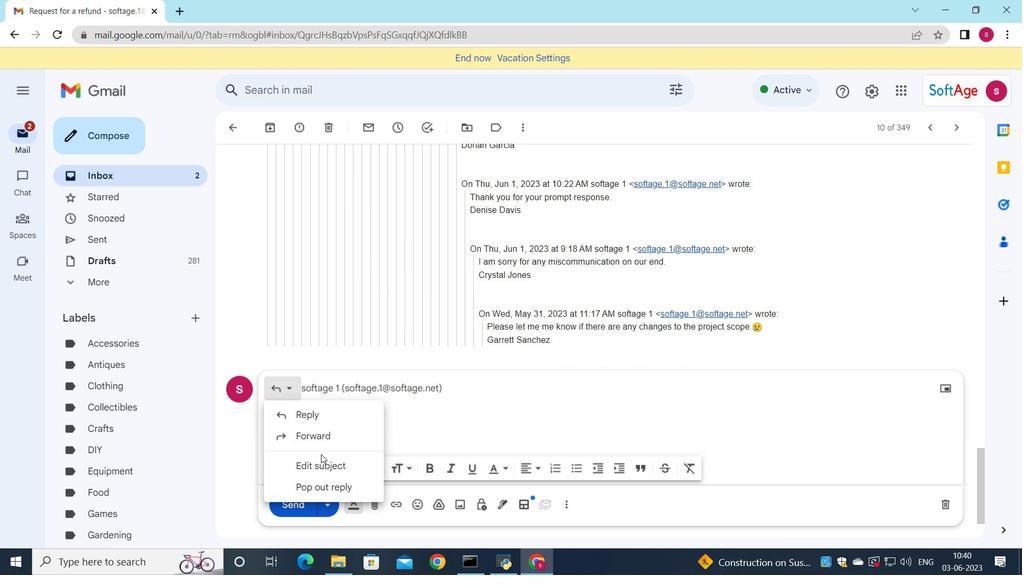 
Action: Mouse pressed left at (317, 462)
Screenshot: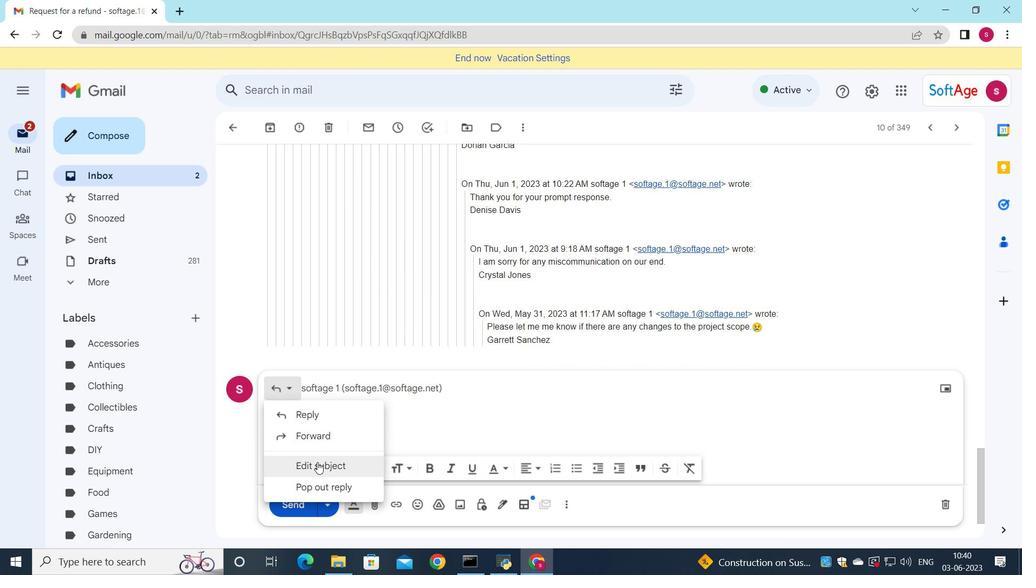 
Action: Mouse moved to (681, 294)
Screenshot: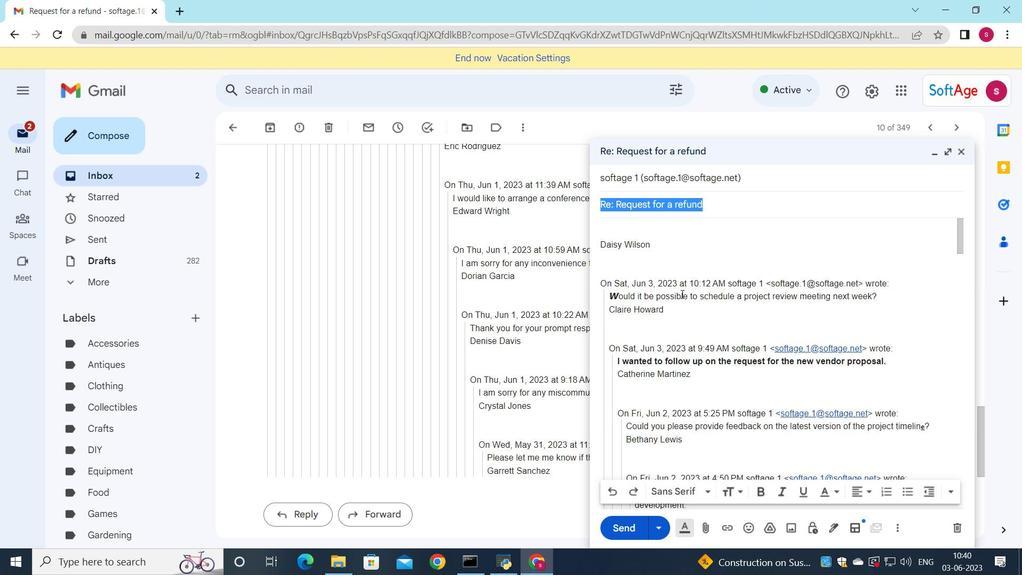 
Action: Key pressed <Key.shift>Service<Key.space><Key.shift>Re<Key.backspace><Key.backspace>renewal
Screenshot: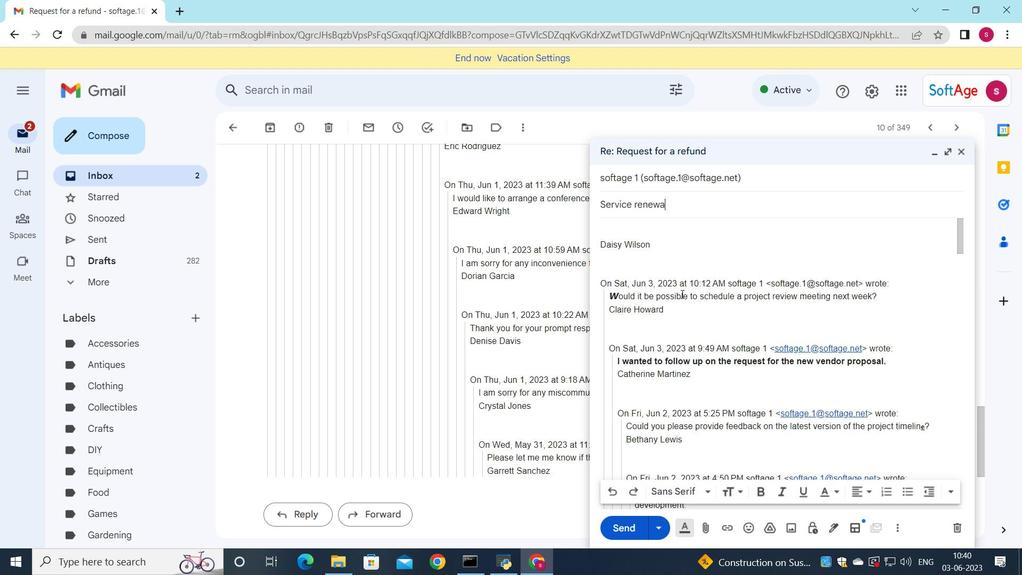 
Action: Mouse moved to (635, 220)
Screenshot: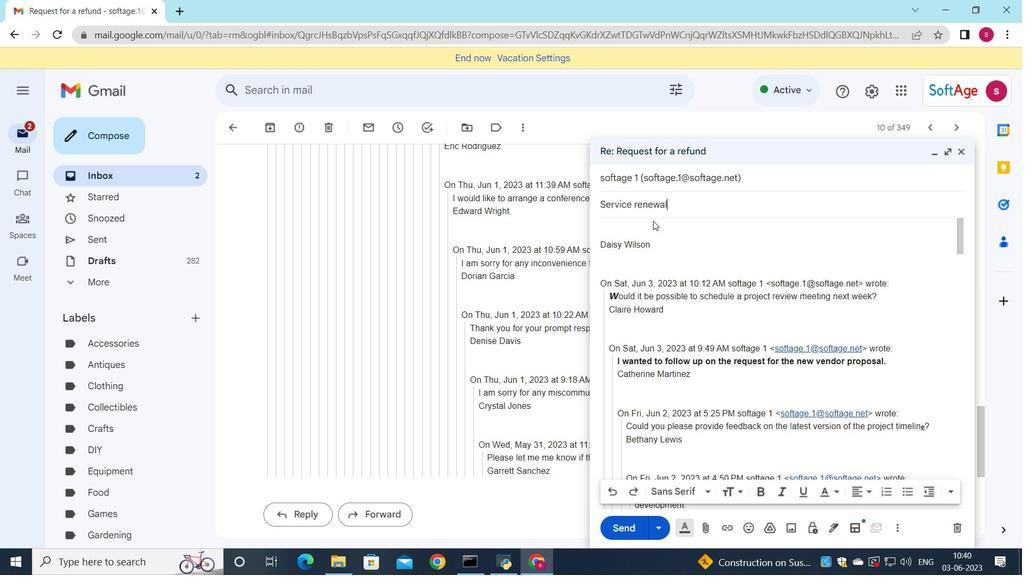 
Action: Mouse pressed left at (635, 220)
Screenshot: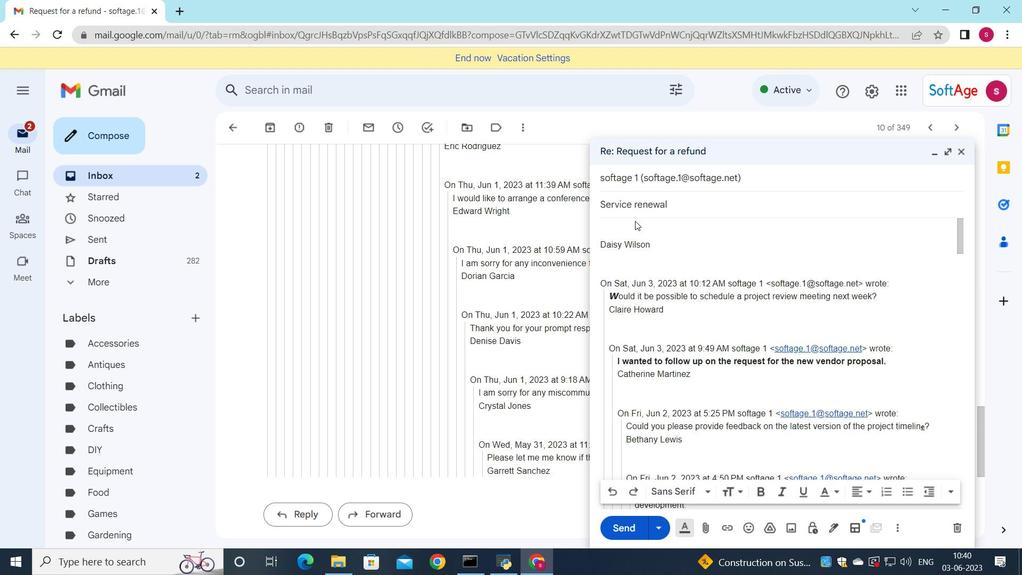 
Action: Key pressed <Key.shift>I<Key.space>would<Key.space>like<Key.space>to<Key.space>request<Key.space>a<Key.space>change<Key.space>in<Key.space>the<Key.space>project<Key.space>time<Key.space><Key.backspace>line<Key.space>due<Key.space>to<Key.space>unfoseen<Key.space><Key.tab>.
Screenshot: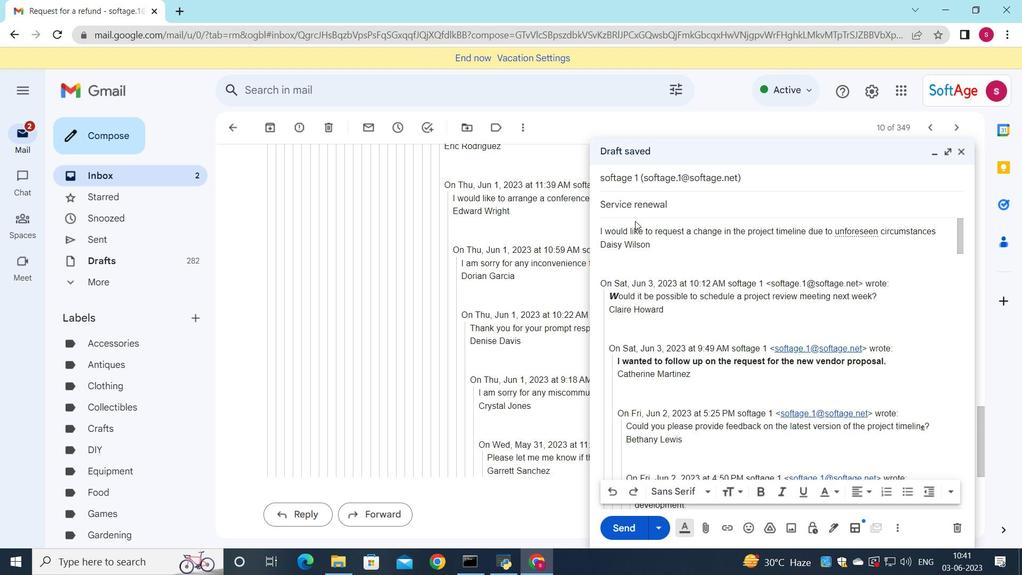 
Action: Mouse moved to (600, 229)
Screenshot: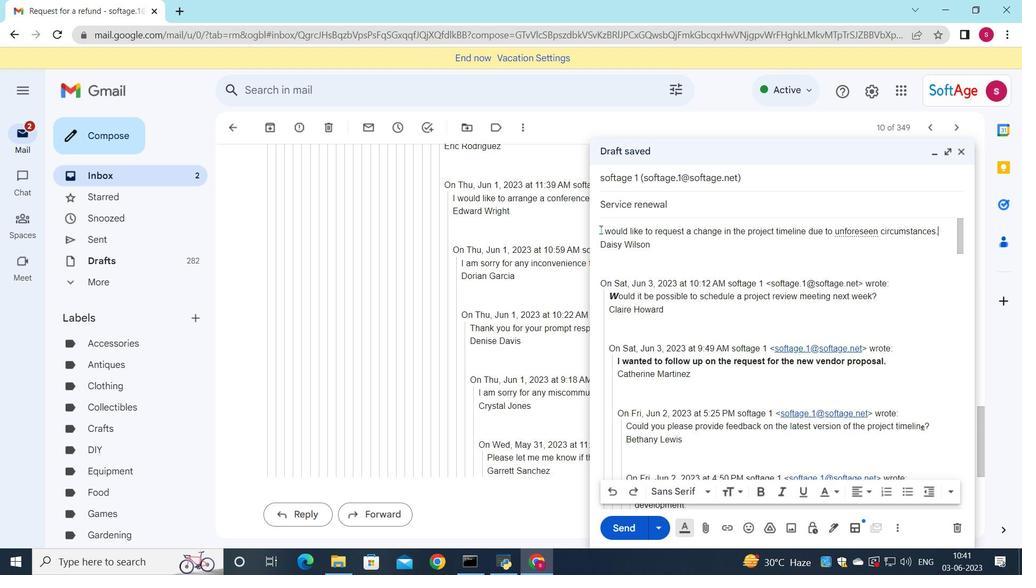 
Action: Mouse pressed left at (600, 229)
Screenshot: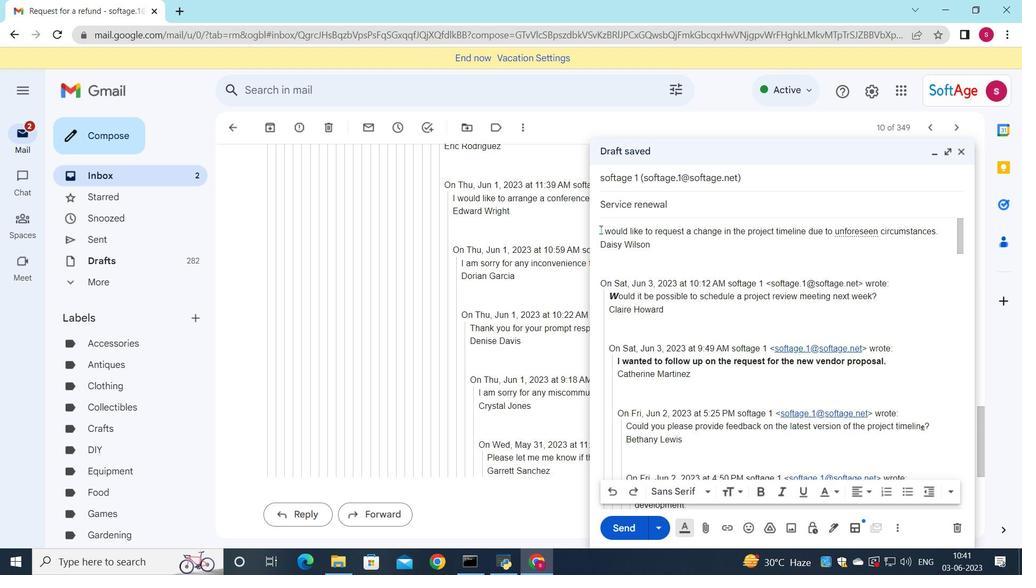 
Action: Mouse moved to (708, 495)
Screenshot: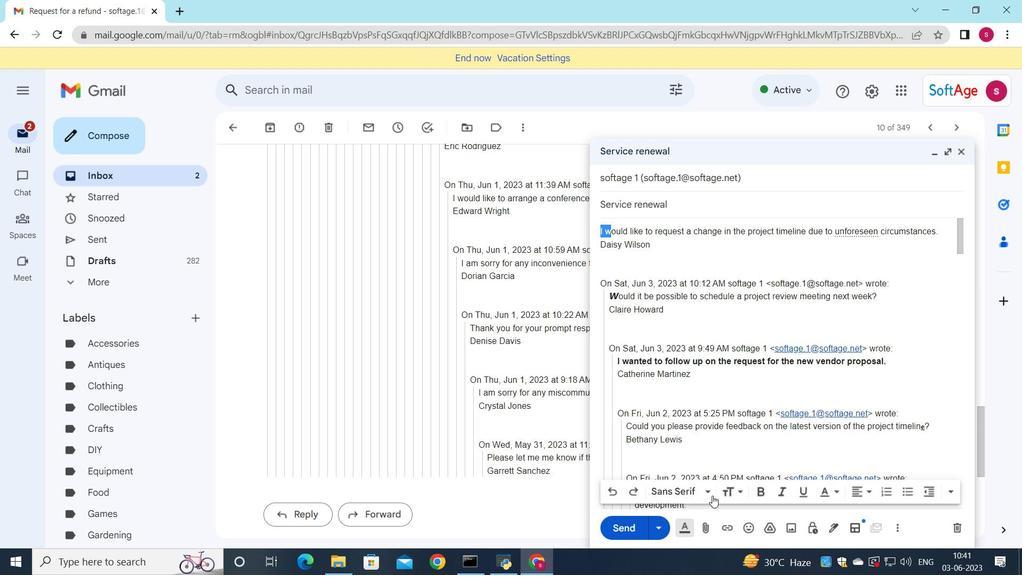 
Action: Mouse pressed left at (708, 495)
Screenshot: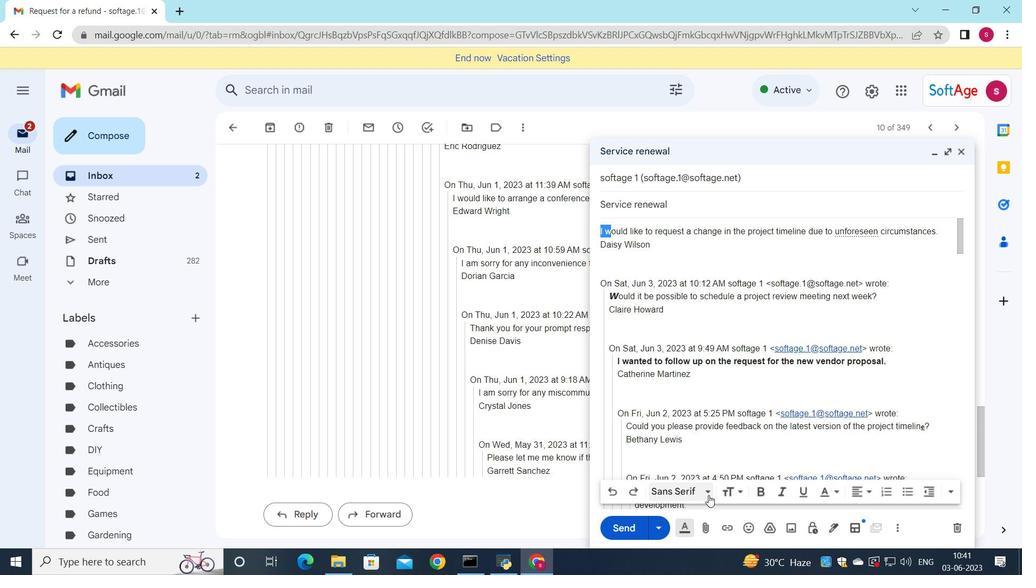 
Action: Mouse moved to (710, 383)
Screenshot: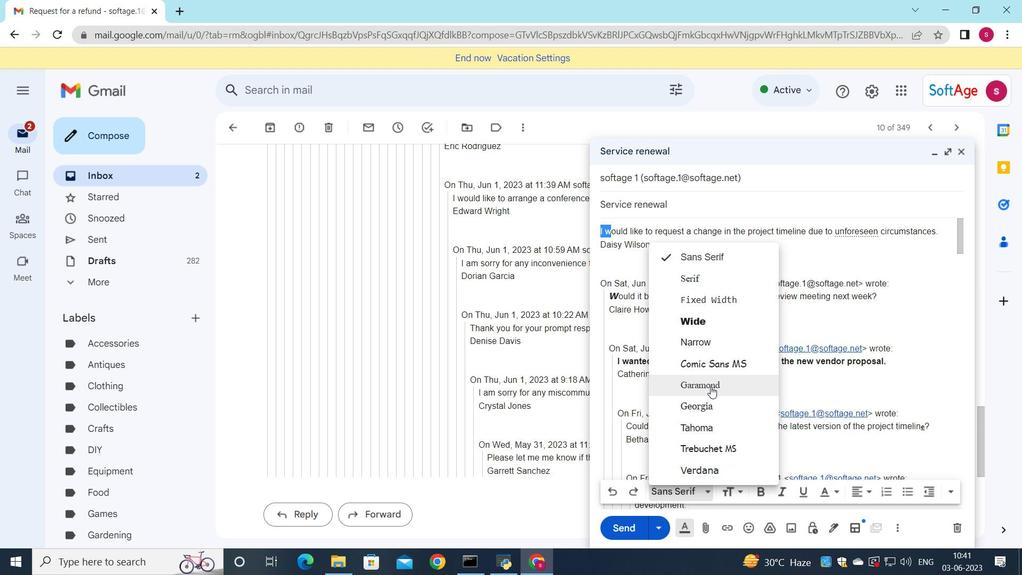 
Action: Mouse pressed left at (710, 383)
Screenshot: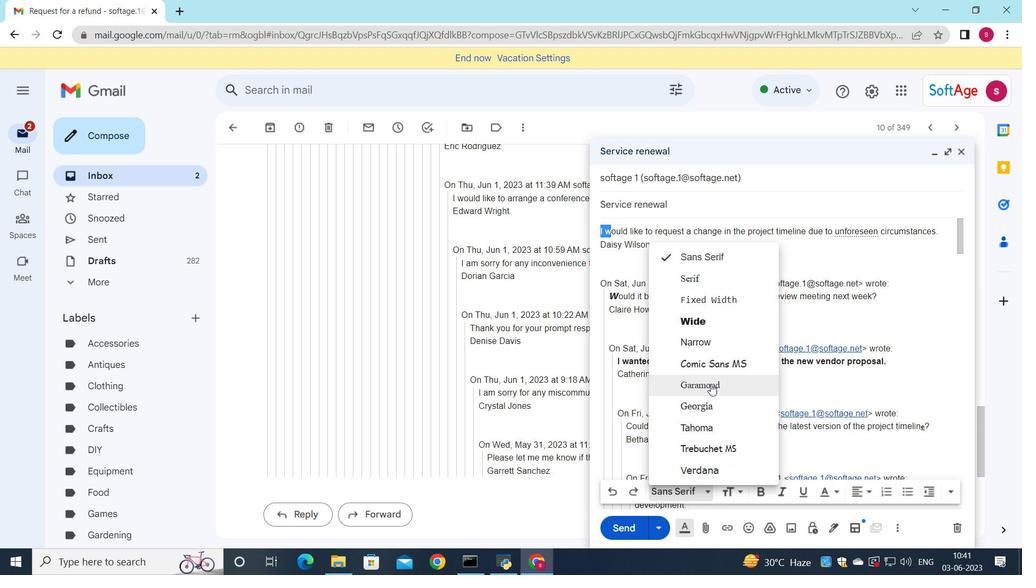 
Action: Mouse moved to (800, 494)
Screenshot: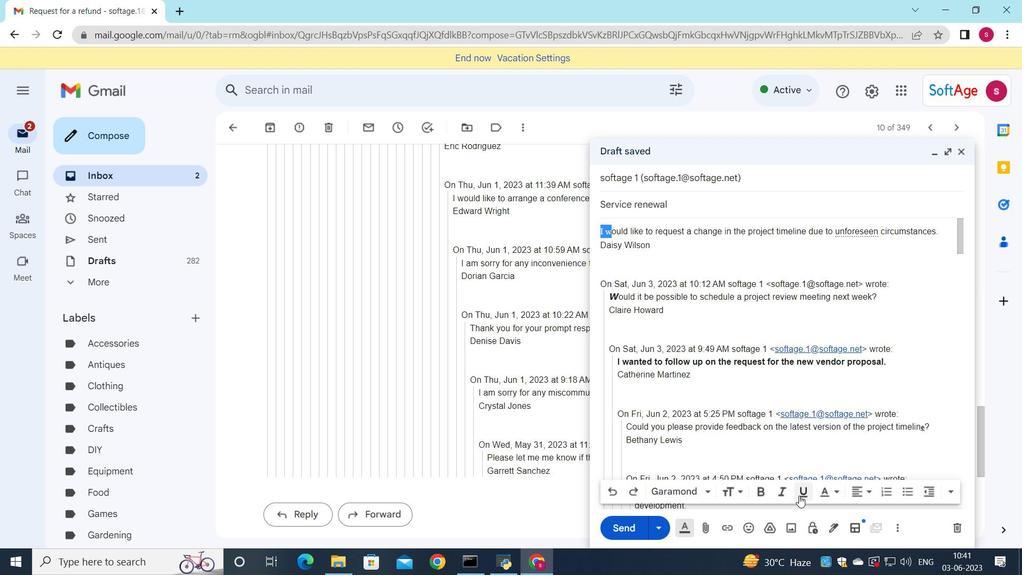 
Action: Mouse pressed left at (800, 494)
Screenshot: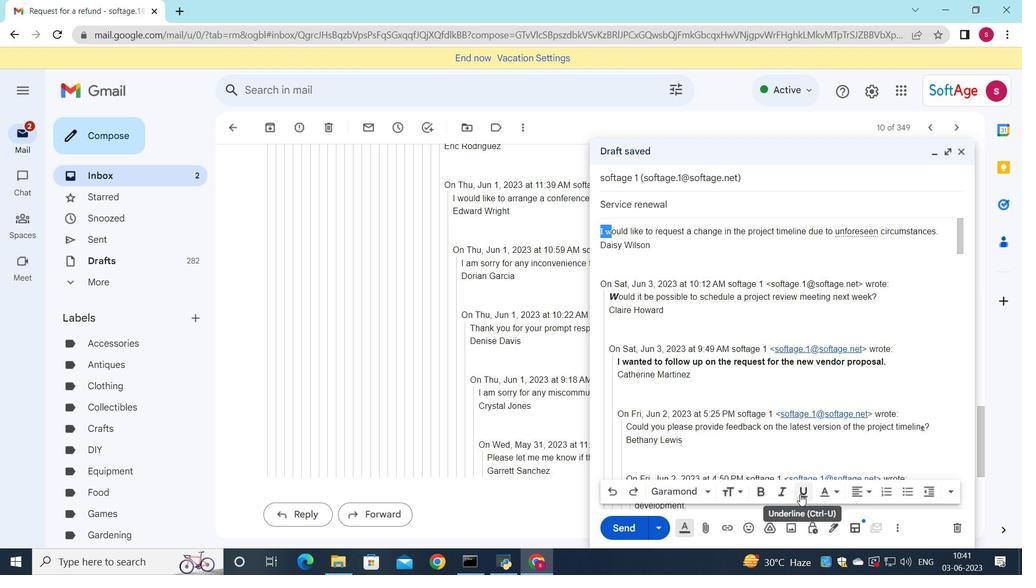 
Action: Mouse moved to (612, 519)
Screenshot: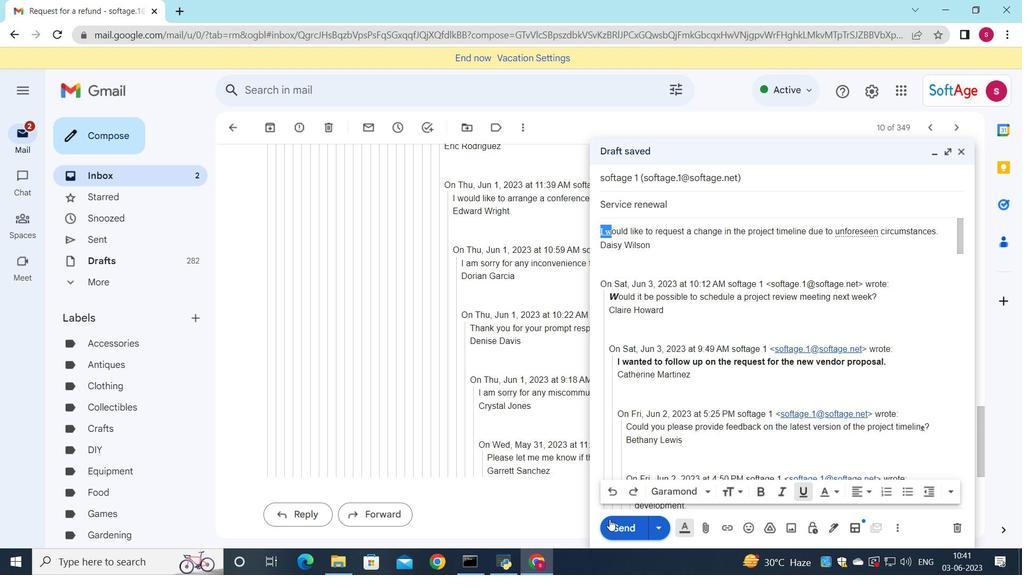 
Action: Mouse pressed left at (612, 519)
Screenshot: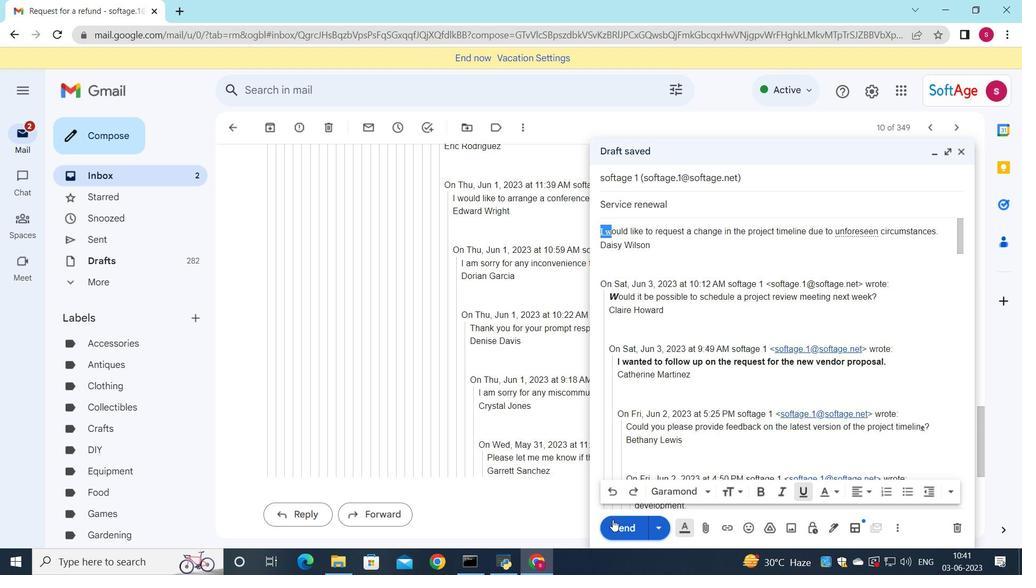 
Action: Mouse moved to (165, 176)
Screenshot: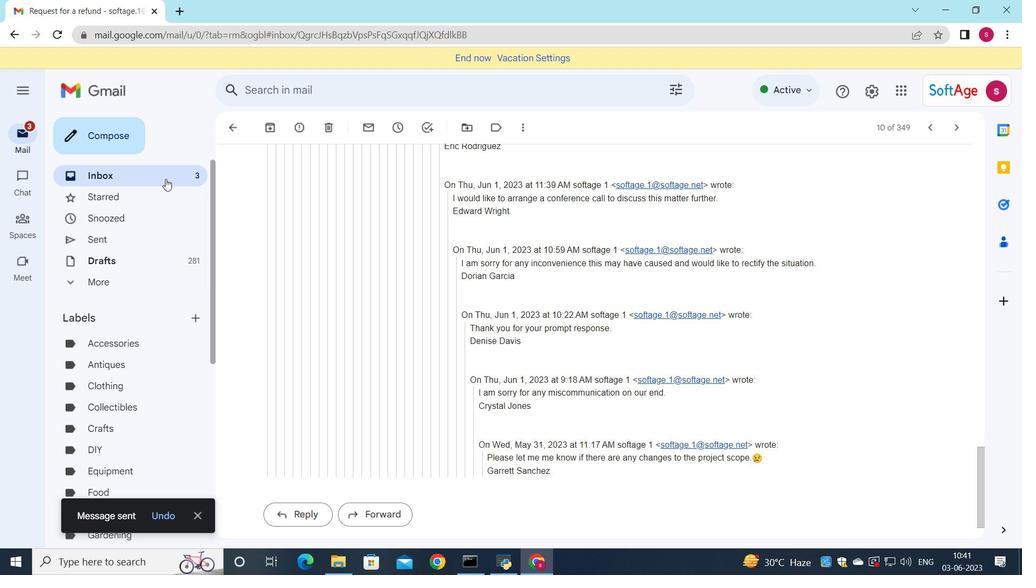 
Action: Mouse pressed left at (165, 176)
Screenshot: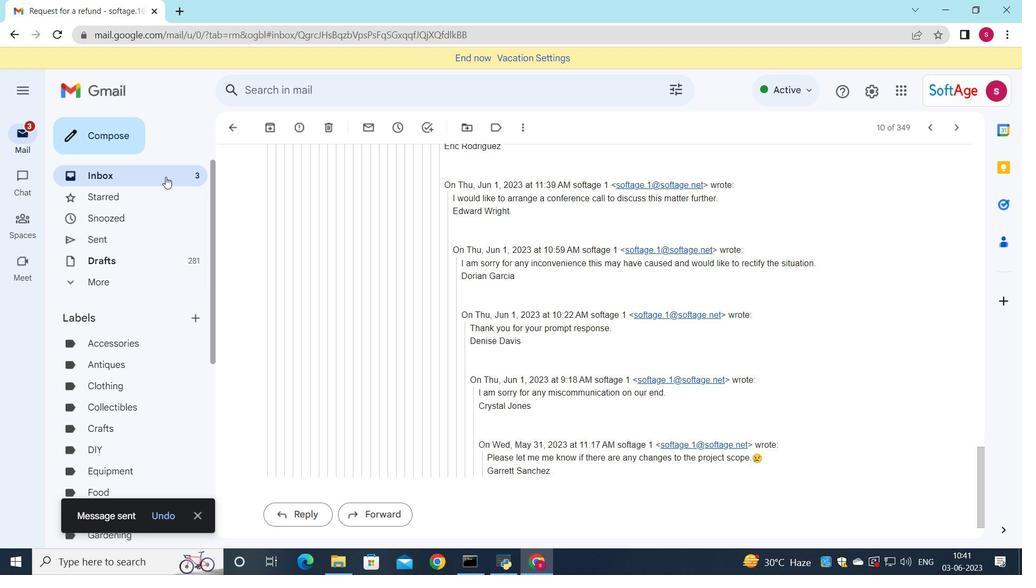 
Action: Mouse moved to (501, 160)
Screenshot: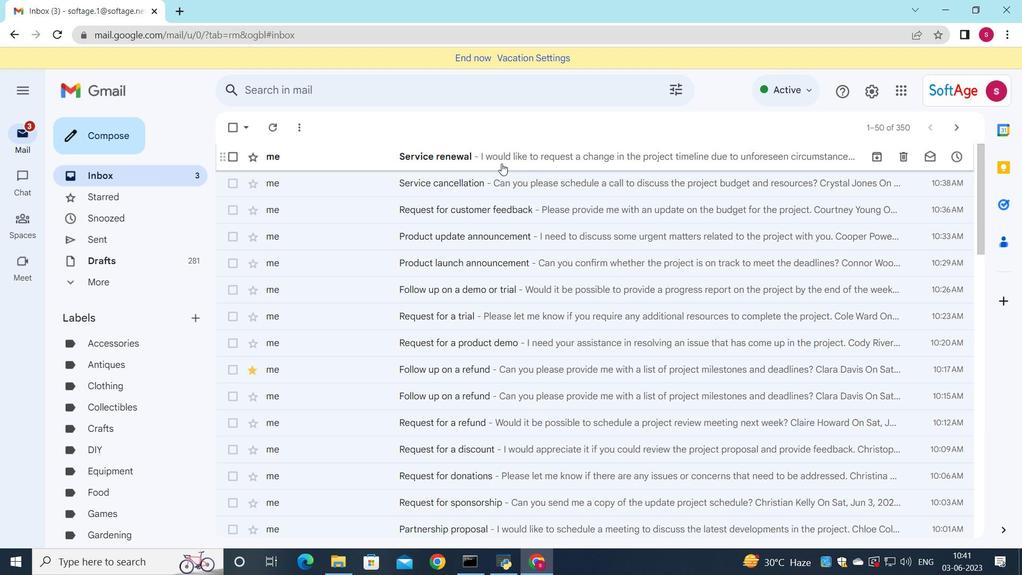 
Action: Mouse pressed left at (501, 160)
Screenshot: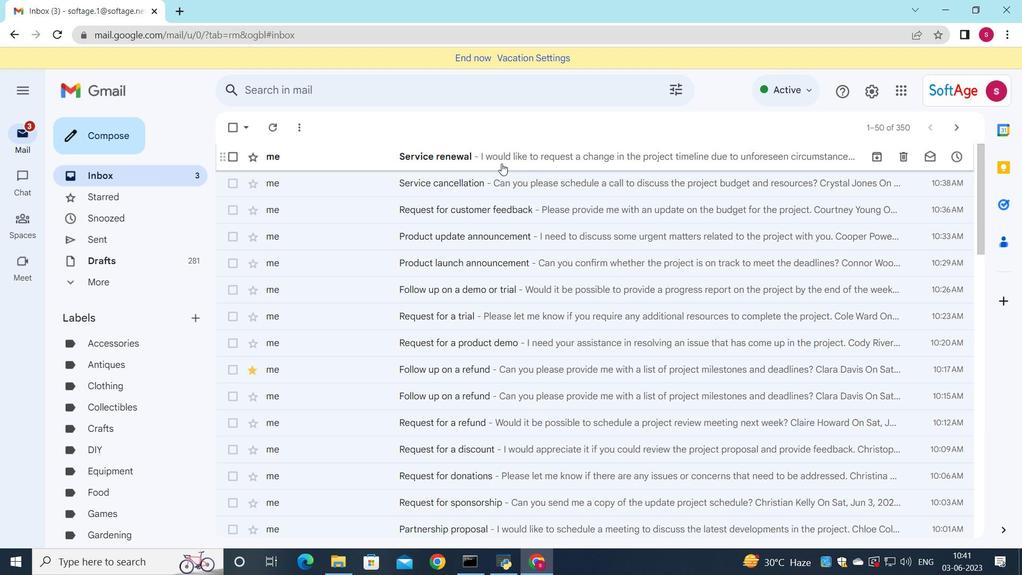 
Action: Mouse moved to (500, 173)
Screenshot: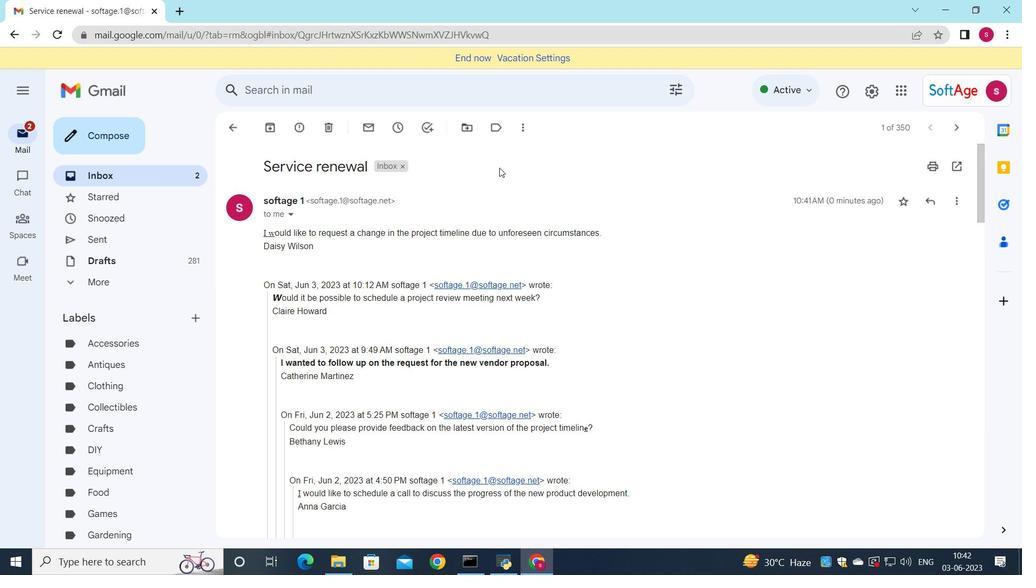 
